 Task: Compose an email with the signature Gus Powell with the subject Request for a refund and the message Could you review the draft of the new contract for me? from softage.5@softage.net to softage.9@softage.net, select first 2 words, change the font color from current to green and background color to yellow Send the email. Finally, move the email from Sent Items to the label Journaling
Action: Mouse moved to (981, 80)
Screenshot: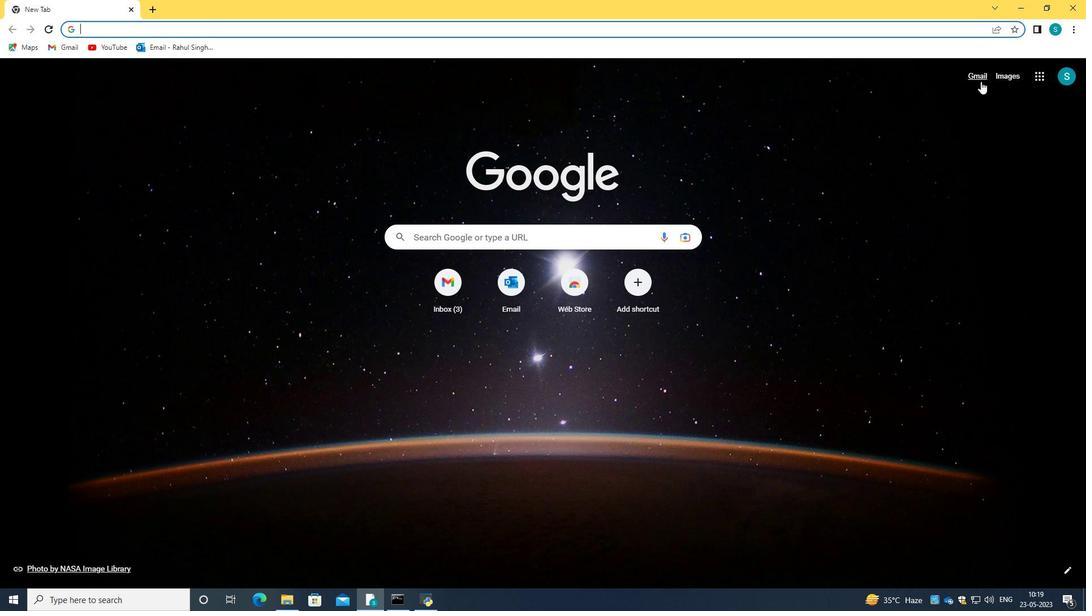 
Action: Mouse pressed left at (981, 80)
Screenshot: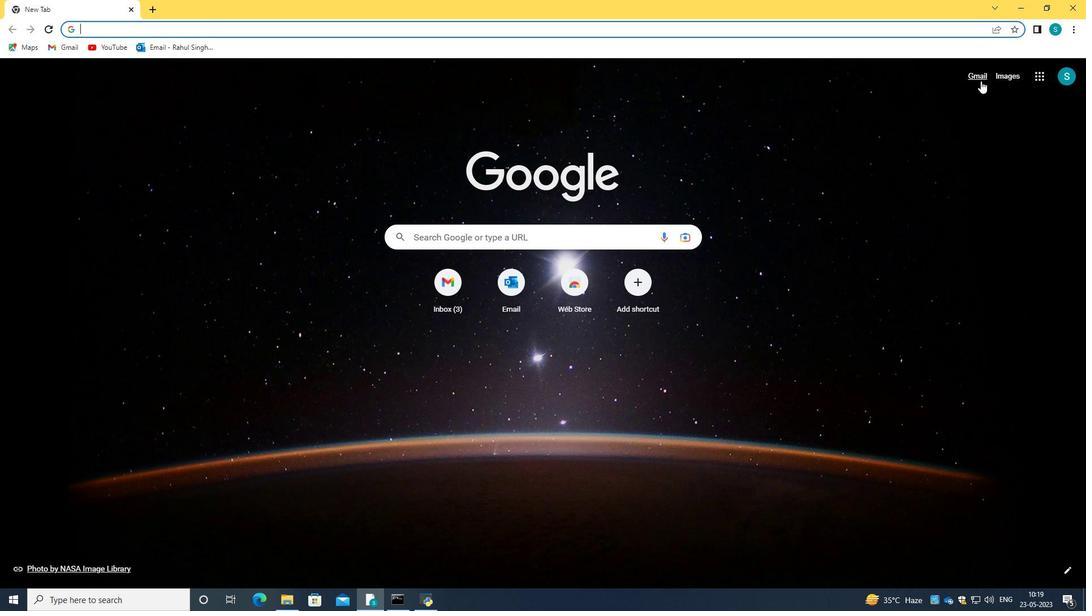 
Action: Mouse moved to (534, 179)
Screenshot: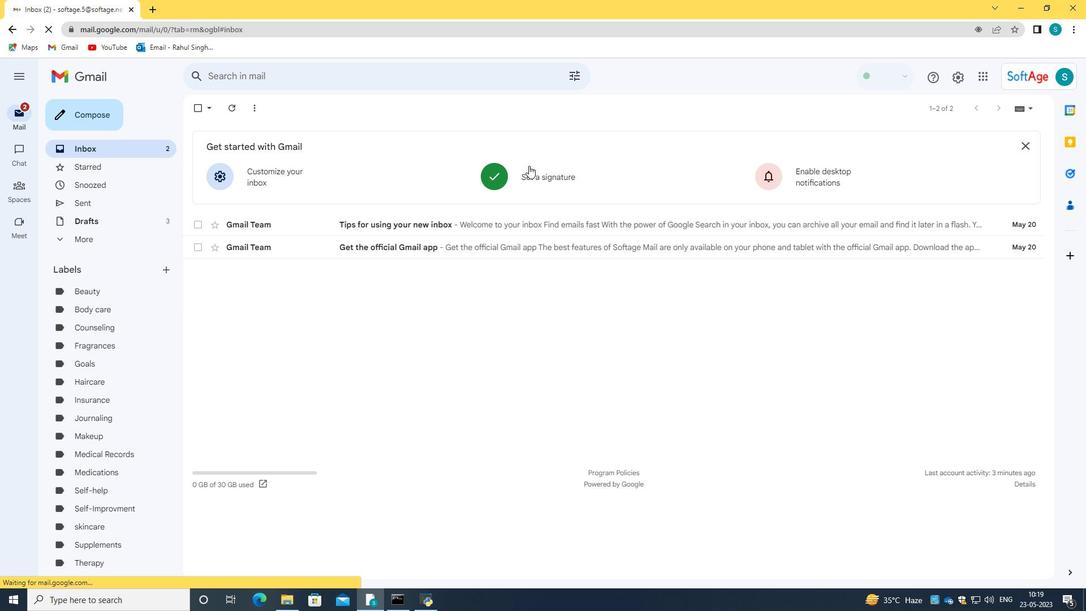 
Action: Mouse pressed left at (534, 179)
Screenshot: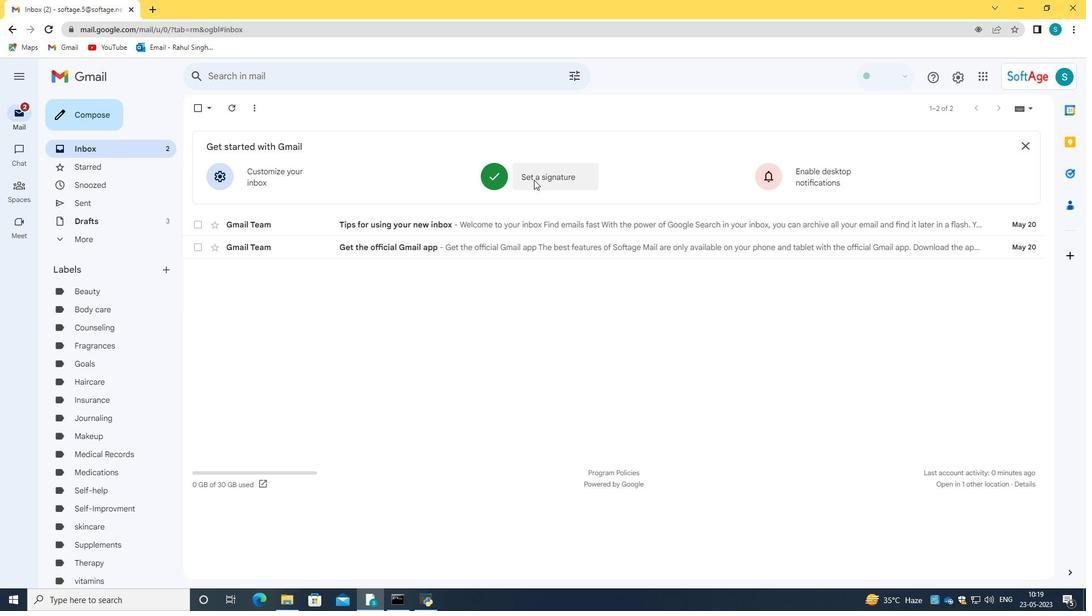 
Action: Mouse moved to (547, 280)
Screenshot: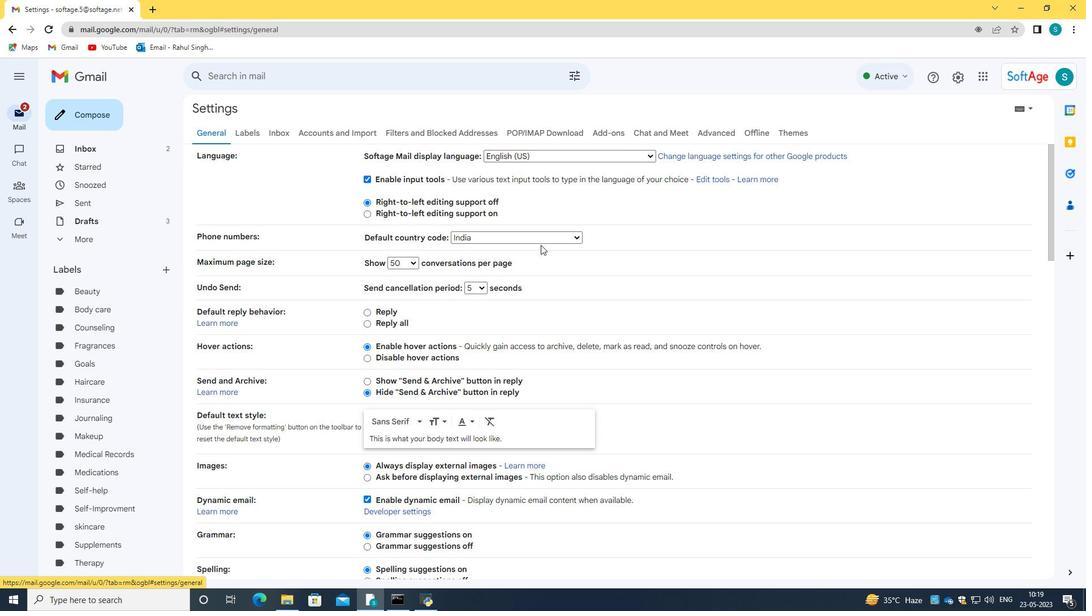 
Action: Mouse scrolled (547, 279) with delta (0, 0)
Screenshot: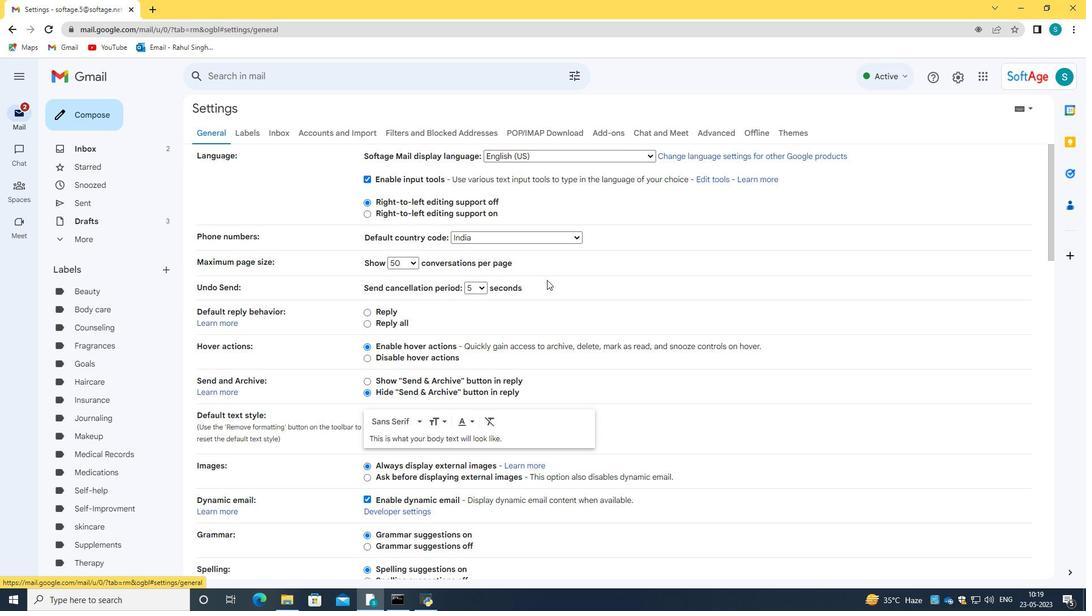 
Action: Mouse scrolled (547, 279) with delta (0, 0)
Screenshot: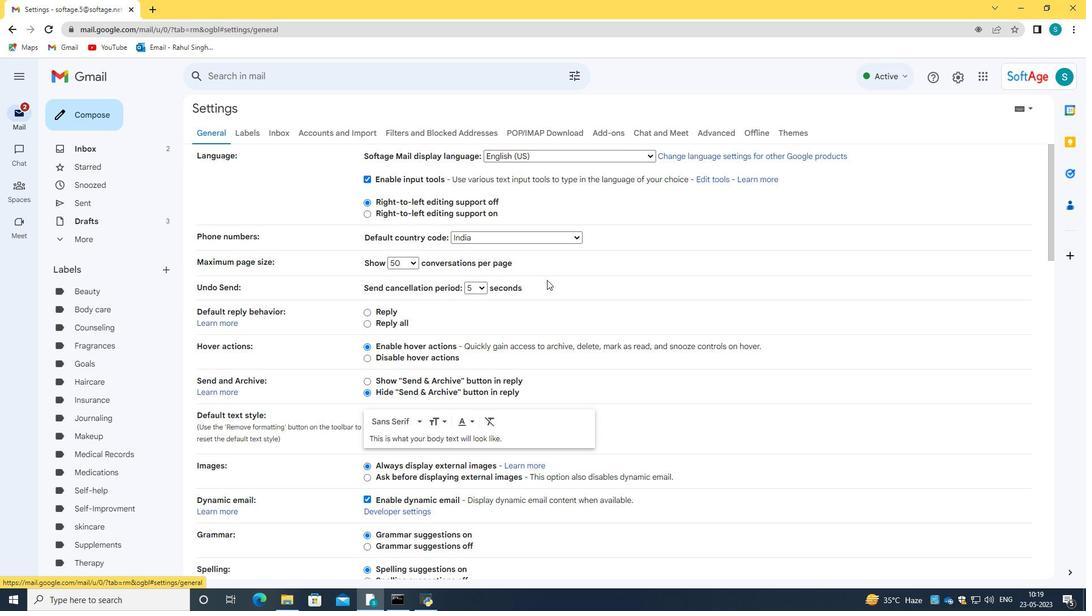 
Action: Mouse scrolled (547, 279) with delta (0, 0)
Screenshot: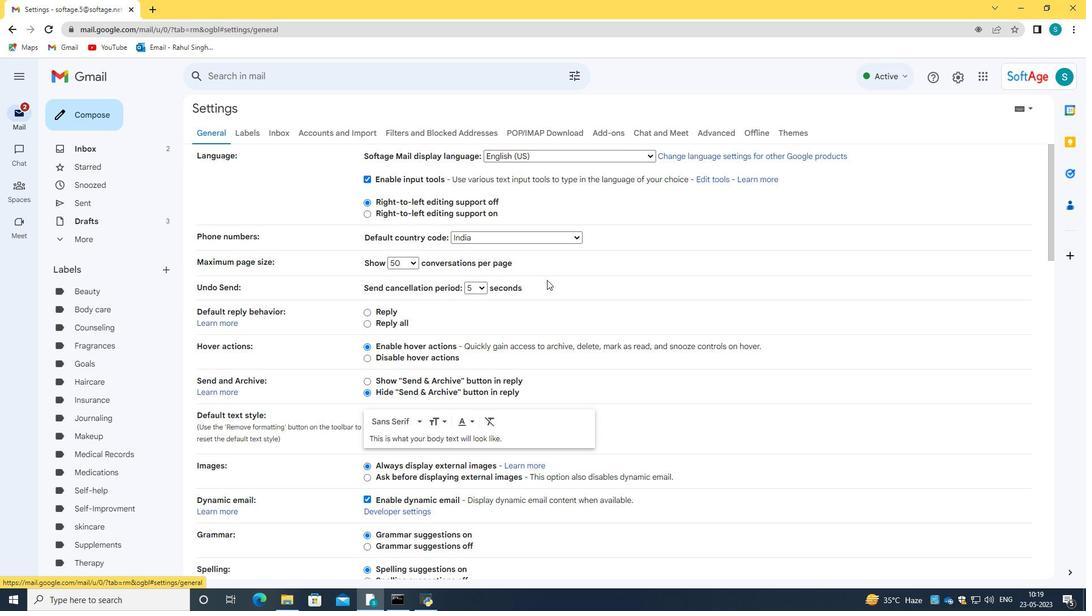 
Action: Mouse scrolled (547, 279) with delta (0, 0)
Screenshot: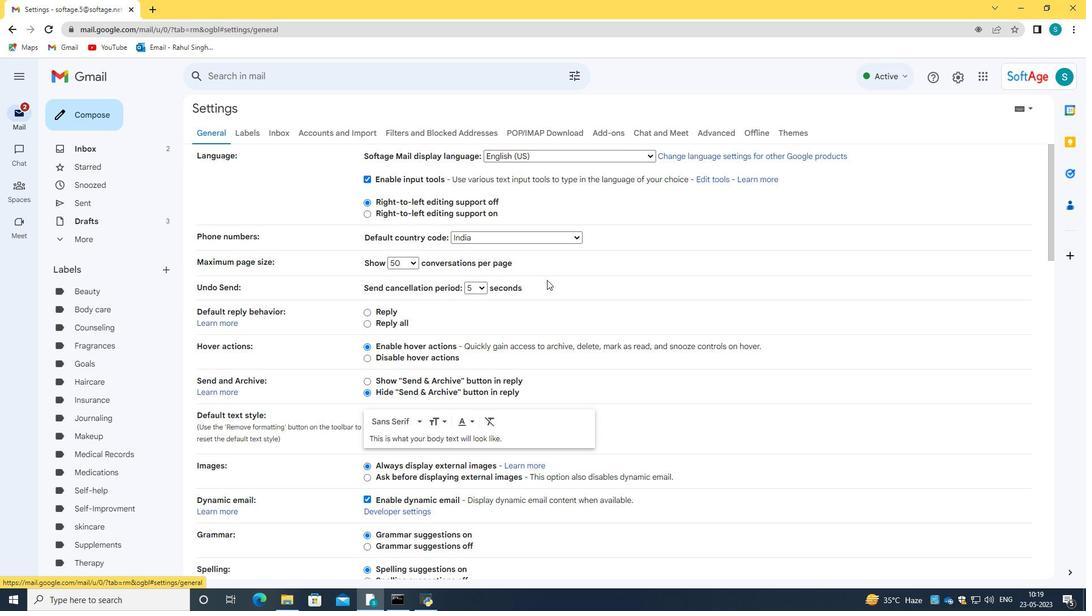 
Action: Mouse scrolled (547, 279) with delta (0, 0)
Screenshot: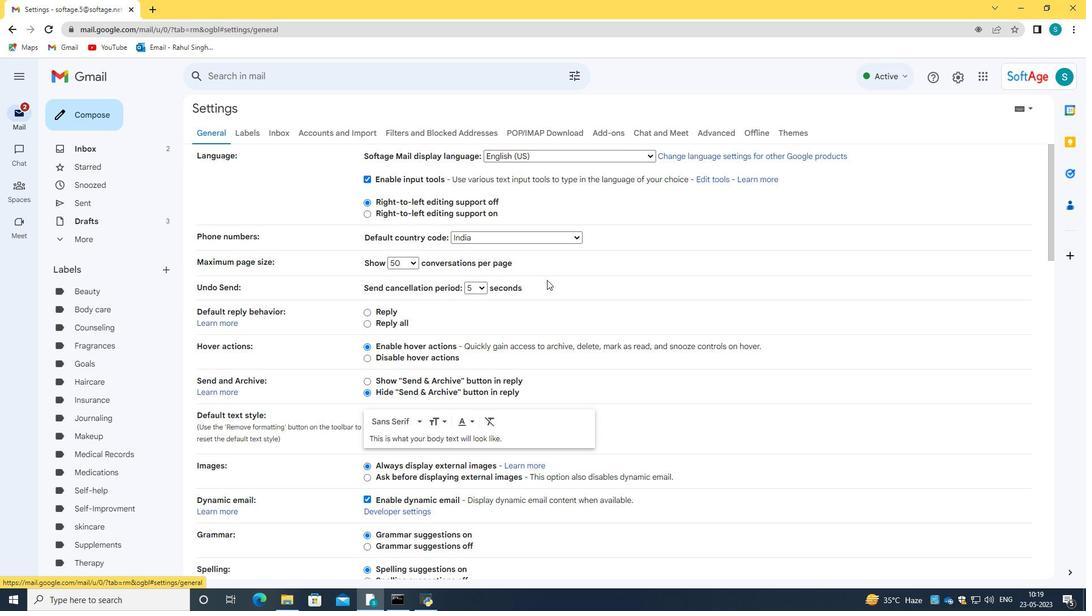 
Action: Mouse scrolled (547, 279) with delta (0, 0)
Screenshot: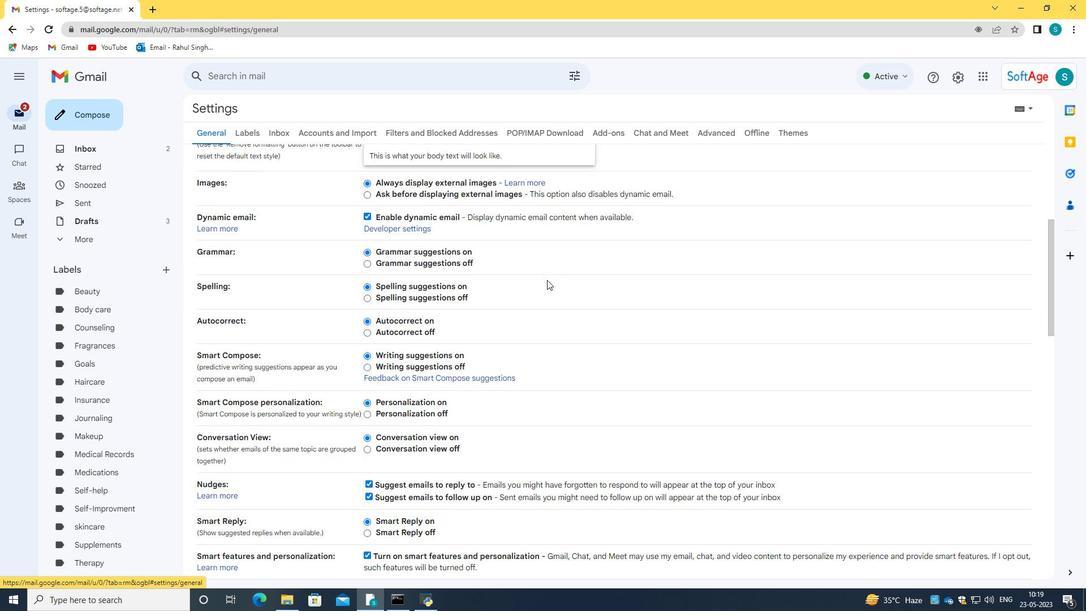 
Action: Mouse scrolled (547, 279) with delta (0, 0)
Screenshot: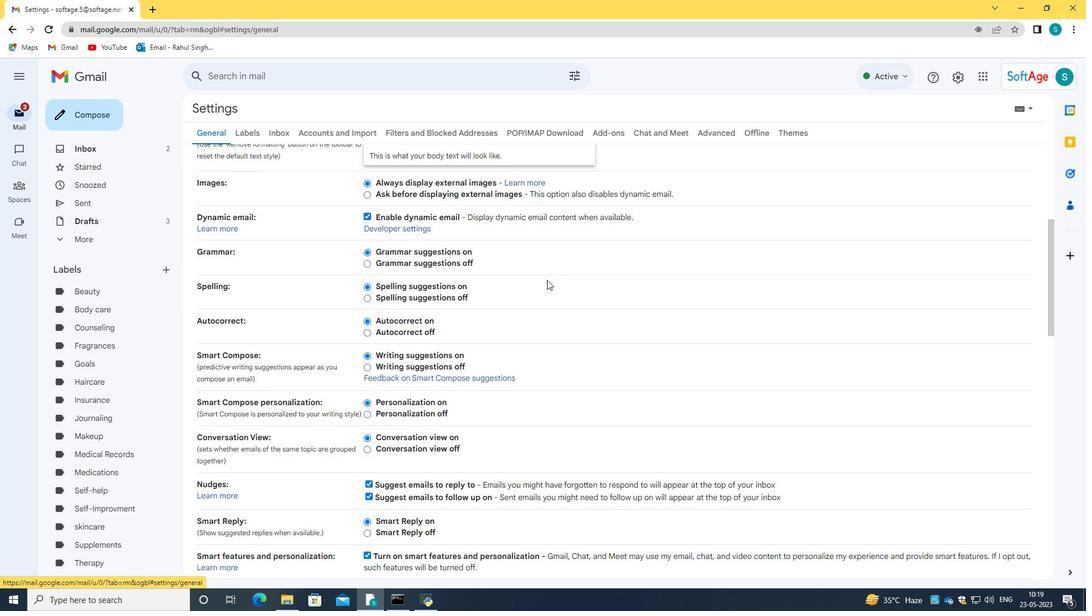 
Action: Mouse moved to (547, 280)
Screenshot: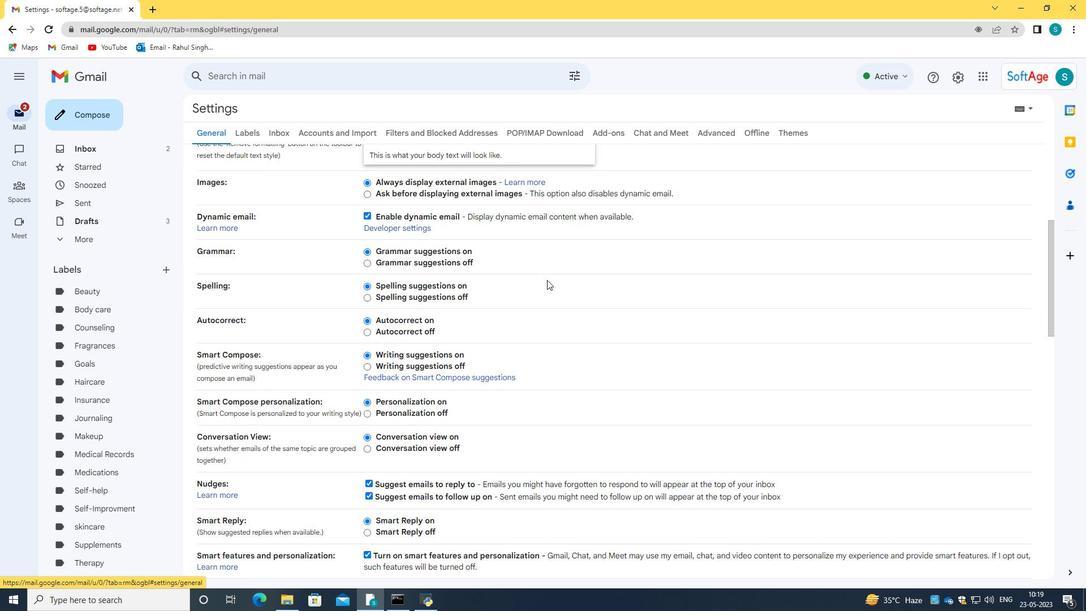 
Action: Mouse scrolled (547, 280) with delta (0, 0)
Screenshot: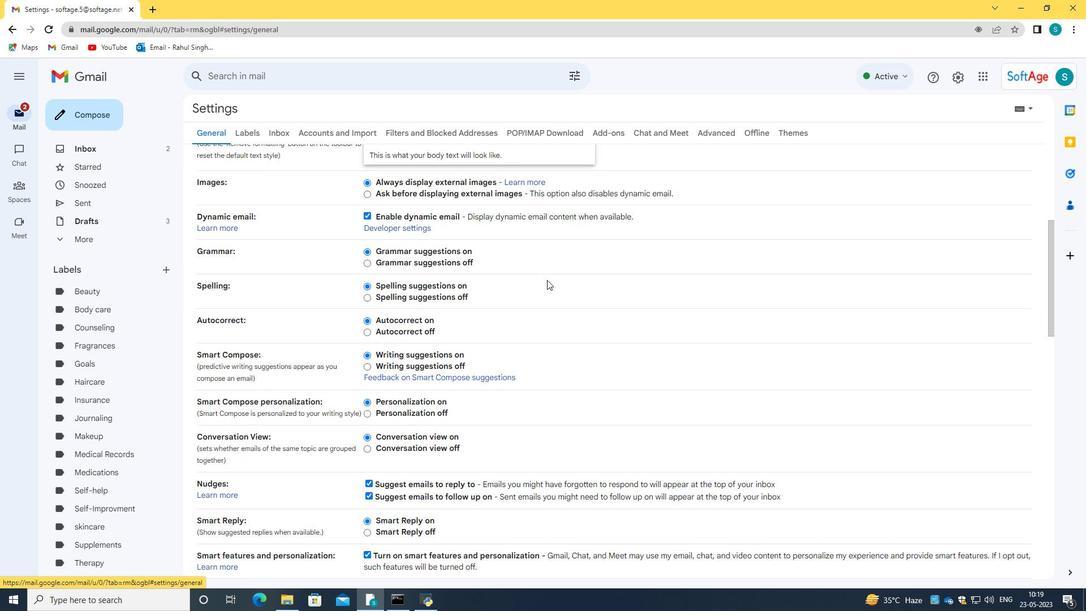 
Action: Mouse scrolled (547, 280) with delta (0, 0)
Screenshot: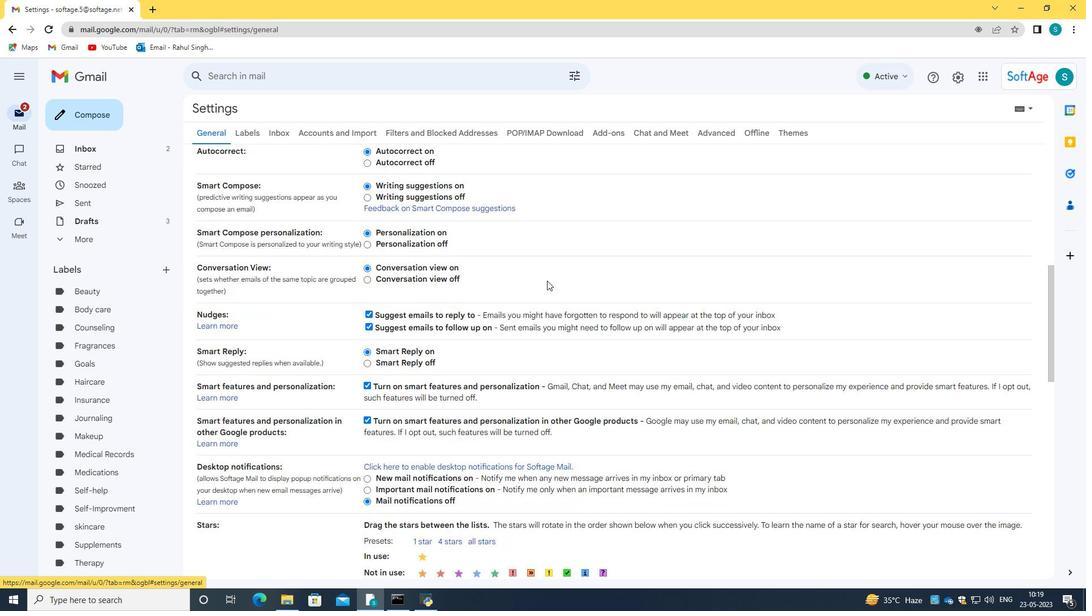 
Action: Mouse scrolled (547, 280) with delta (0, 0)
Screenshot: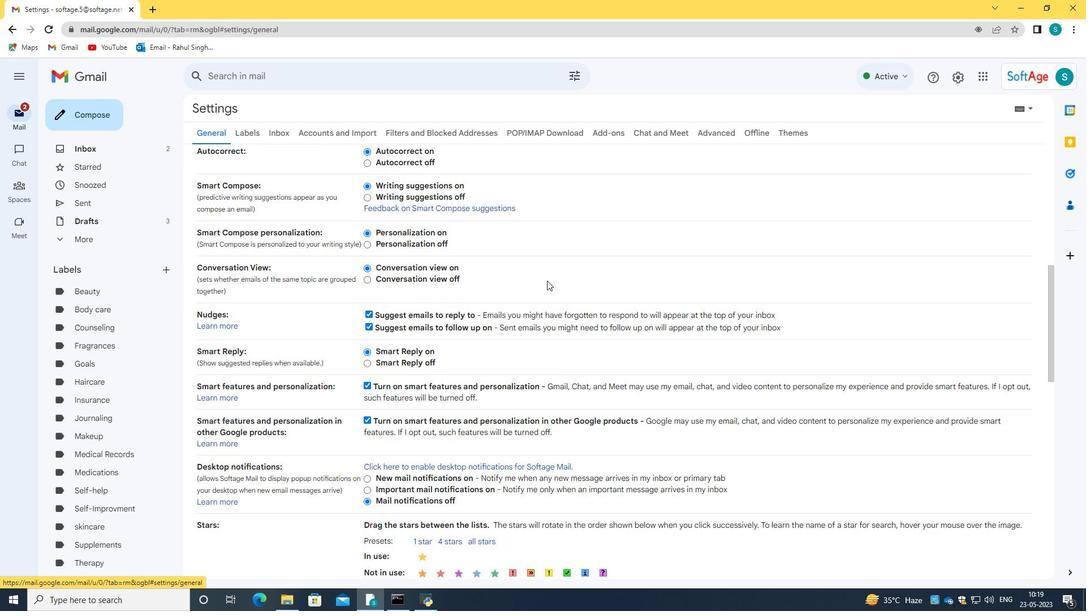 
Action: Mouse scrolled (547, 280) with delta (0, 0)
Screenshot: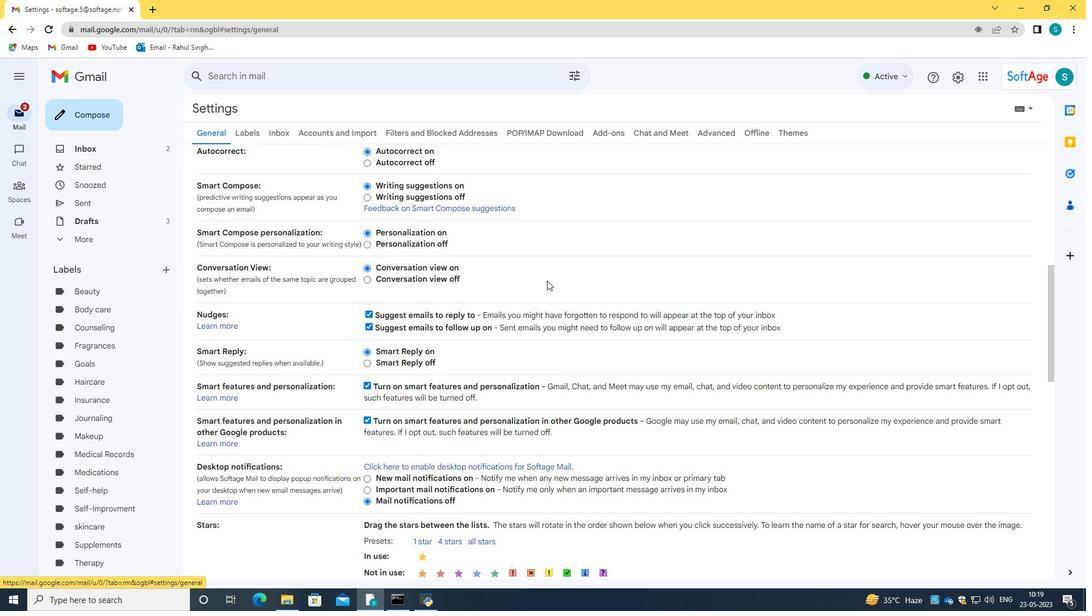 
Action: Mouse scrolled (547, 280) with delta (0, 0)
Screenshot: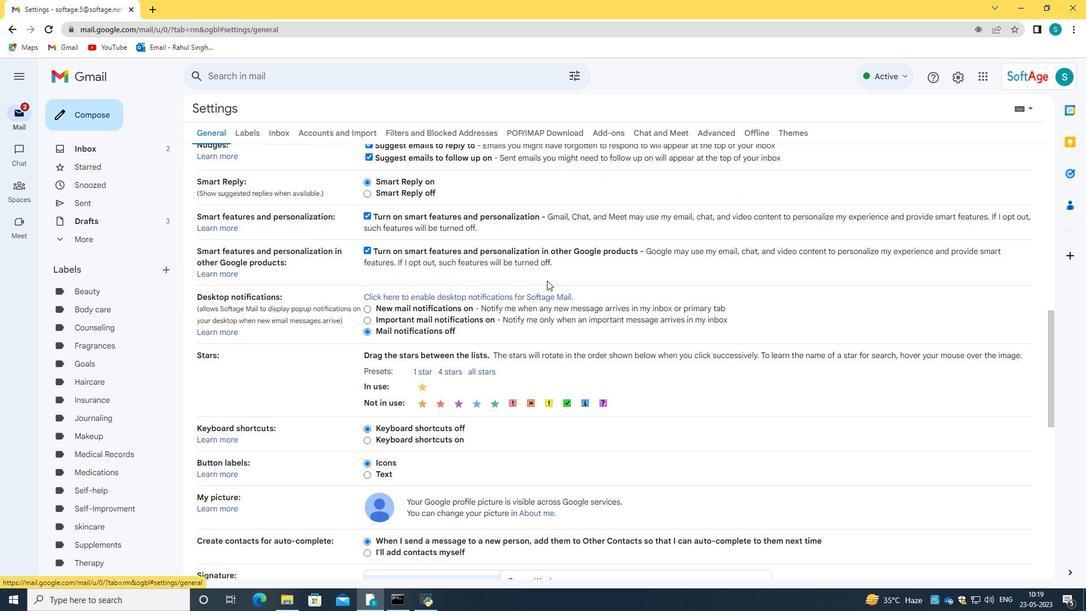 
Action: Mouse scrolled (547, 280) with delta (0, 0)
Screenshot: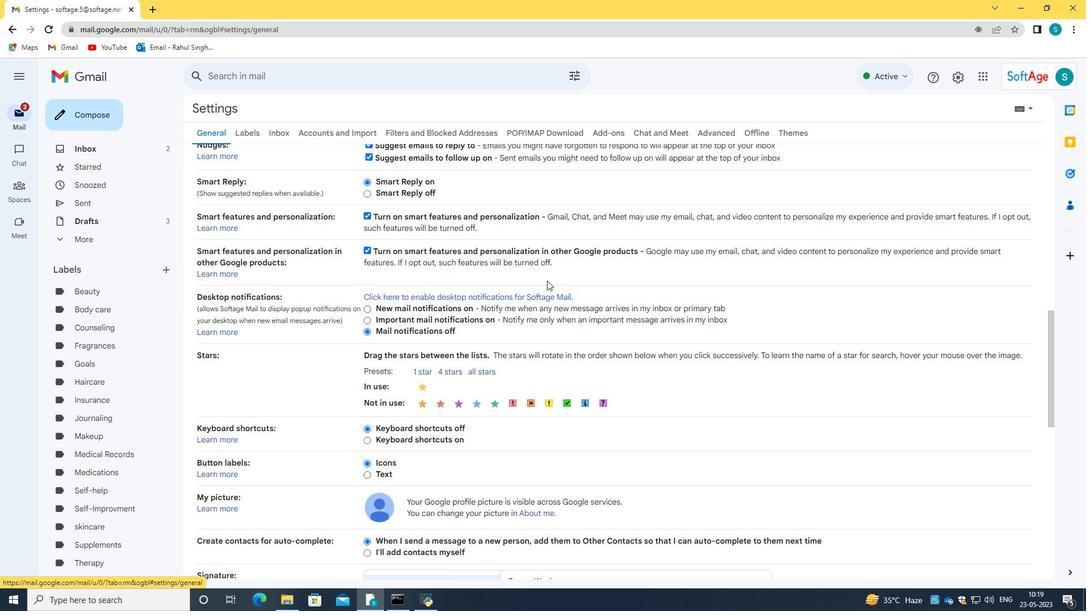 
Action: Mouse scrolled (547, 280) with delta (0, 0)
Screenshot: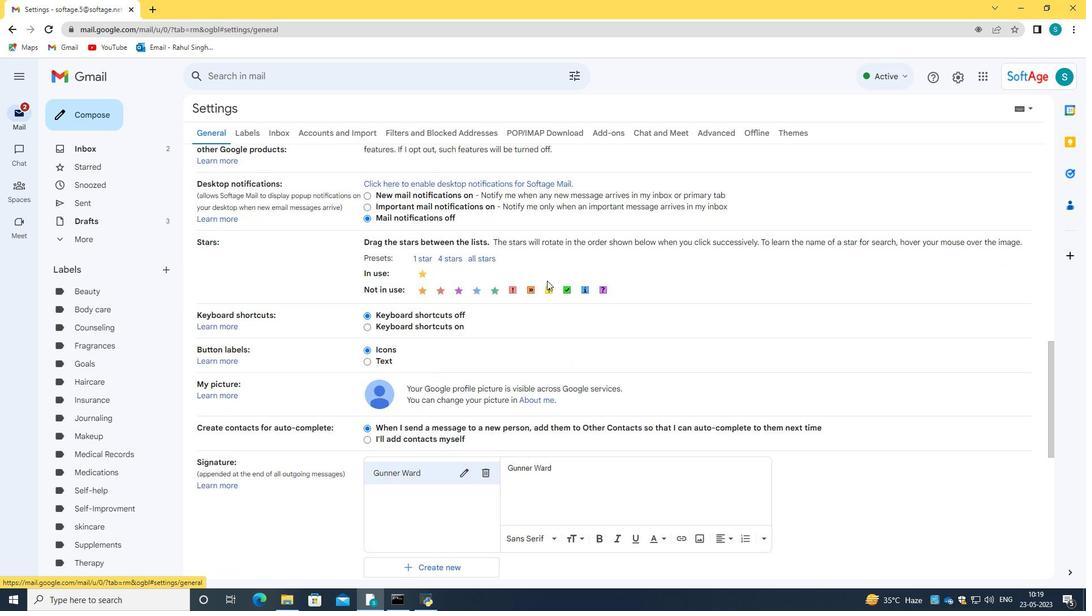 
Action: Mouse moved to (488, 407)
Screenshot: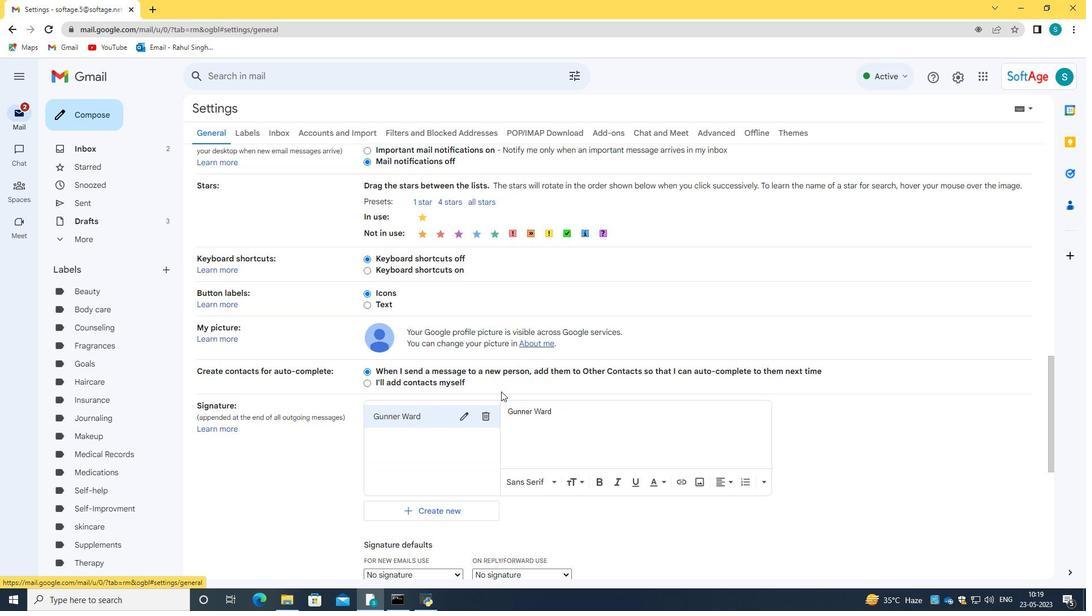 
Action: Mouse pressed left at (488, 407)
Screenshot: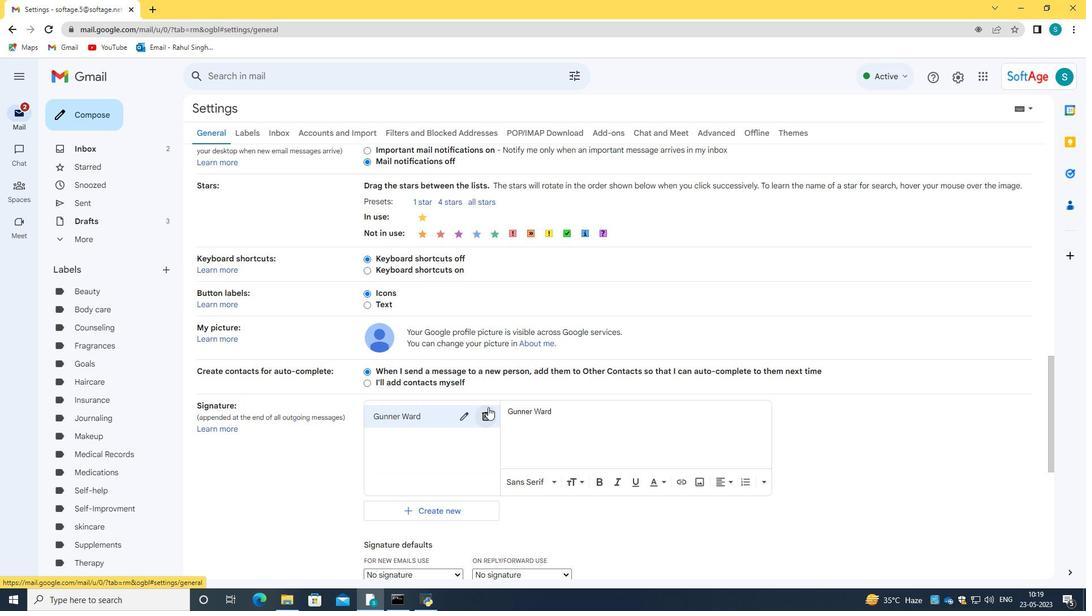 
Action: Mouse moved to (647, 345)
Screenshot: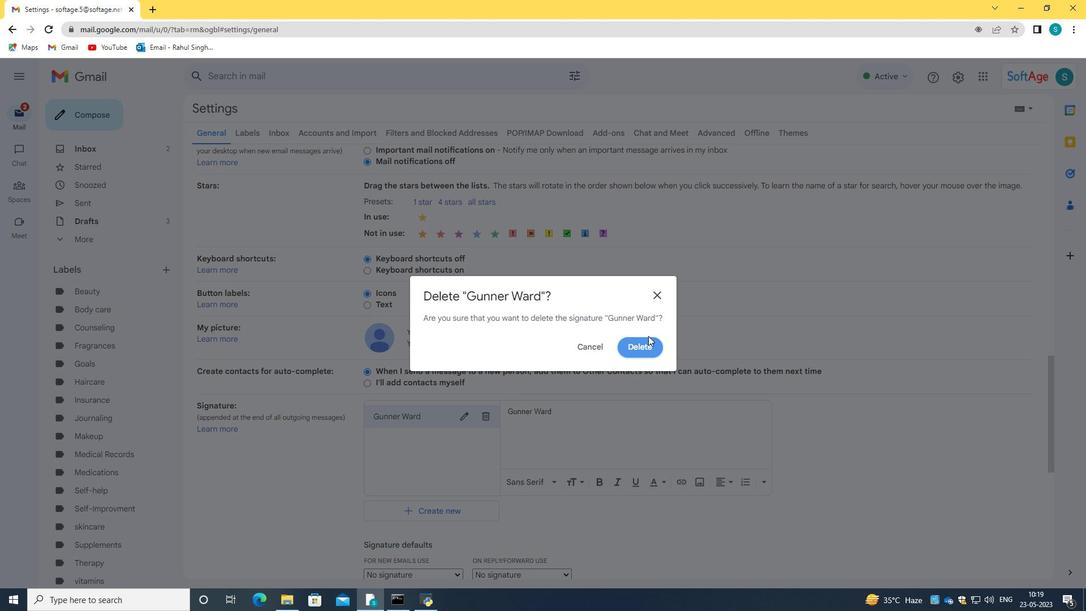 
Action: Mouse pressed left at (647, 345)
Screenshot: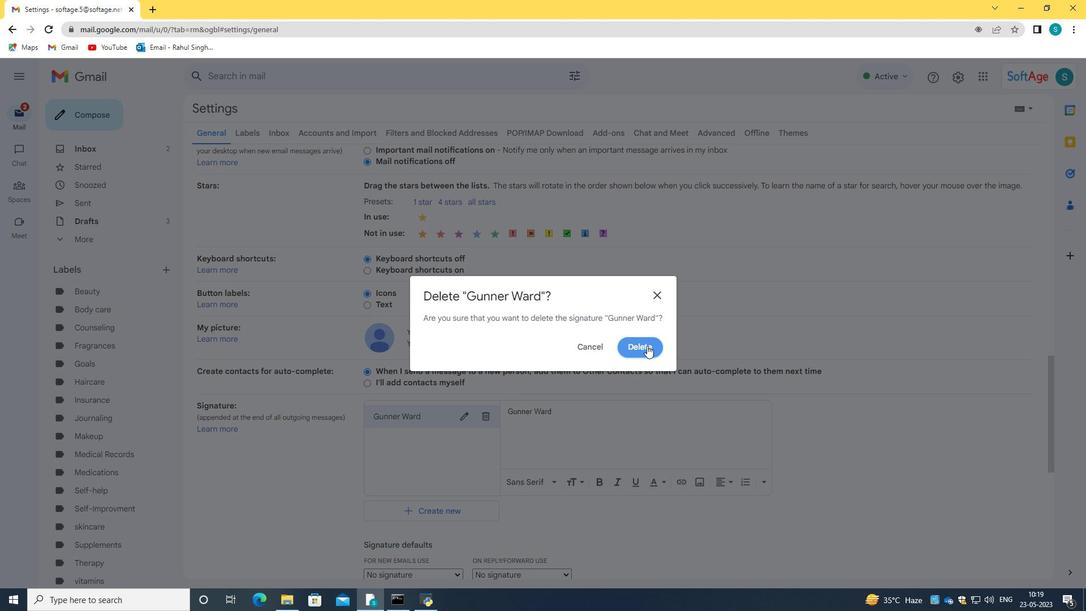
Action: Mouse moved to (403, 431)
Screenshot: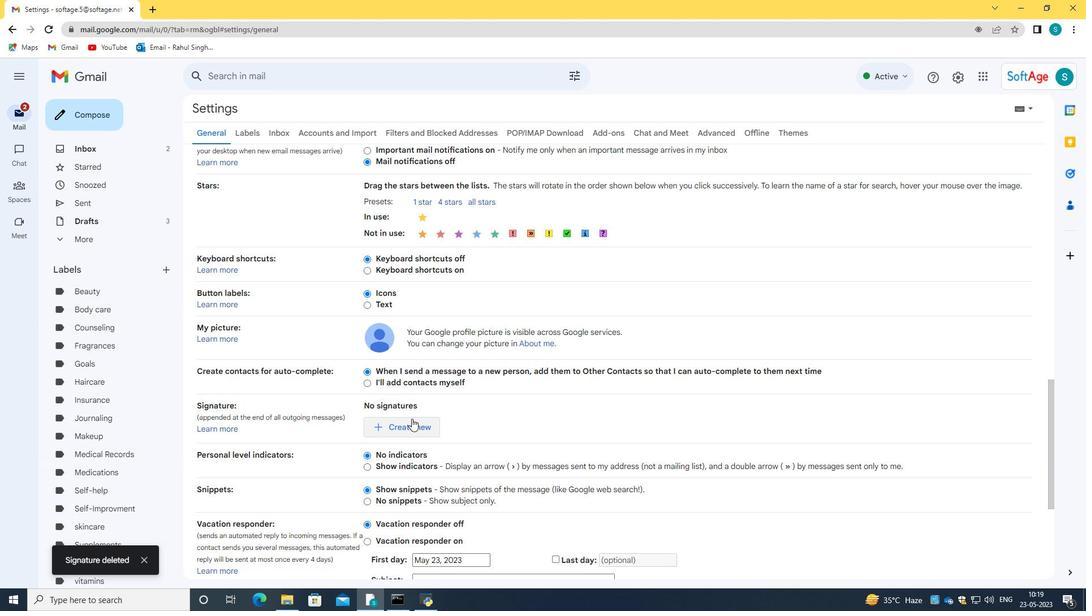 
Action: Mouse pressed left at (403, 431)
Screenshot: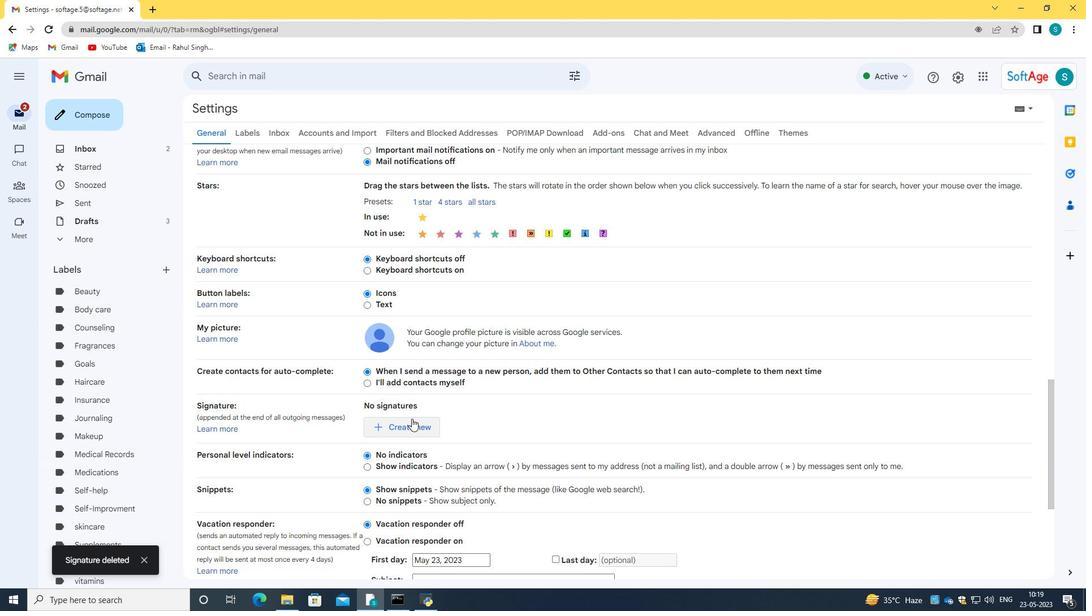 
Action: Mouse moved to (493, 316)
Screenshot: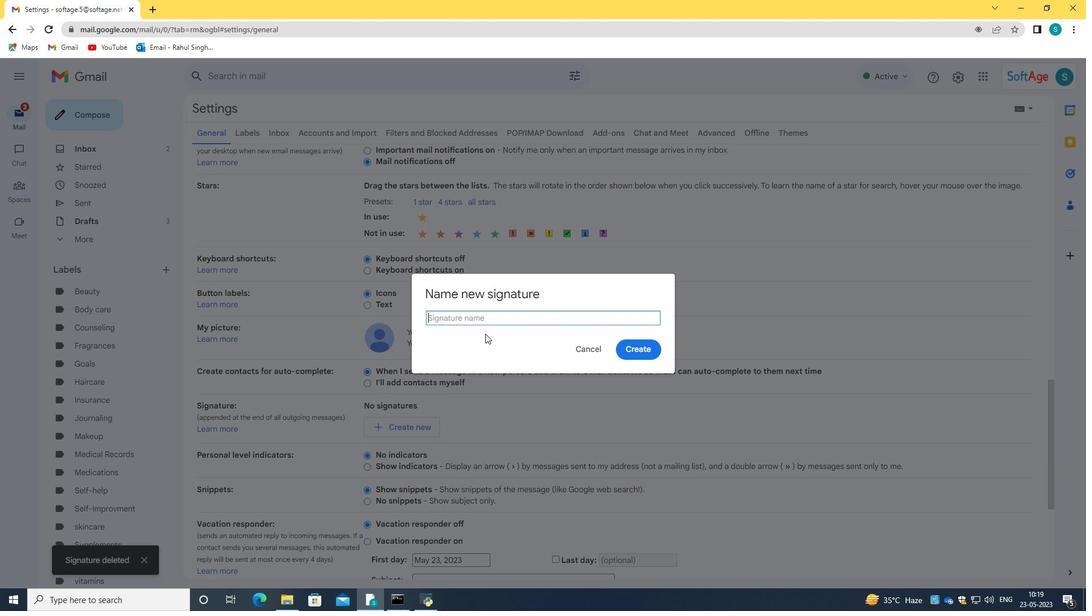 
Action: Key pressed <Key.caps_lock>G<Key.caps_lock>us<Key.space><Key.caps_lock>P<Key.caps_lock>owell<Key.caps_lock><Key.tab>
Screenshot: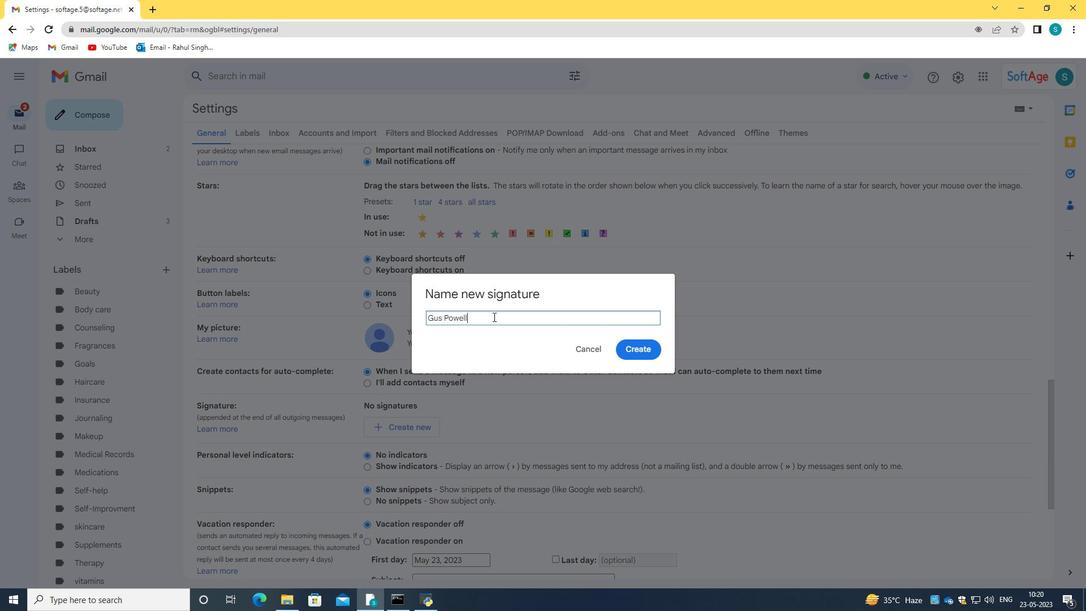 
Action: Mouse moved to (634, 351)
Screenshot: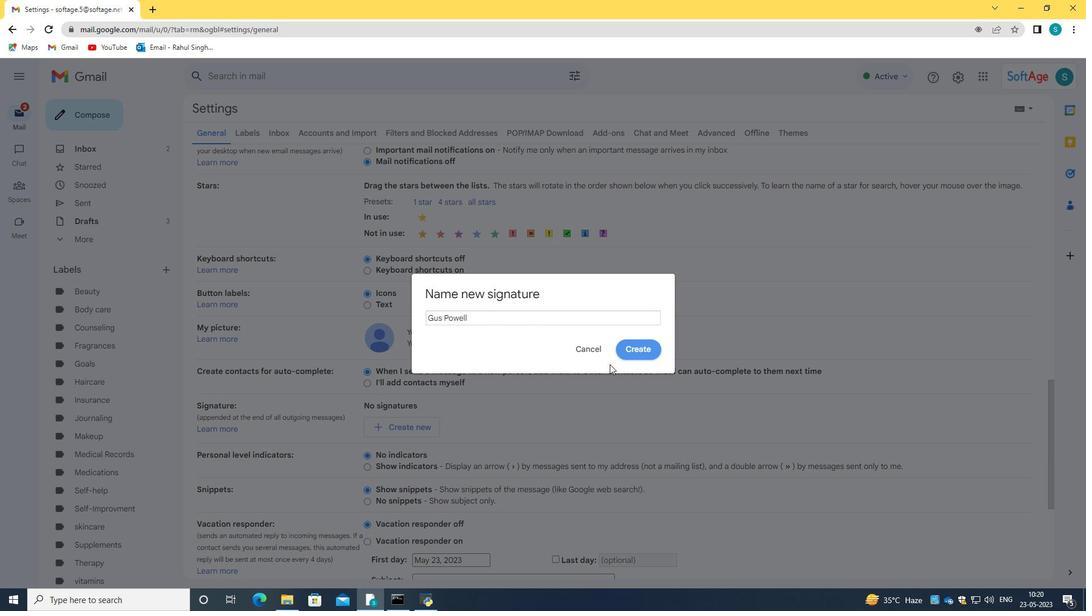 
Action: Mouse pressed left at (634, 351)
Screenshot: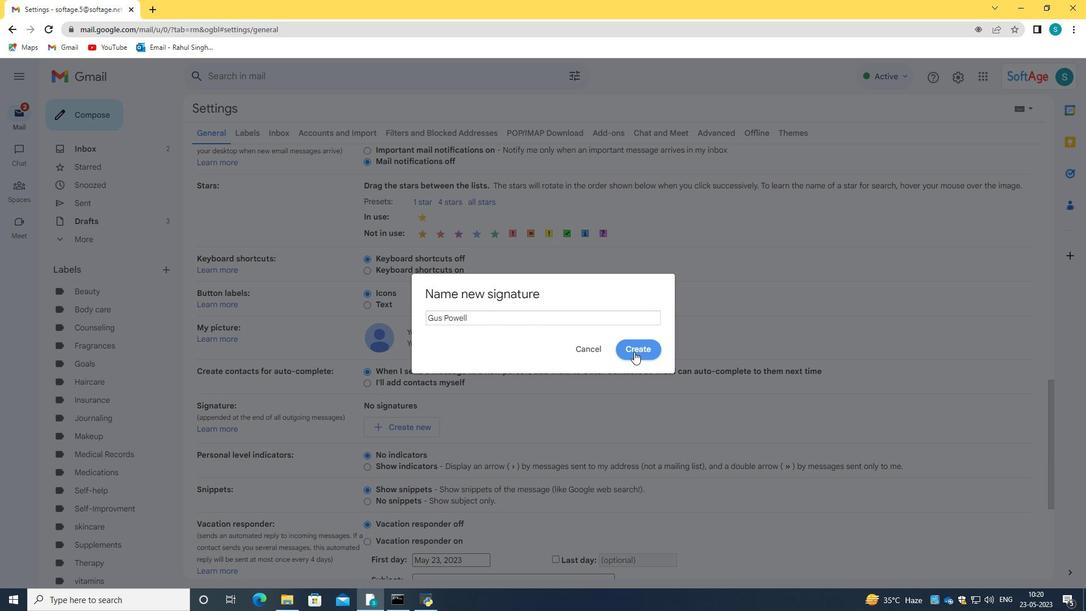 
Action: Mouse moved to (589, 431)
Screenshot: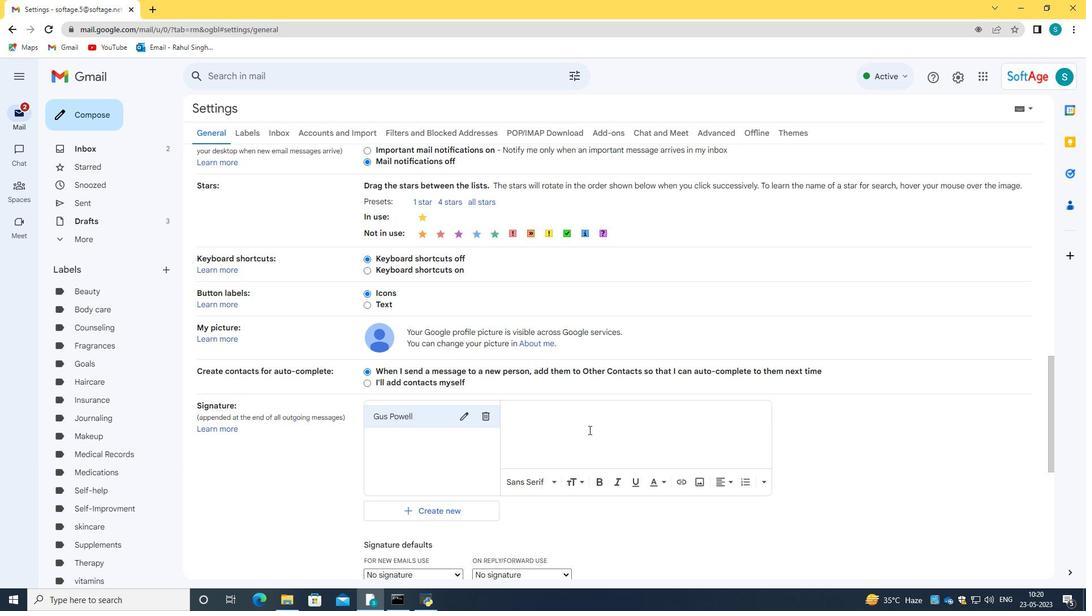 
Action: Mouse pressed left at (589, 431)
Screenshot: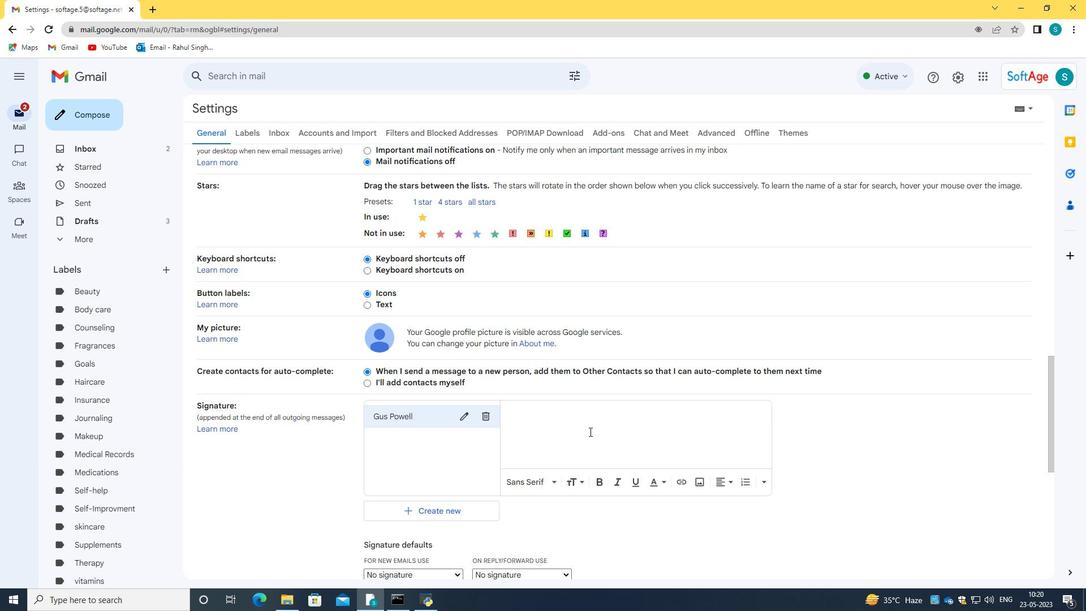 
Action: Key pressed <Key.caps_lock>g<Key.caps_lock><Key.caps_lock><Key.backspace>g<Key.backspace><Key.caps_lock>G<Key.caps_lock>us<Key.space><Key.caps_lock>P<Key.caps_lock>owell
Screenshot: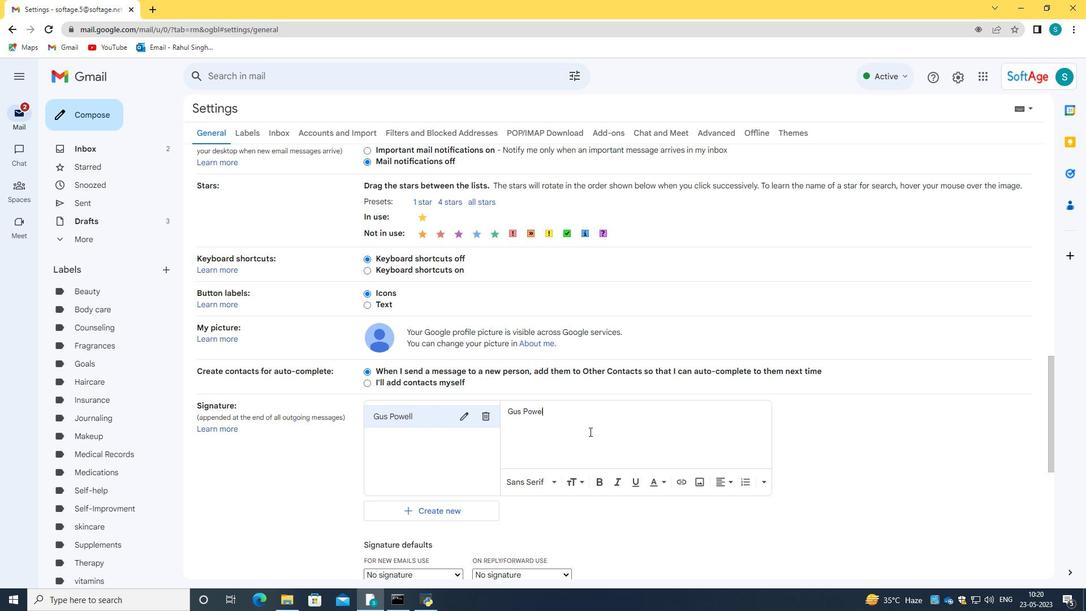 
Action: Mouse moved to (569, 419)
Screenshot: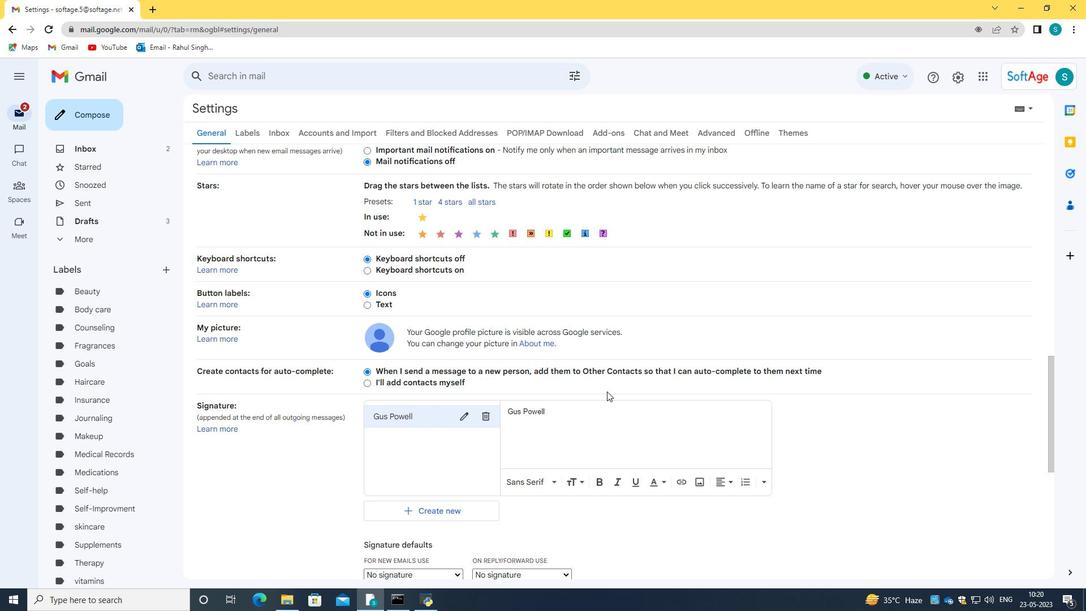 
Action: Mouse scrolled (569, 418) with delta (0, 0)
Screenshot: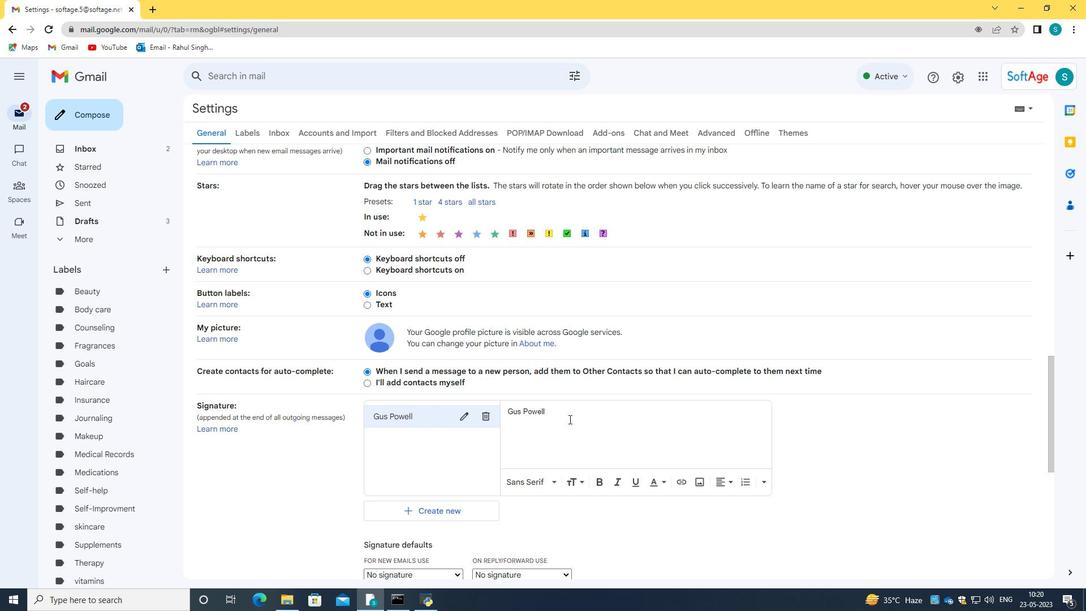 
Action: Mouse scrolled (569, 418) with delta (0, 0)
Screenshot: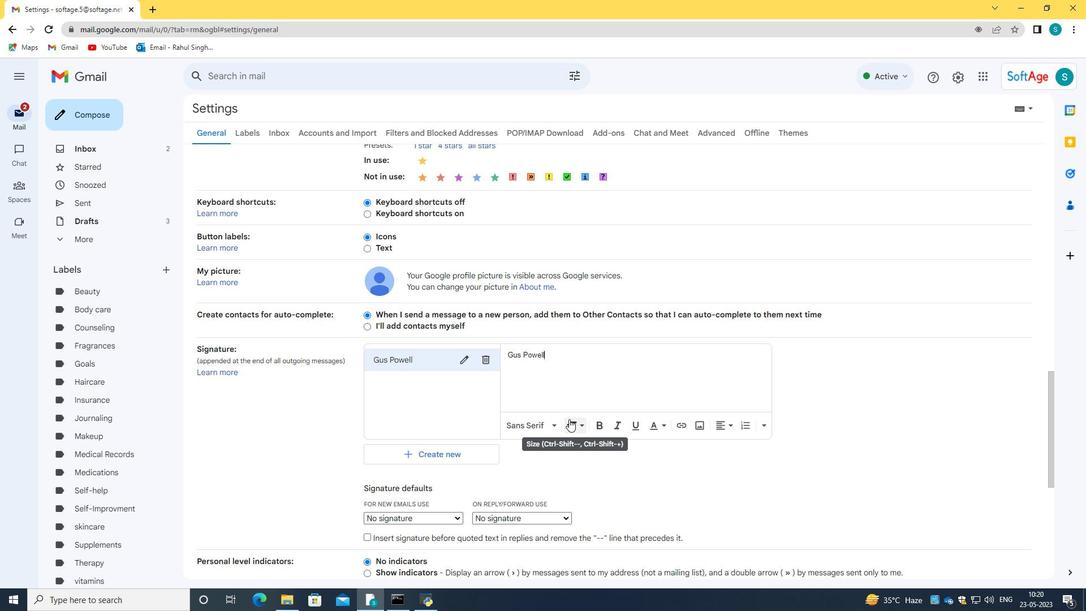 
Action: Mouse moved to (560, 432)
Screenshot: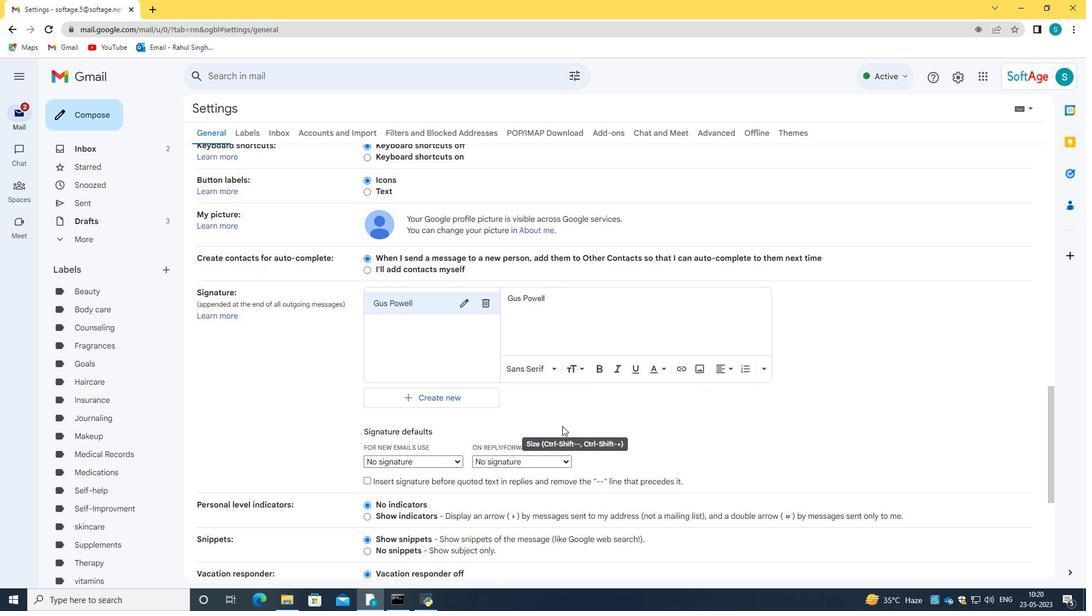 
Action: Mouse scrolled (560, 431) with delta (0, 0)
Screenshot: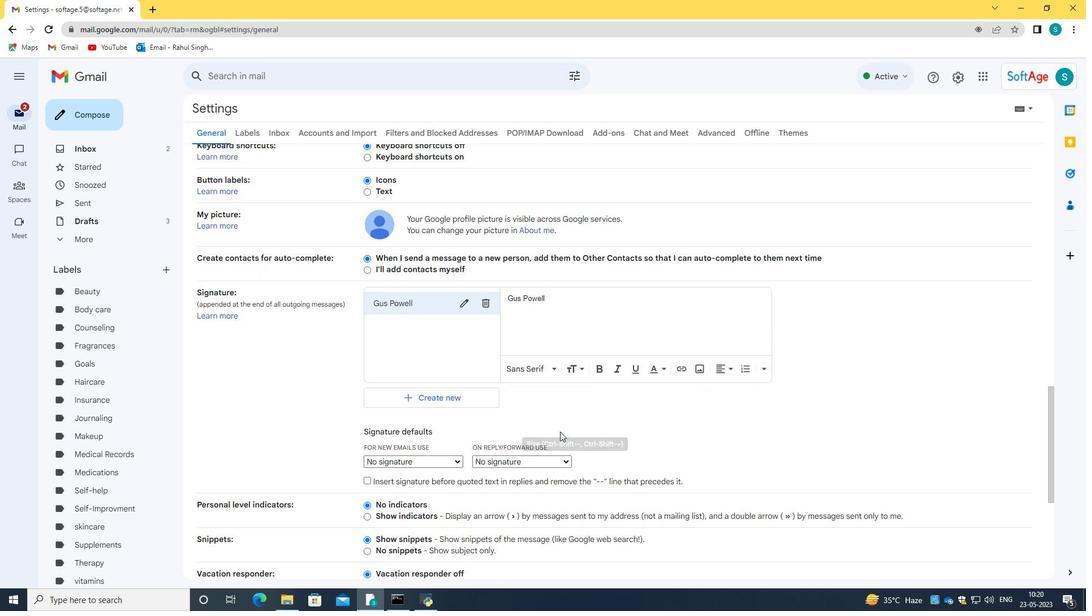 
Action: Mouse scrolled (560, 431) with delta (0, 0)
Screenshot: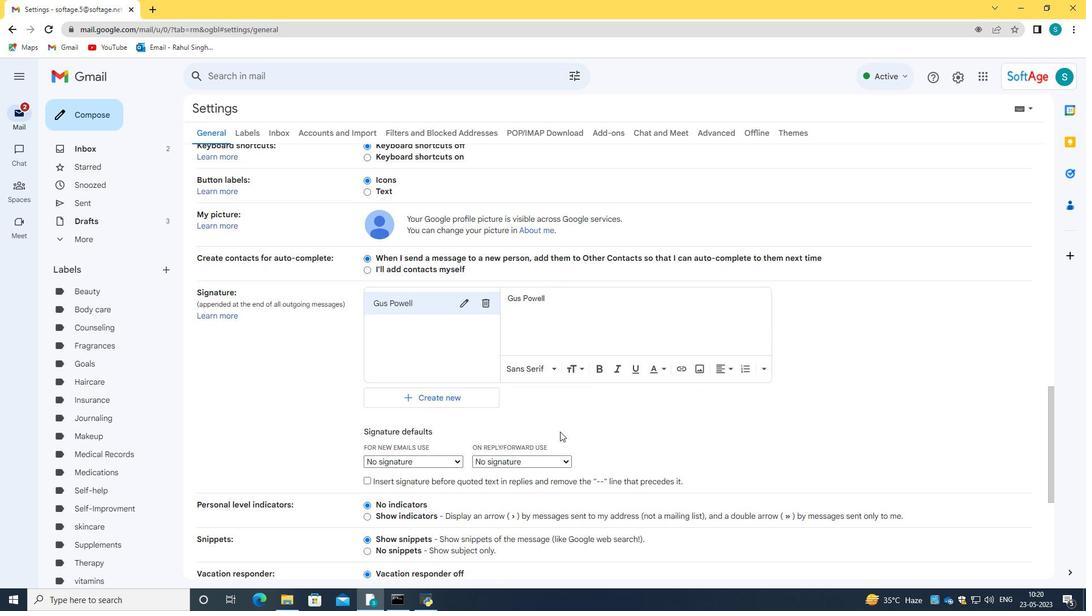 
Action: Mouse scrolled (560, 431) with delta (0, 0)
Screenshot: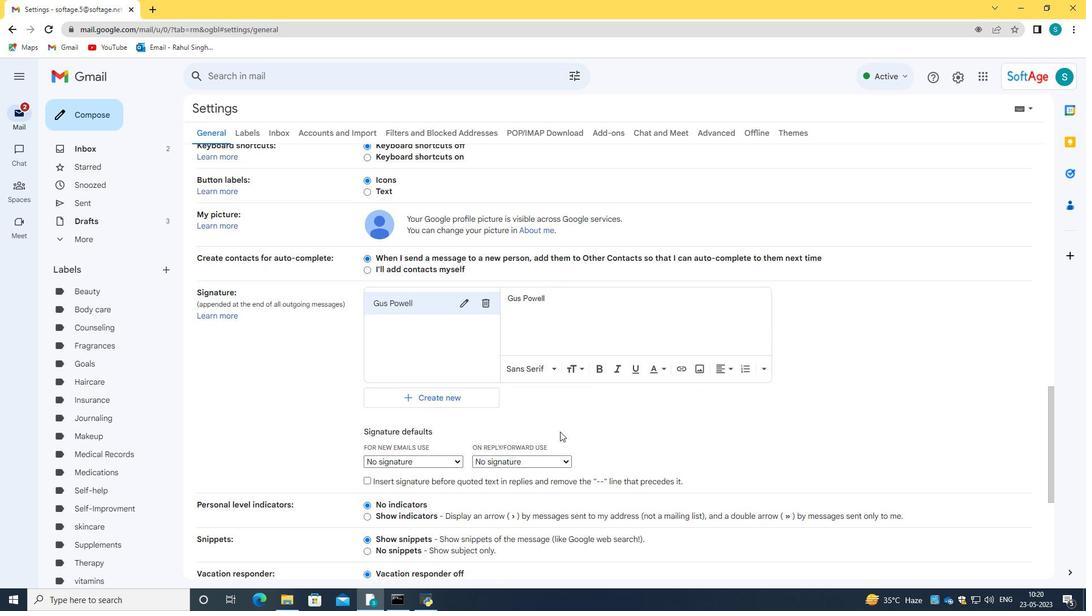 
Action: Mouse scrolled (560, 431) with delta (0, 0)
Screenshot: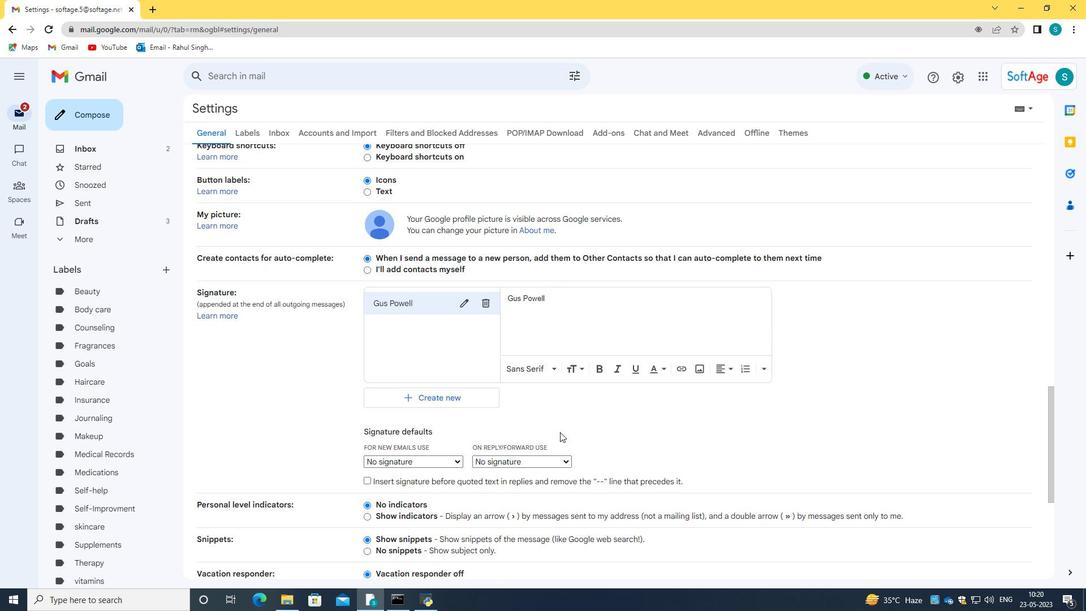 
Action: Mouse scrolled (560, 431) with delta (0, 0)
Screenshot: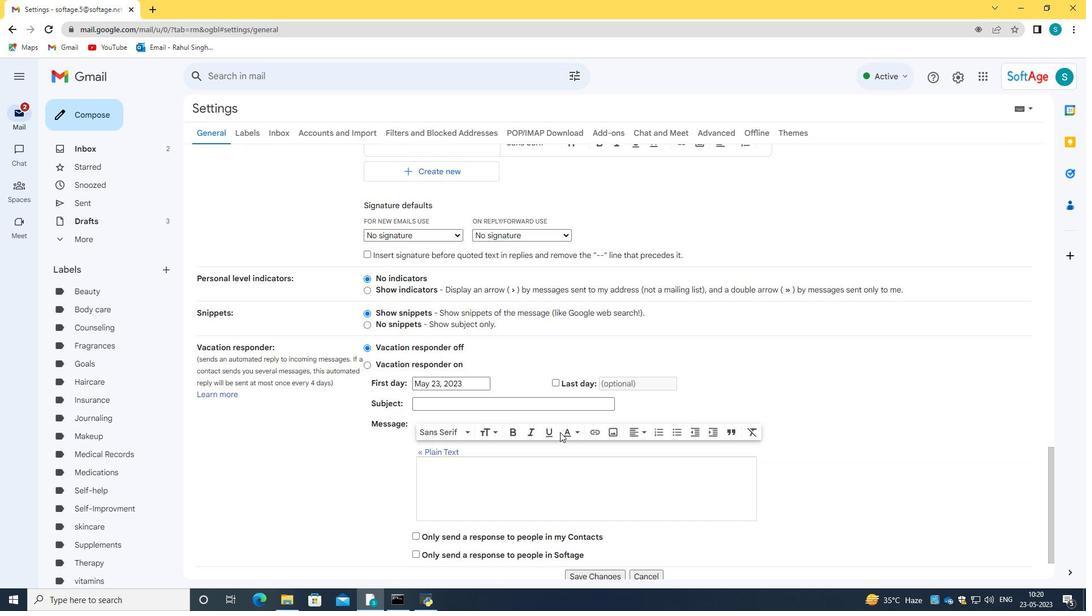 
Action: Mouse scrolled (560, 431) with delta (0, 0)
Screenshot: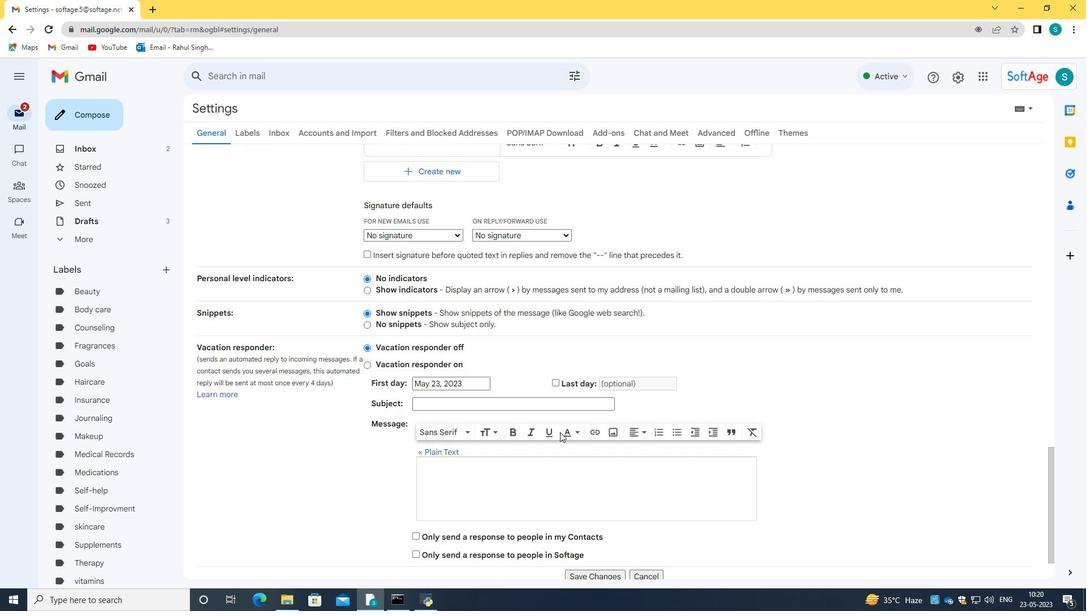 
Action: Mouse moved to (591, 523)
Screenshot: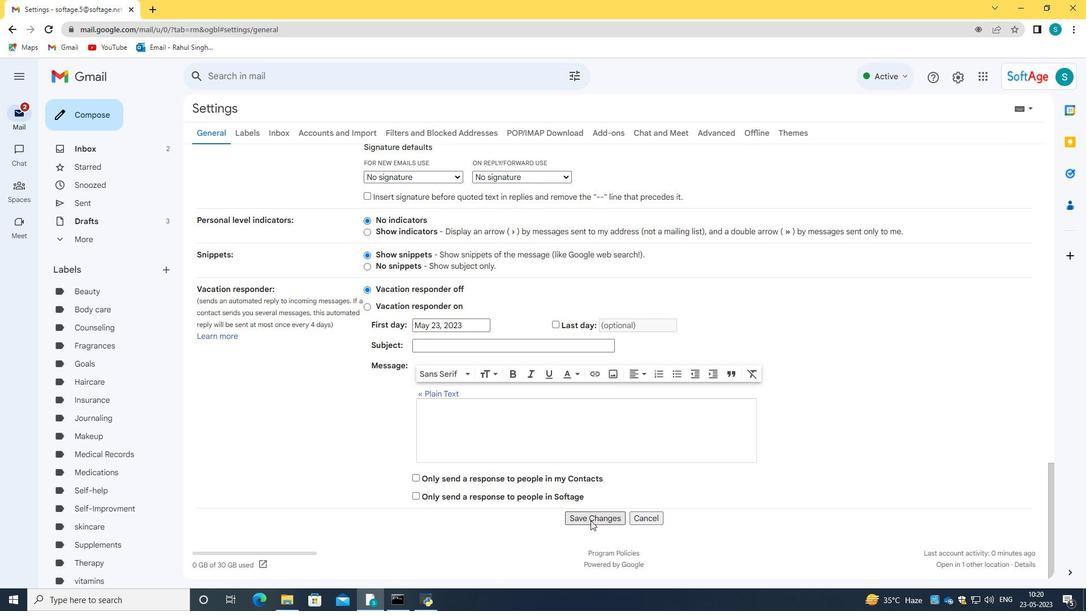 
Action: Mouse pressed left at (591, 523)
Screenshot: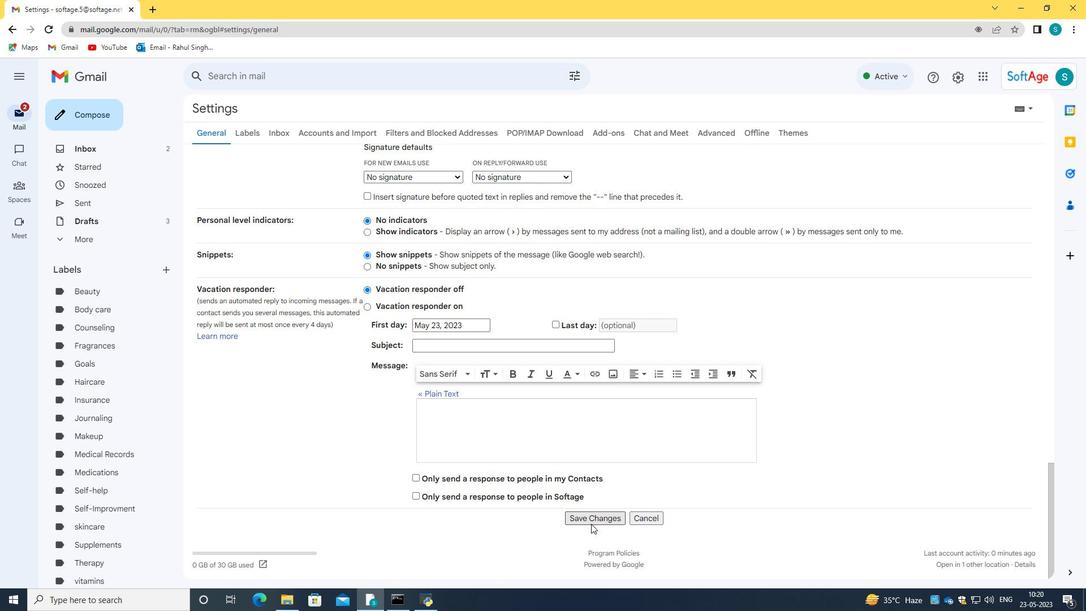 
Action: Mouse moved to (80, 108)
Screenshot: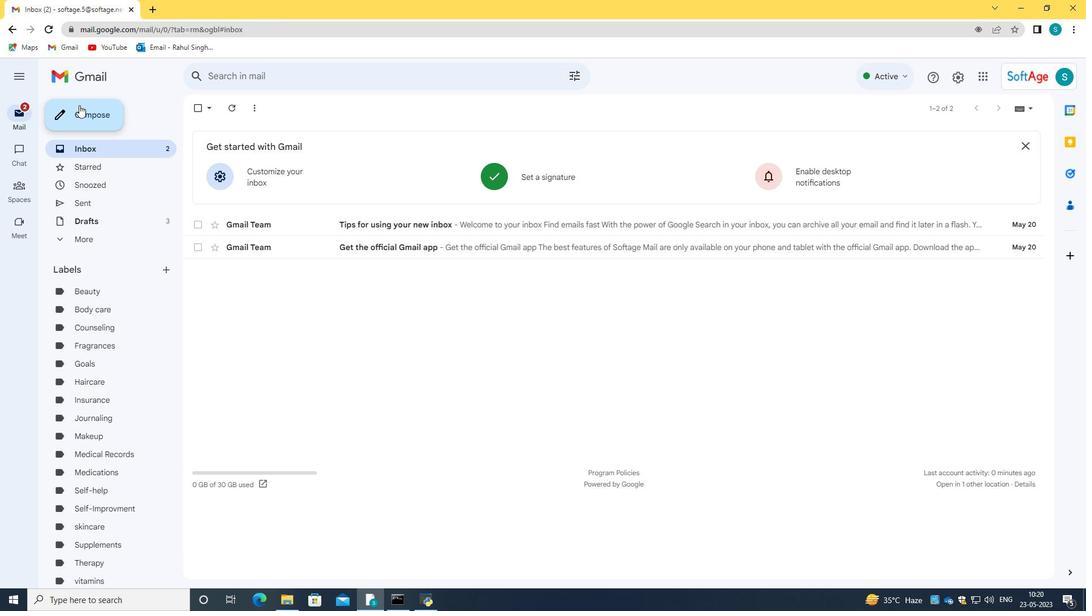 
Action: Mouse pressed left at (80, 108)
Screenshot: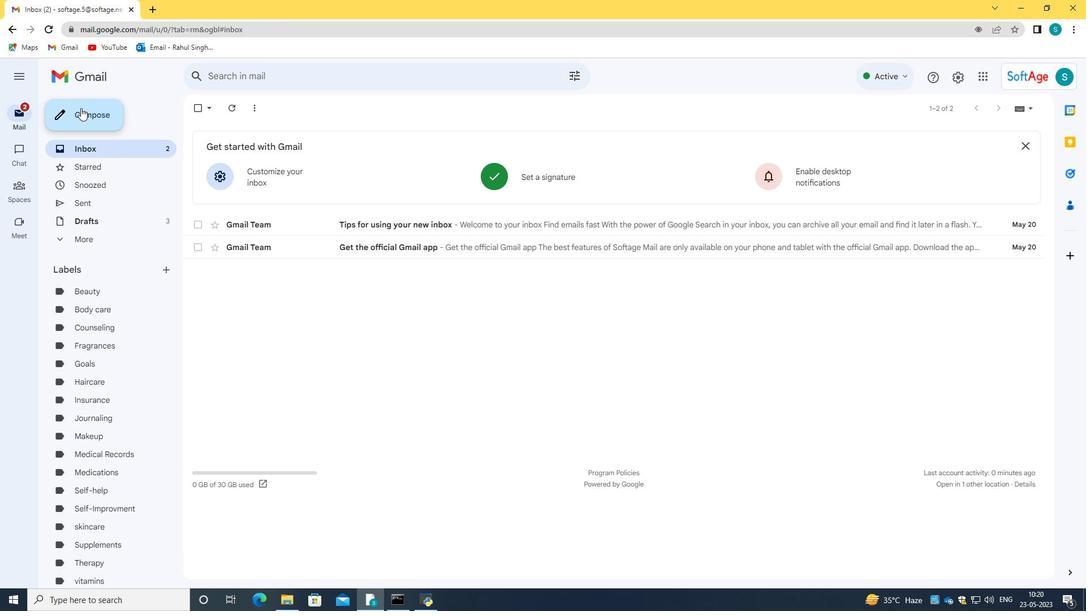 
Action: Mouse moved to (1024, 254)
Screenshot: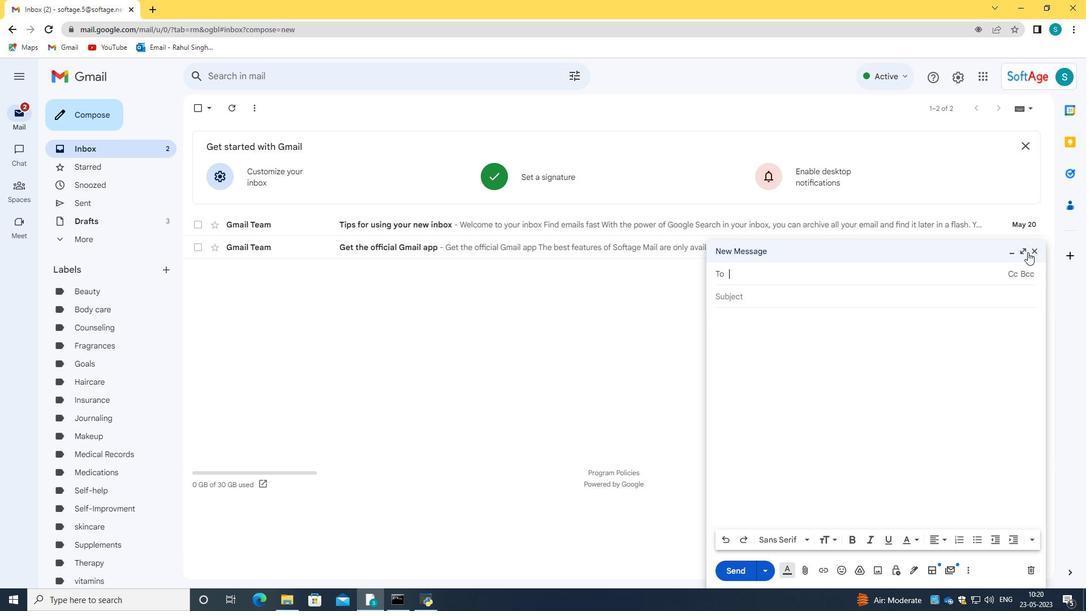 
Action: Mouse pressed left at (1024, 254)
Screenshot: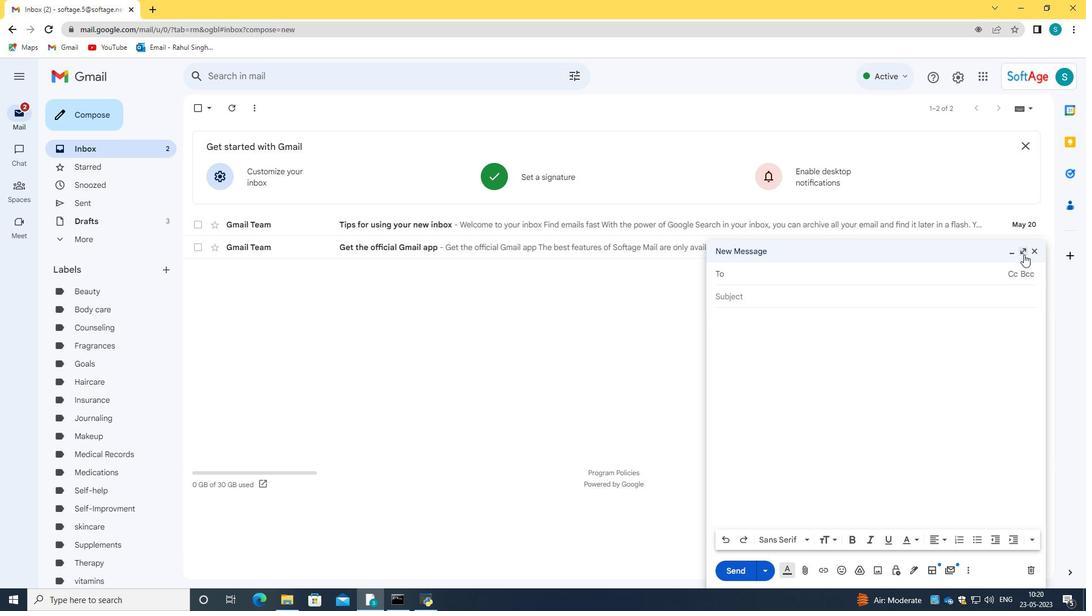 
Action: Mouse moved to (291, 559)
Screenshot: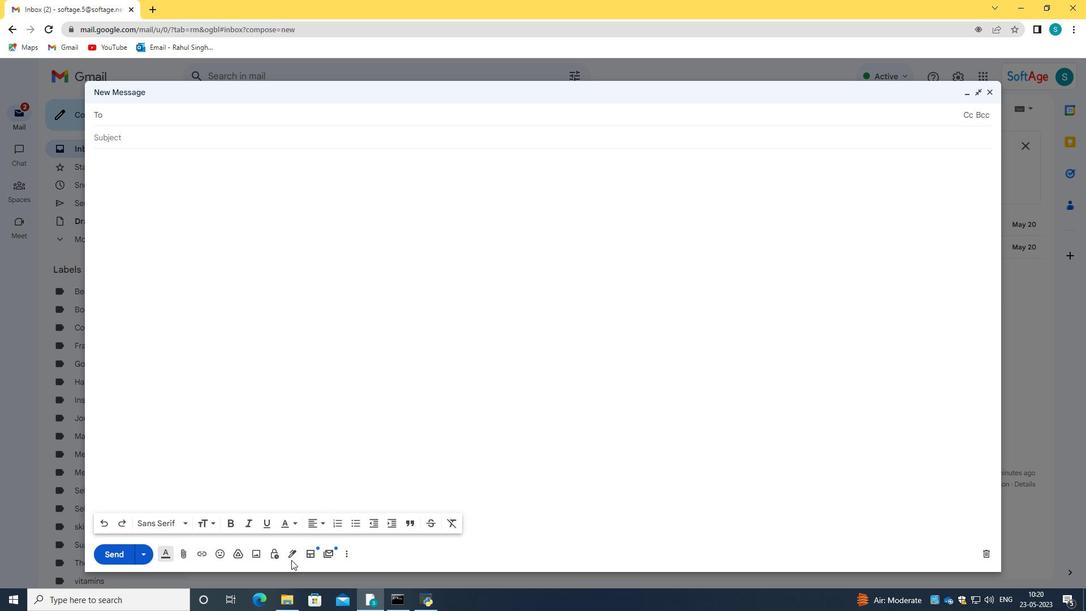 
Action: Mouse pressed left at (291, 559)
Screenshot: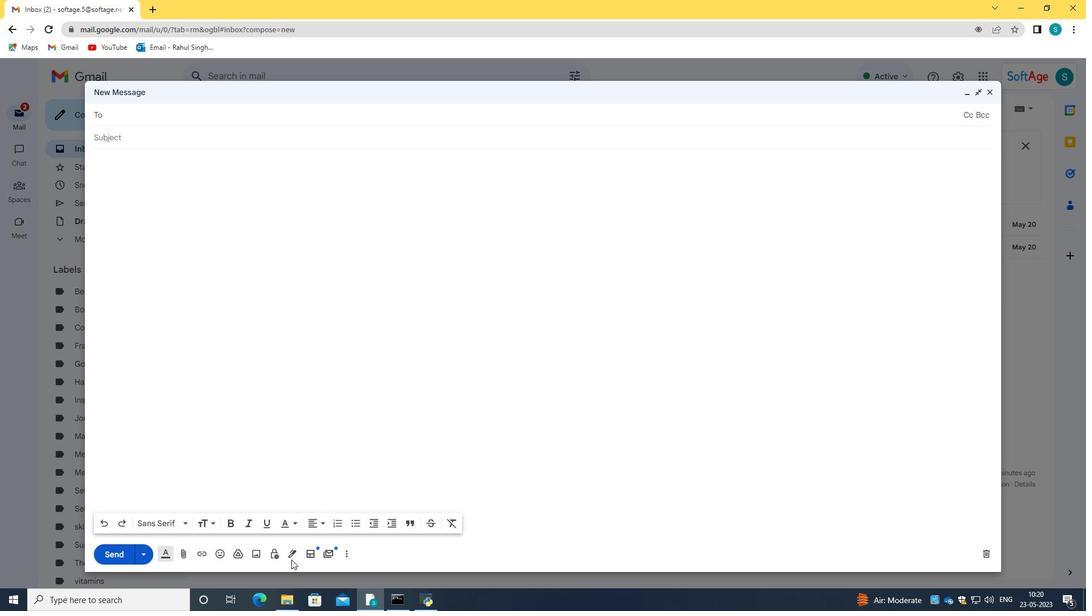 
Action: Mouse moved to (291, 556)
Screenshot: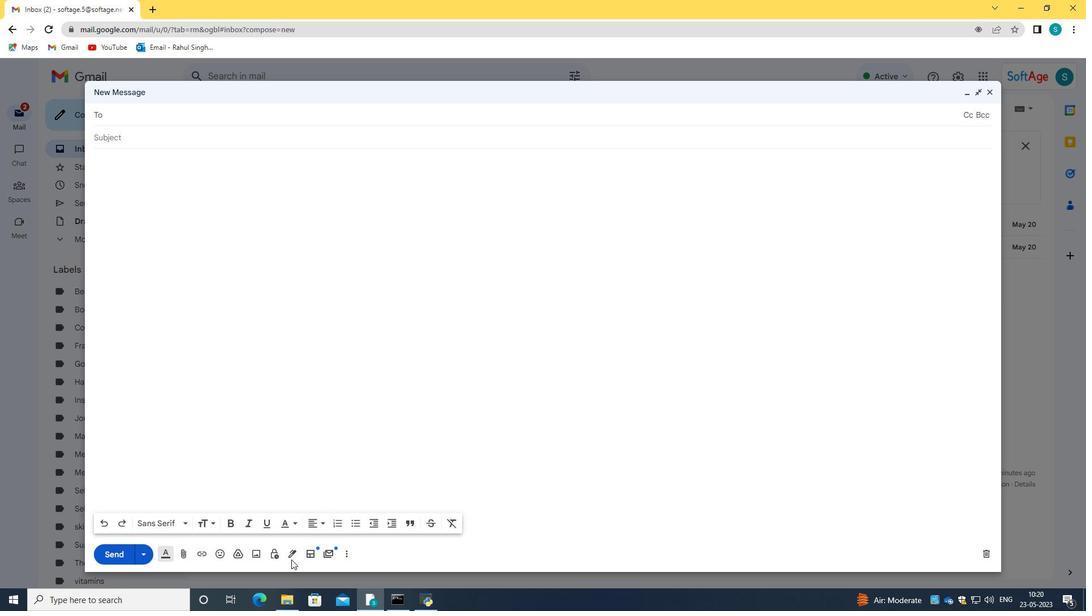 
Action: Mouse pressed left at (291, 556)
Screenshot: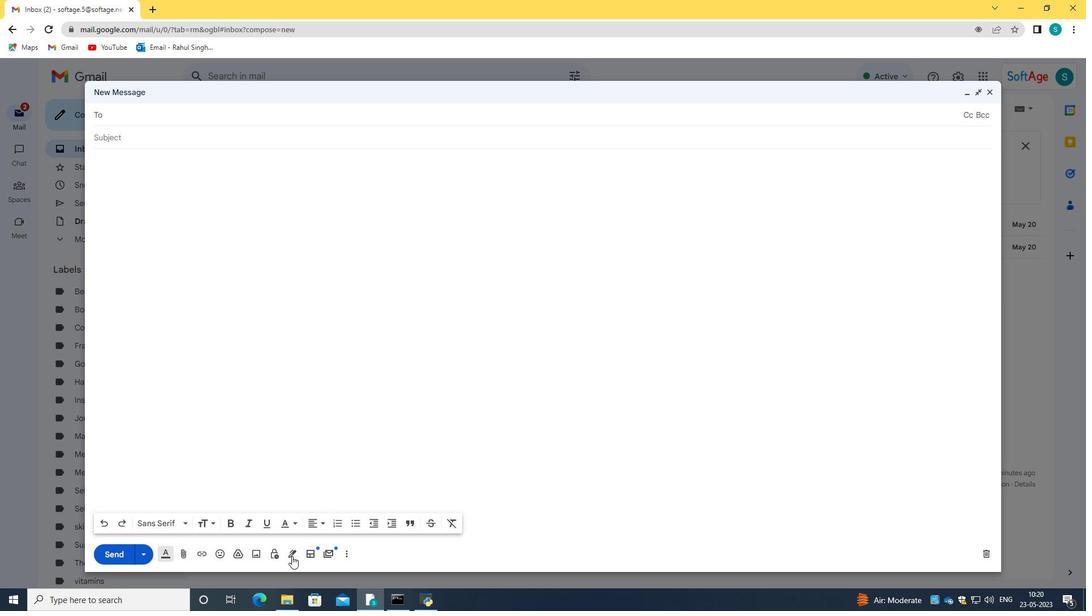 
Action: Mouse moved to (334, 536)
Screenshot: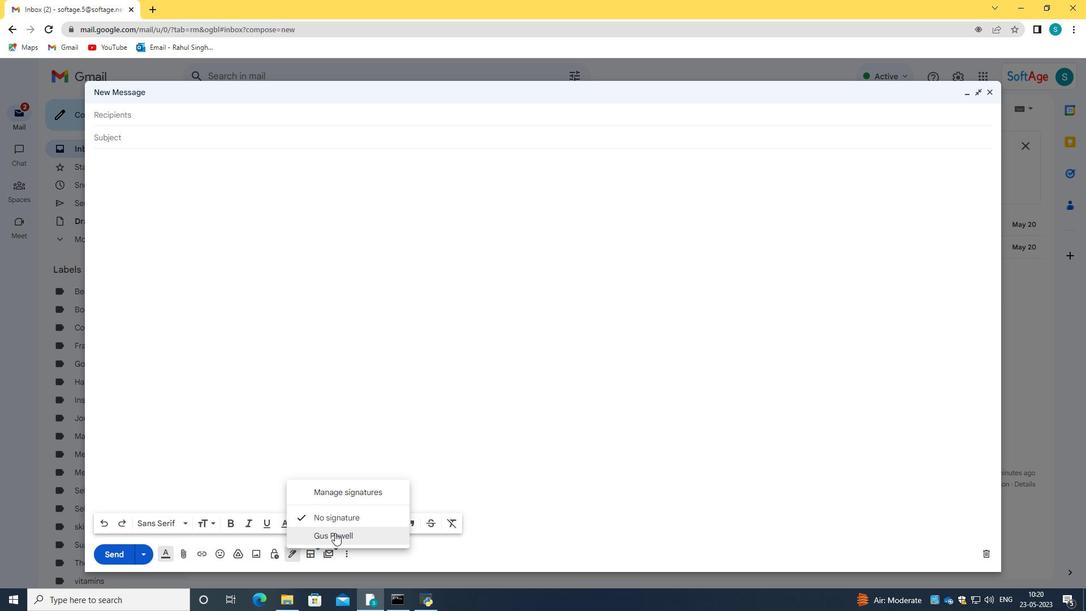 
Action: Mouse pressed left at (334, 536)
Screenshot: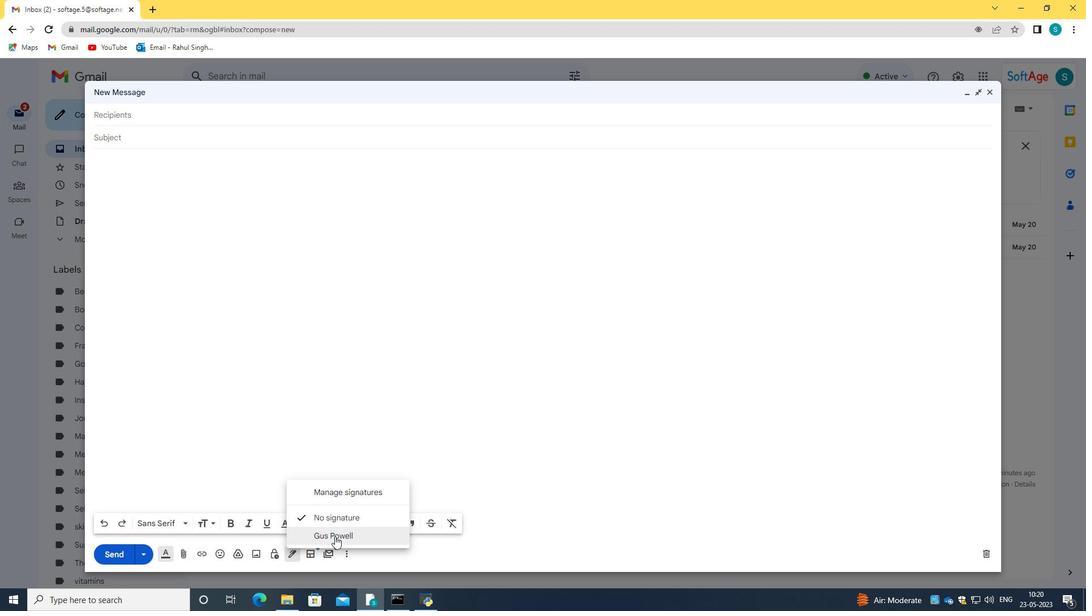
Action: Mouse moved to (212, 141)
Screenshot: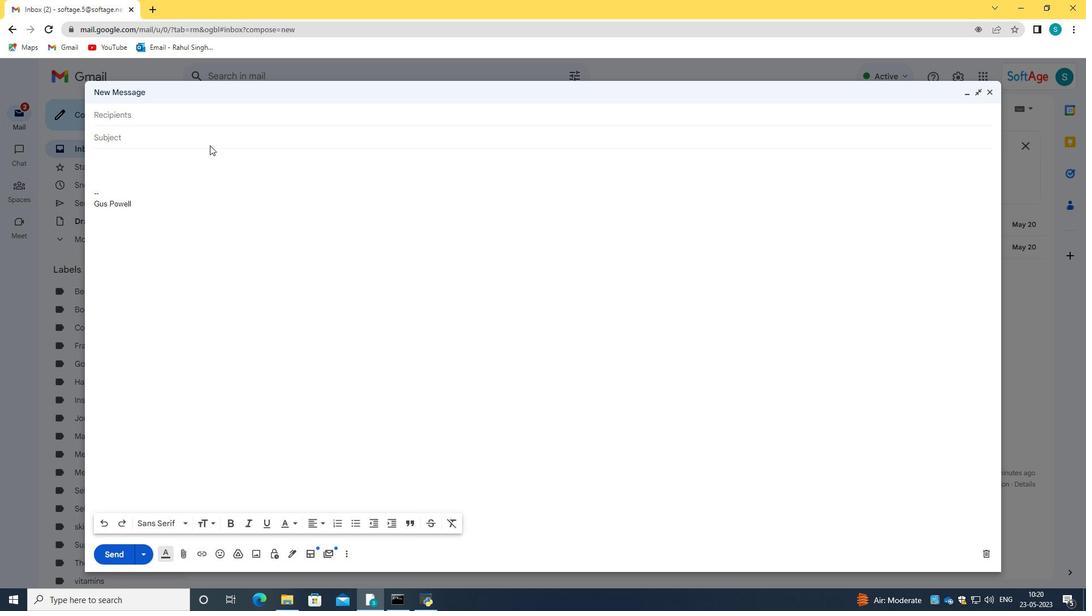 
Action: Mouse pressed left at (212, 141)
Screenshot: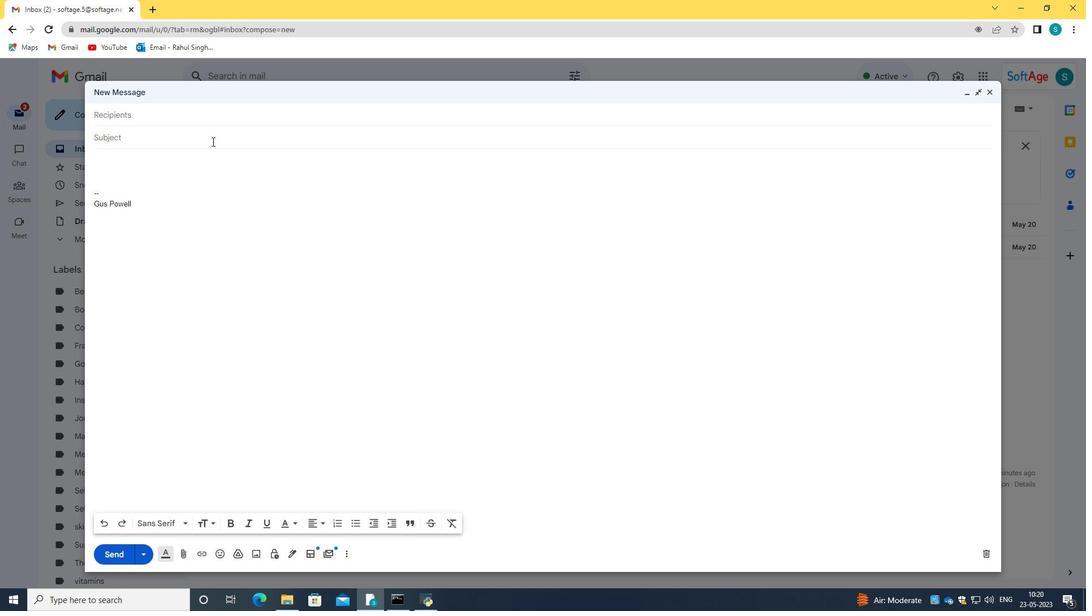 
Action: Mouse moved to (213, 141)
Screenshot: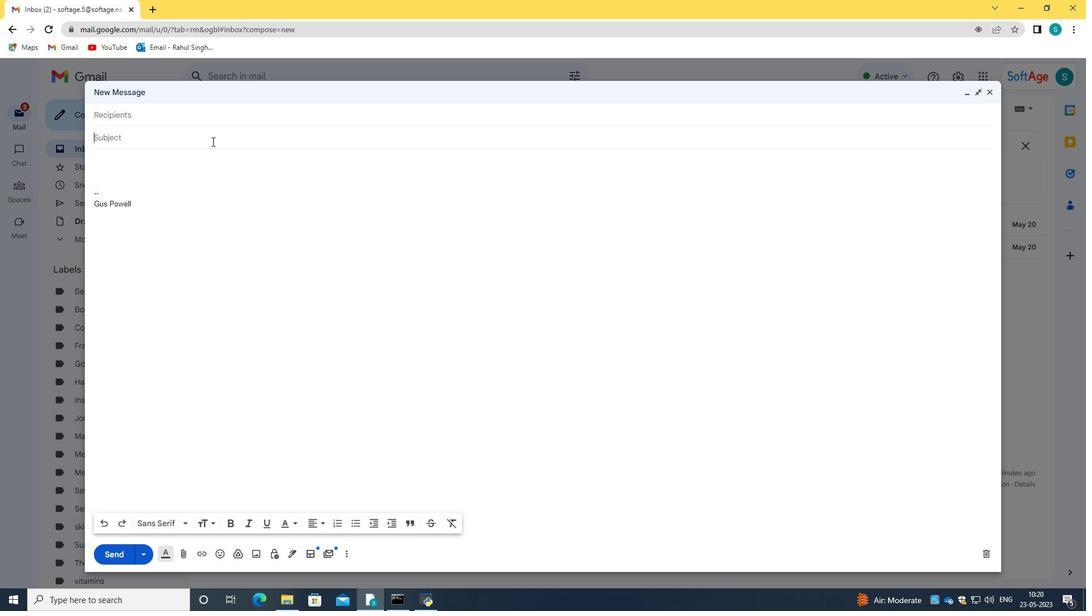 
Action: Key pressed r<Key.backspace><Key.caps_lock>R<Key.caps_lock>equest<Key.space>for<Key.space>a<Key.space>refund<Key.space>
Screenshot: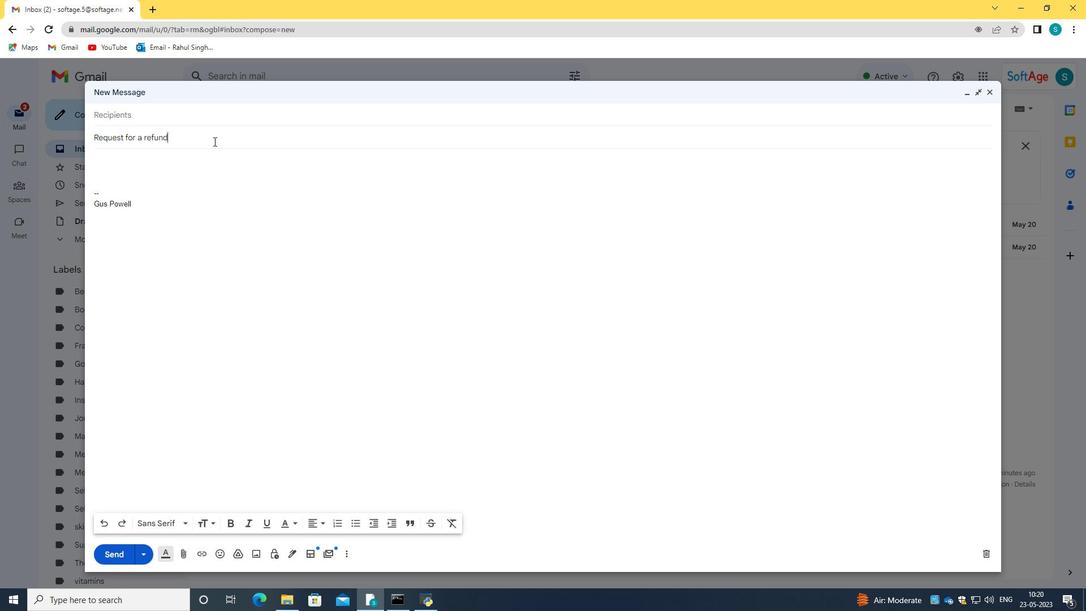 
Action: Mouse moved to (161, 157)
Screenshot: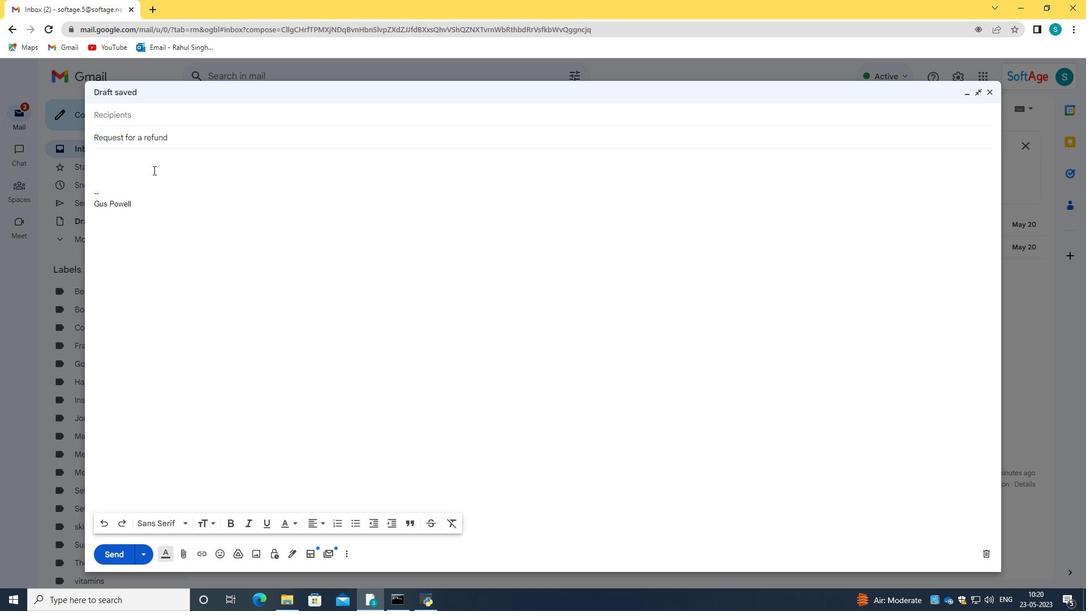 
Action: Mouse pressed left at (161, 157)
Screenshot: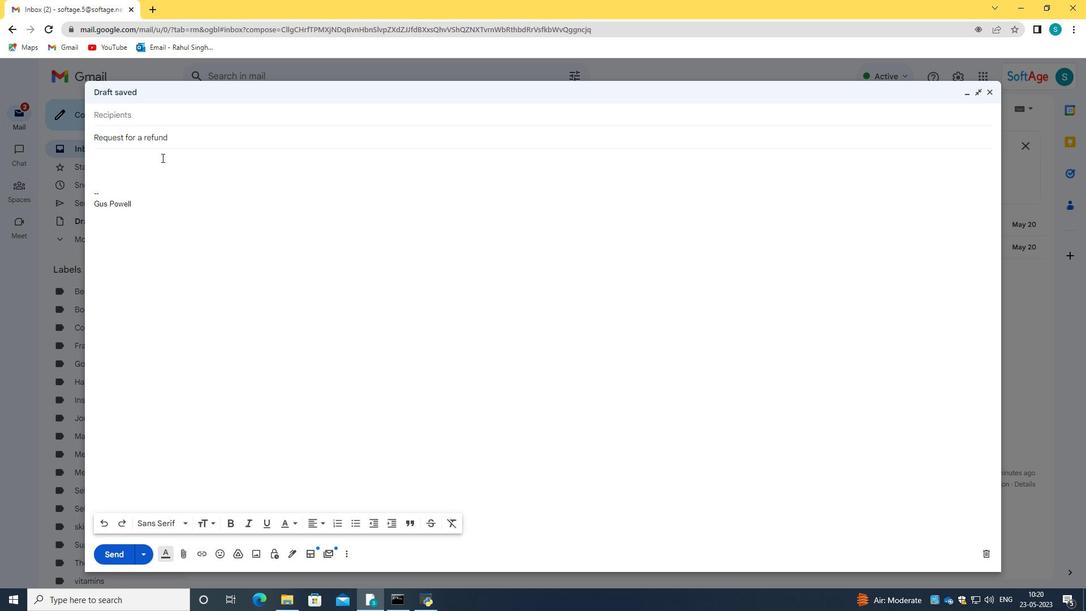 
Action: Key pressed <Key.caps_lock><Key.caps_lock>c<Key.caps_lock>OULD<Key.space><Key.backspace><Key.backspace><Key.backspace><Key.backspace><Key.backspace><Key.backspace><Key.backspace><Key.backspace><Key.backspace><Key.backspace>C<Key.caps_lock>ould<Key.space>you<Key.space>review<Key.space>the<Key.space>draft<Key.space>of<Key.space>the<Key.space>draft<Key.space>of<Key.space>the<Key.space>new<Key.space>contract<Key.space>for<Key.space>me<Key.shift_r>?
Screenshot: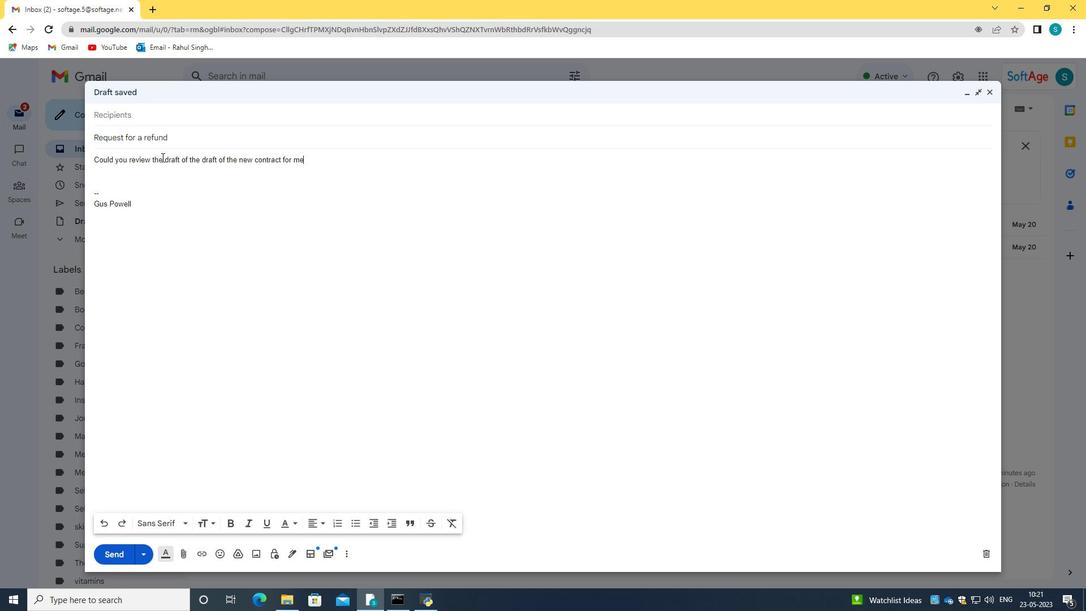 
Action: Mouse moved to (141, 115)
Screenshot: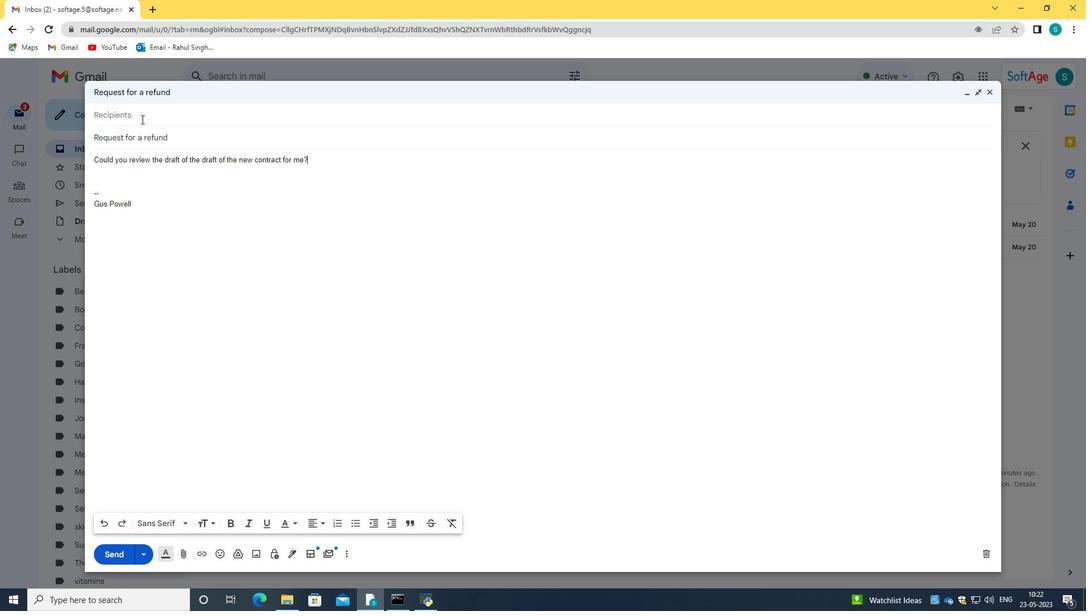 
Action: Mouse pressed left at (141, 115)
Screenshot: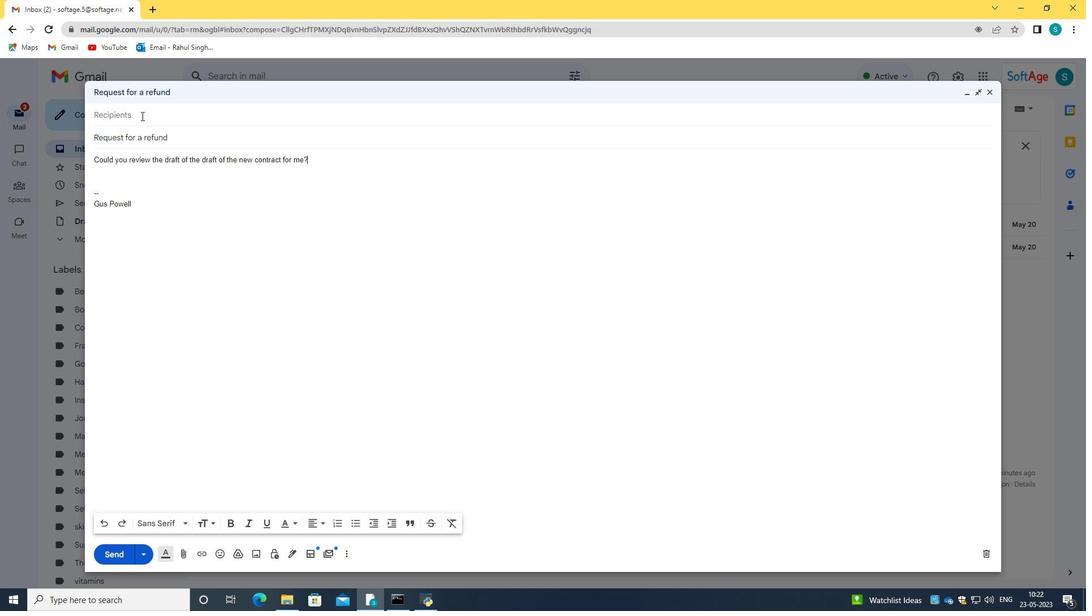 
Action: Key pressed softage.9<Key.shift>@softage.net
Screenshot: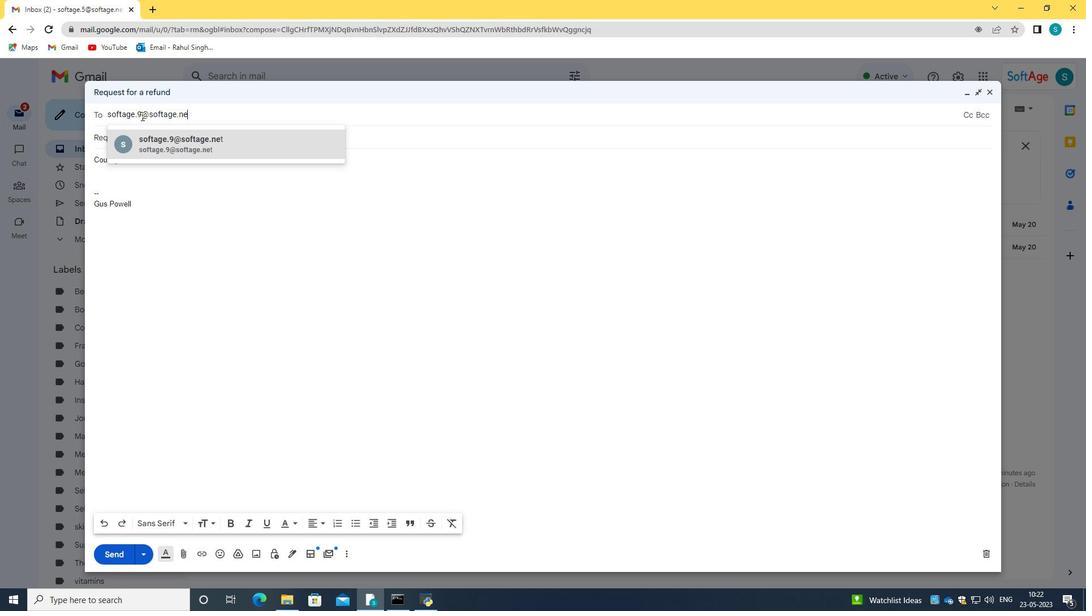 
Action: Mouse moved to (205, 145)
Screenshot: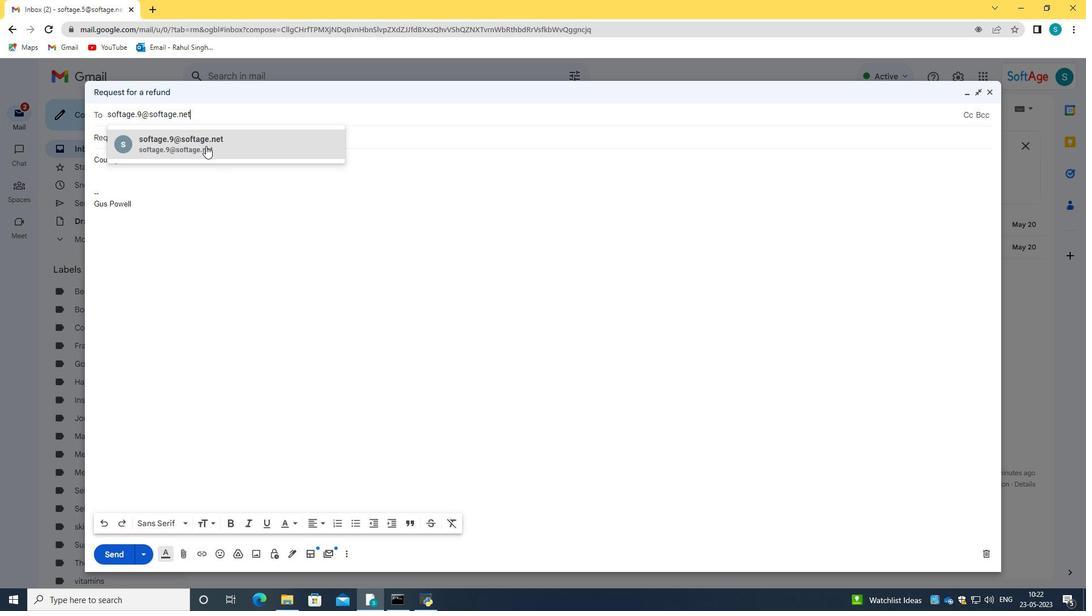 
Action: Mouse pressed left at (205, 145)
Screenshot: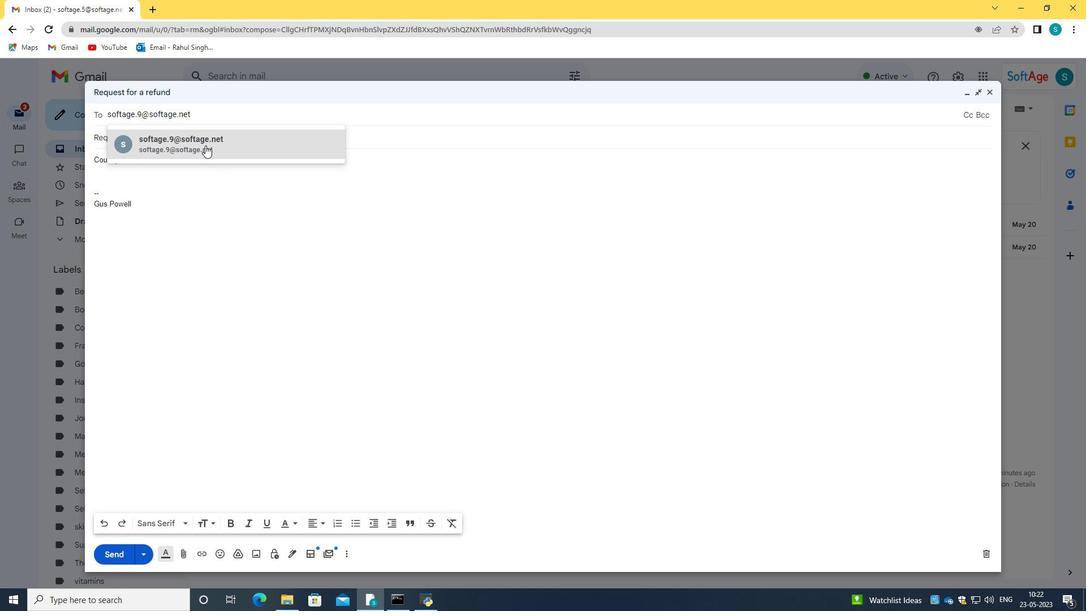 
Action: Mouse moved to (94, 171)
Screenshot: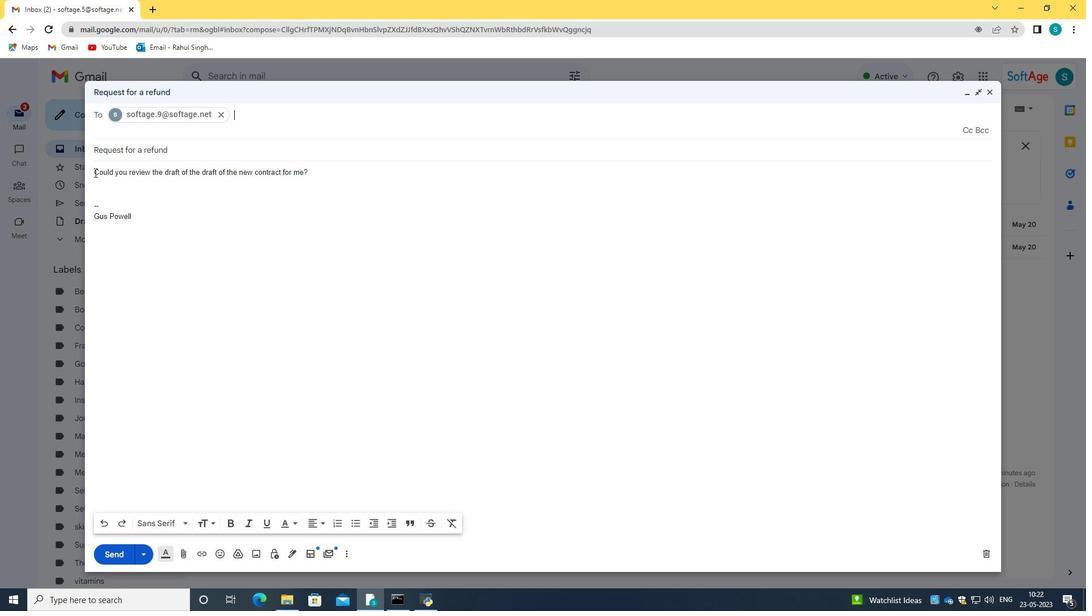 
Action: Mouse pressed left at (94, 171)
Screenshot: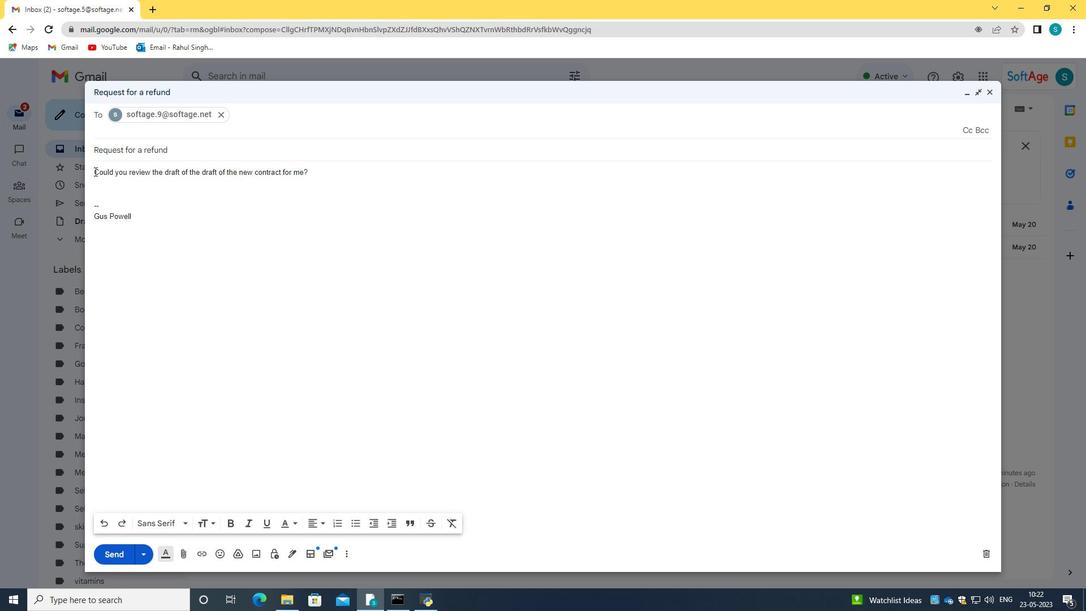 
Action: Mouse moved to (126, 160)
Screenshot: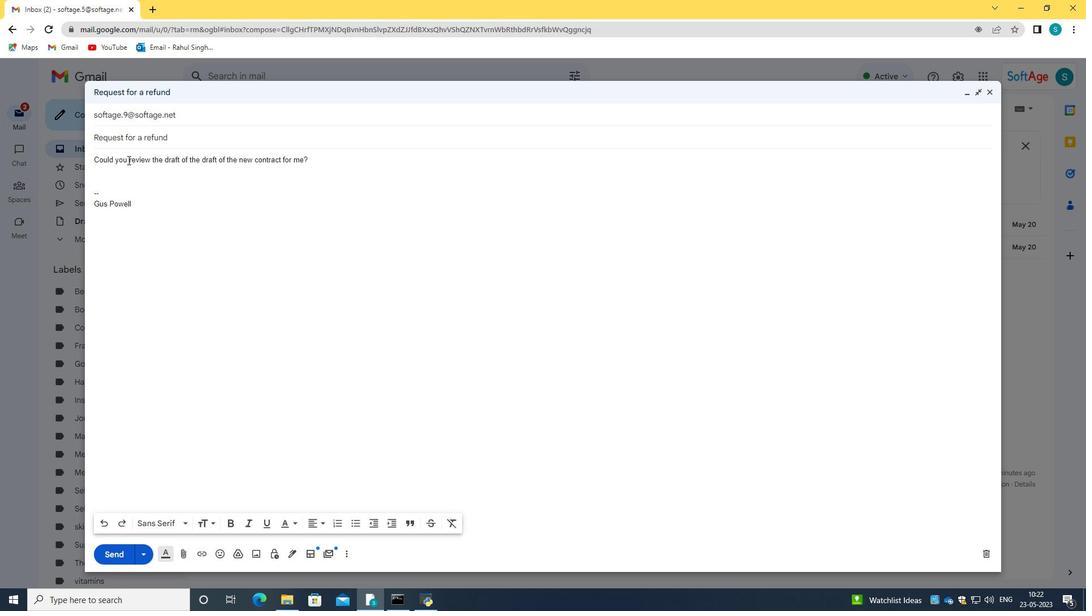 
Action: Mouse pressed left at (126, 160)
Screenshot: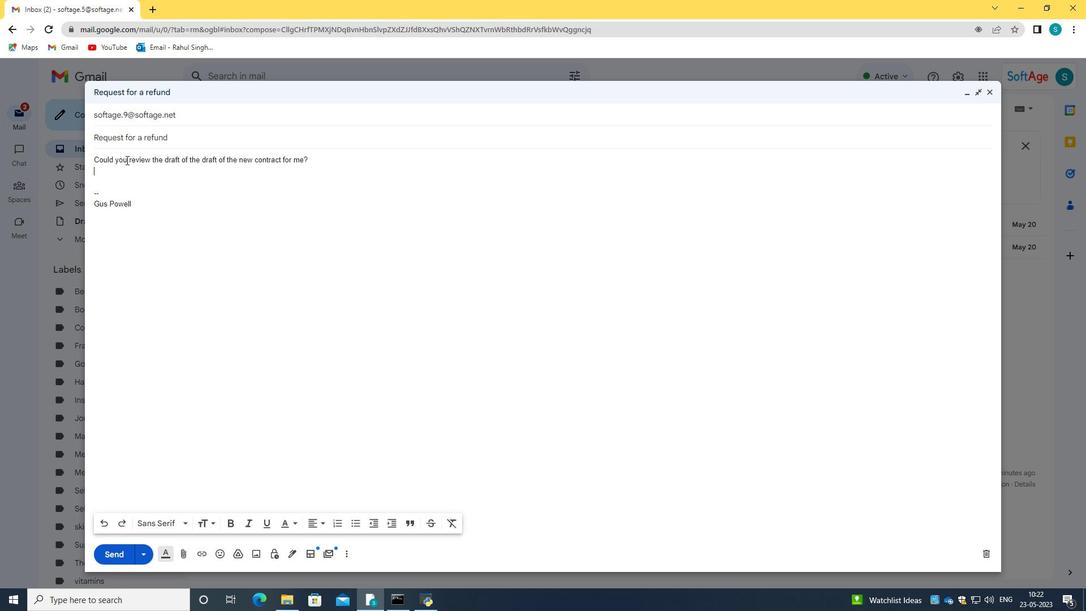 
Action: Mouse moved to (293, 521)
Screenshot: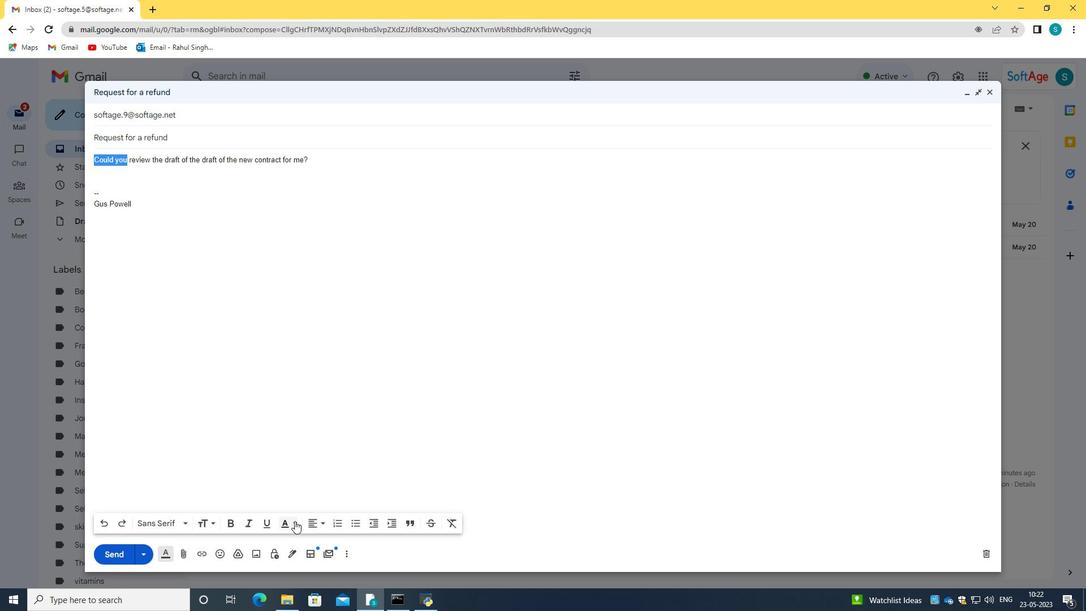
Action: Mouse pressed left at (293, 521)
Screenshot: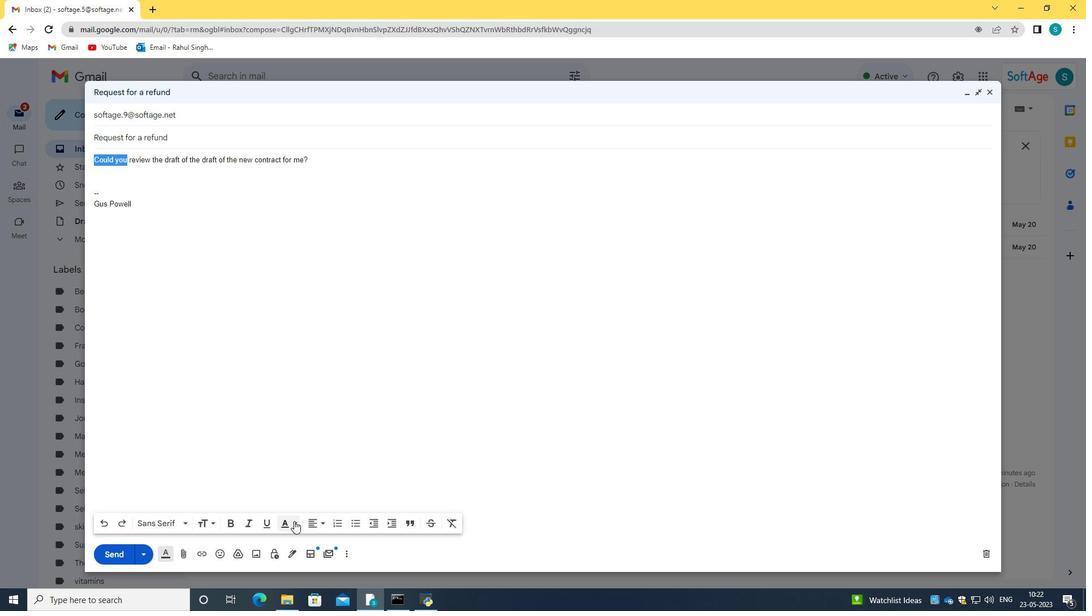 
Action: Mouse moved to (247, 440)
Screenshot: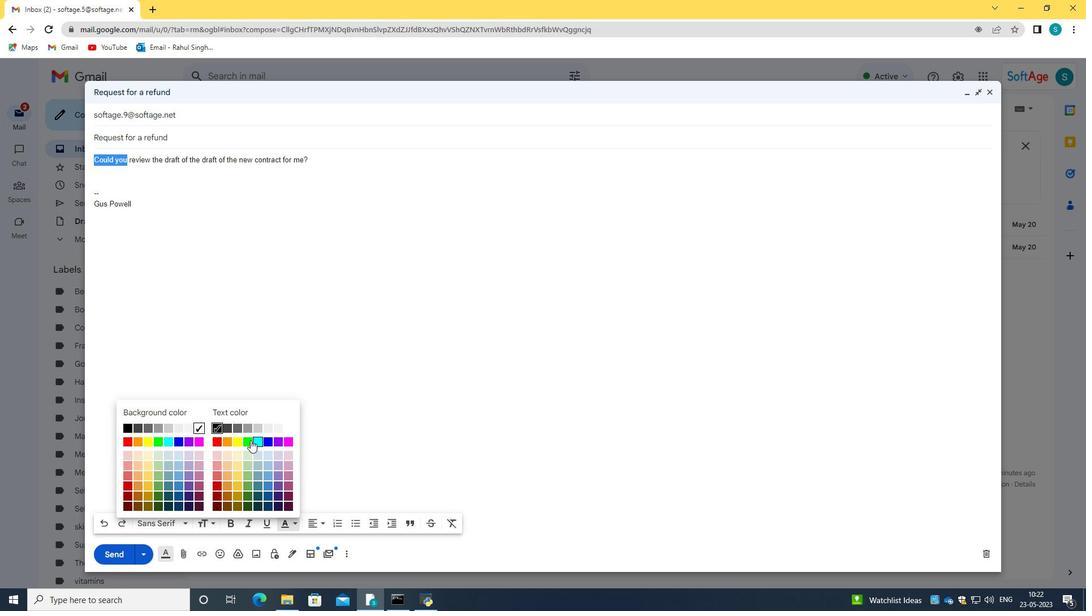 
Action: Mouse pressed left at (247, 440)
Screenshot: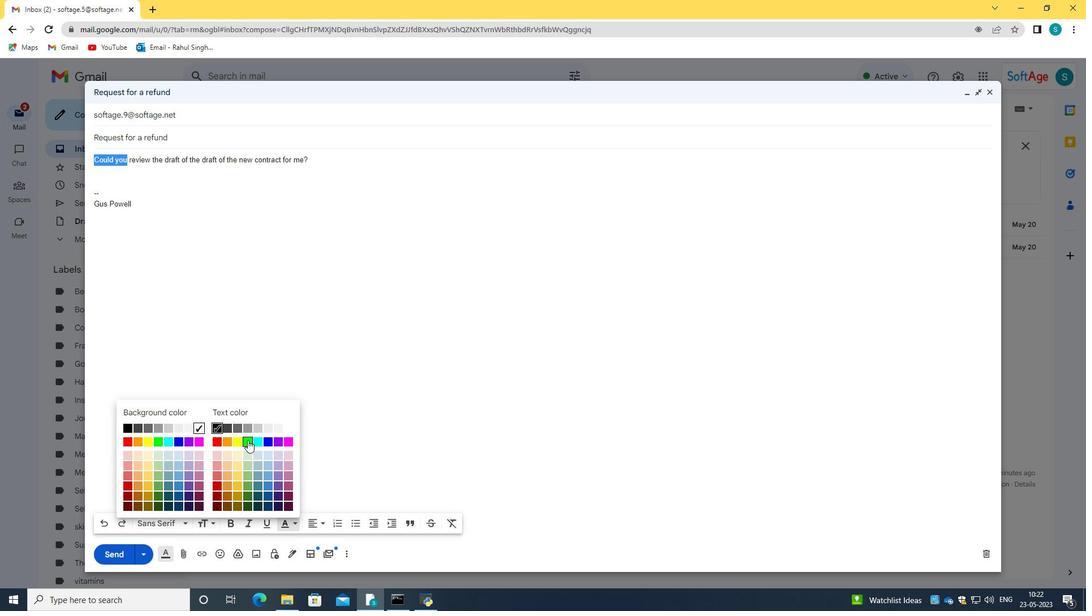 
Action: Mouse moved to (293, 519)
Screenshot: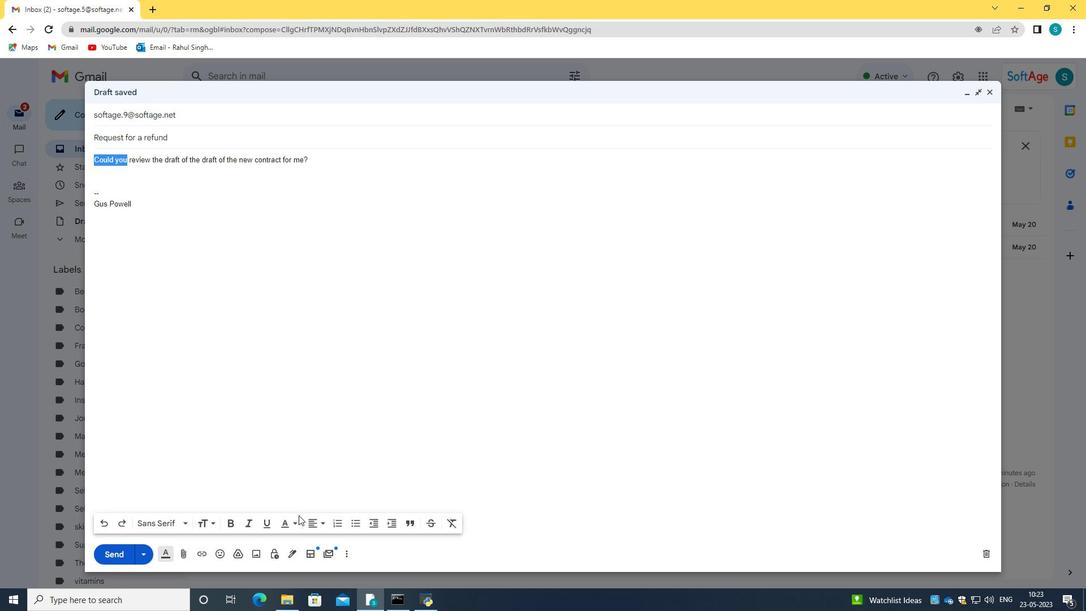 
Action: Mouse pressed left at (293, 519)
Screenshot: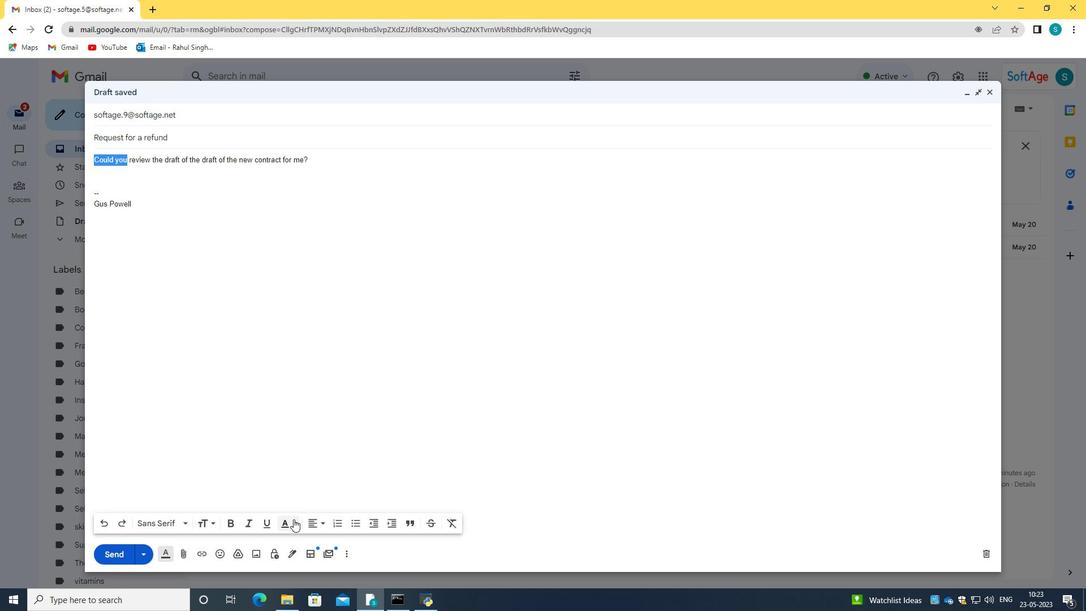 
Action: Mouse moved to (148, 441)
Screenshot: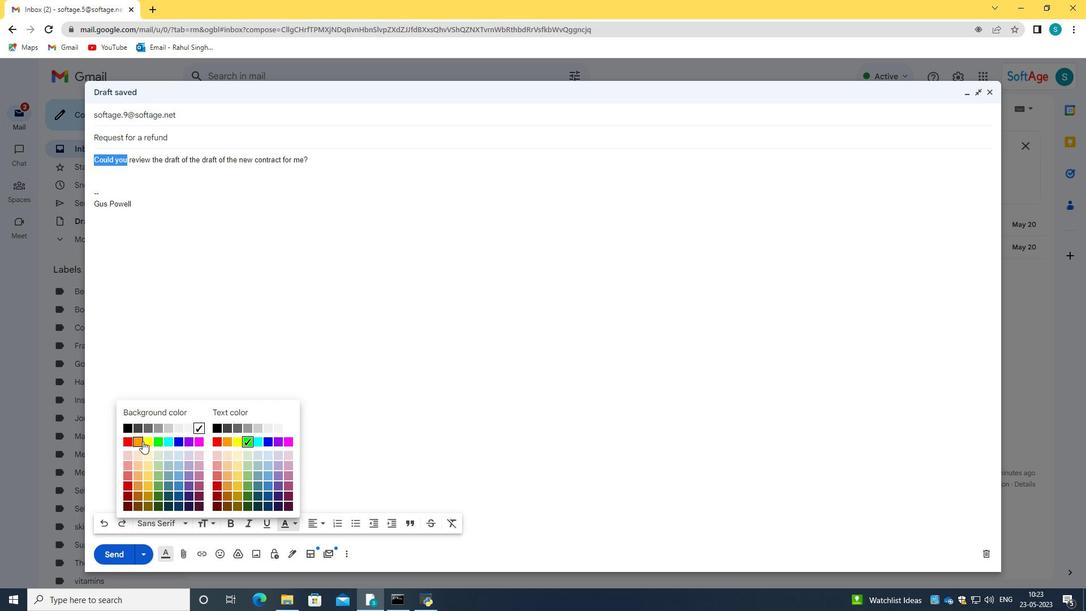 
Action: Mouse pressed left at (148, 441)
Screenshot: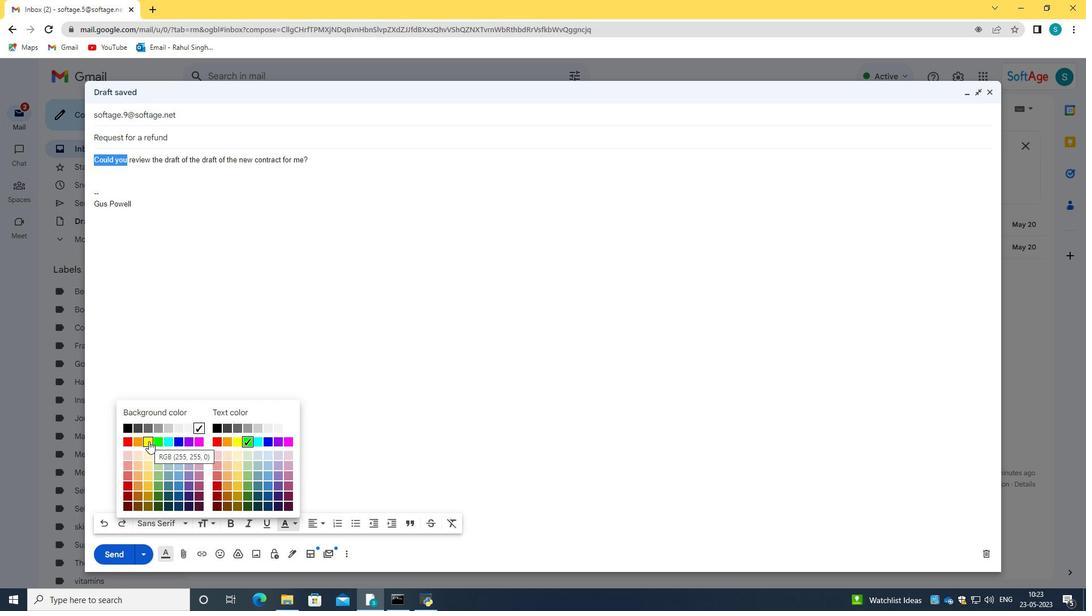 
Action: Mouse moved to (175, 337)
Screenshot: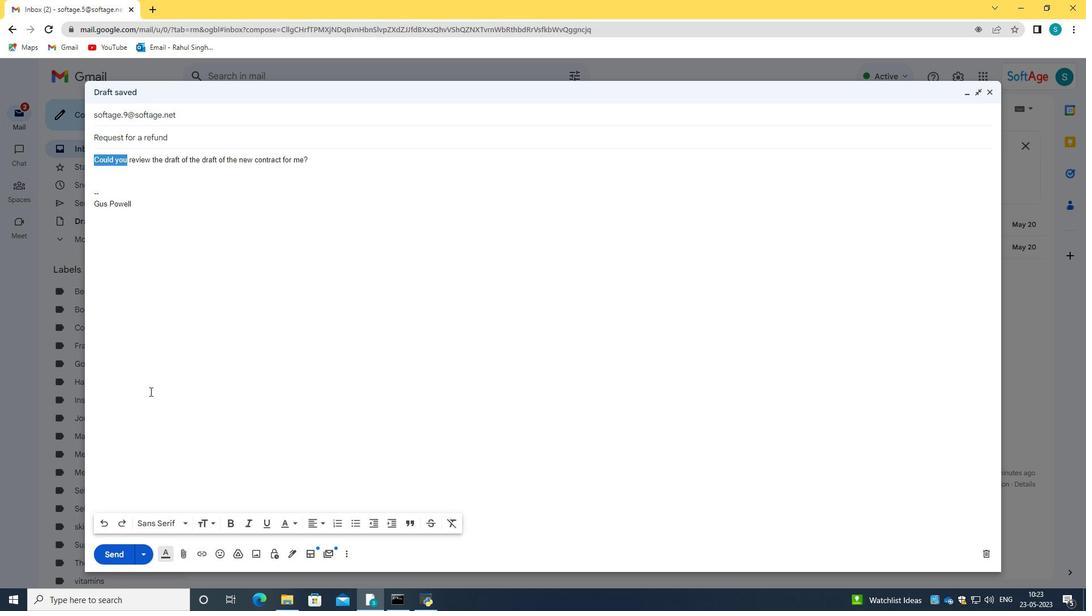 
Action: Mouse pressed left at (175, 337)
Screenshot: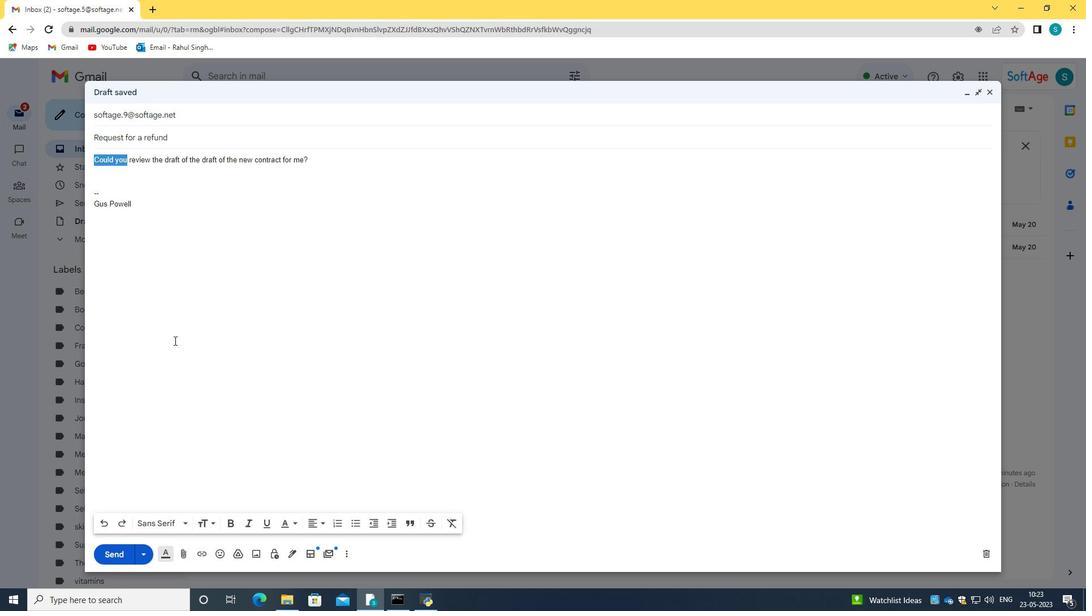 
Action: Mouse moved to (120, 549)
Screenshot: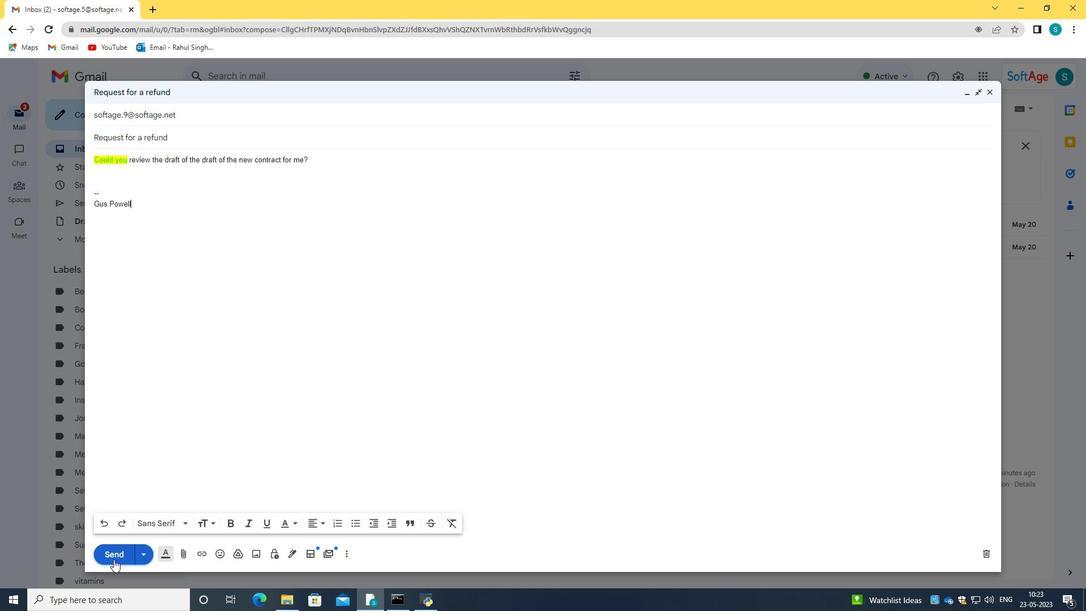 
Action: Mouse pressed left at (120, 549)
Screenshot: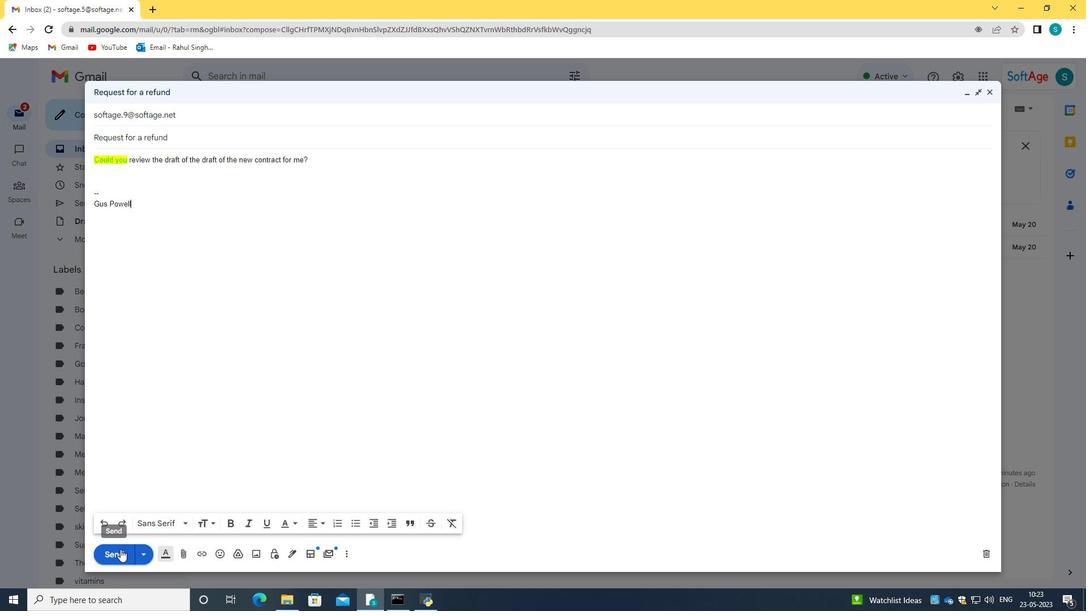 
Action: Mouse moved to (99, 201)
Screenshot: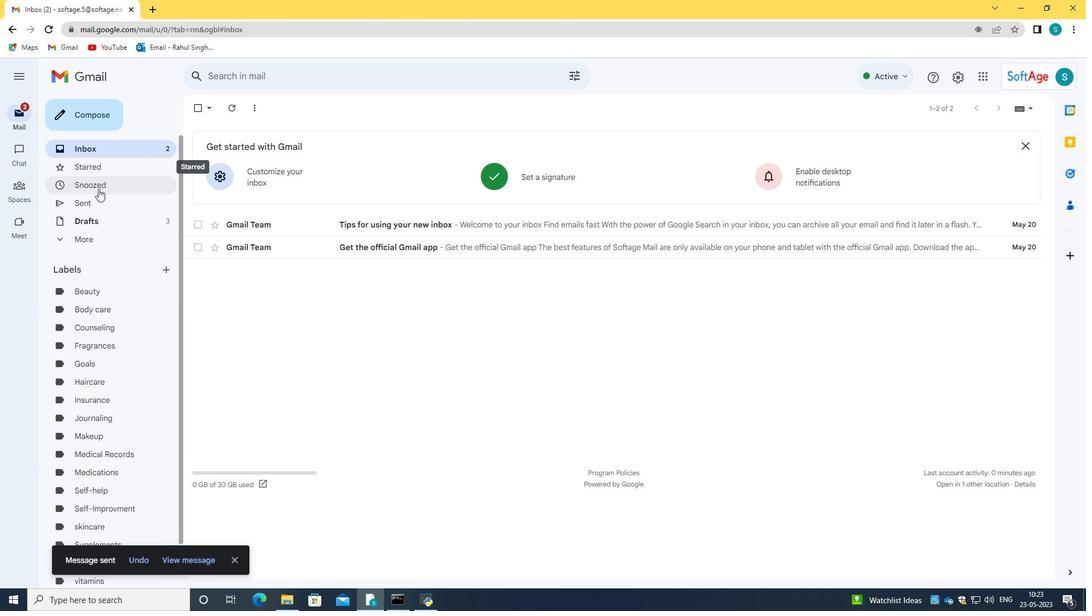 
Action: Mouse pressed left at (99, 201)
Screenshot: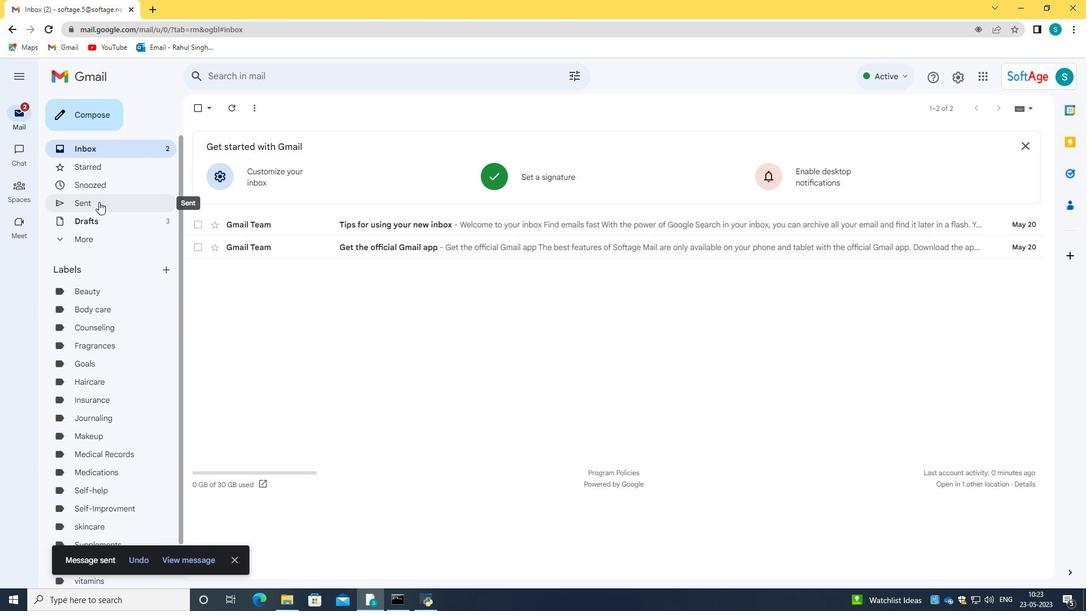 
Action: Mouse moved to (139, 377)
Screenshot: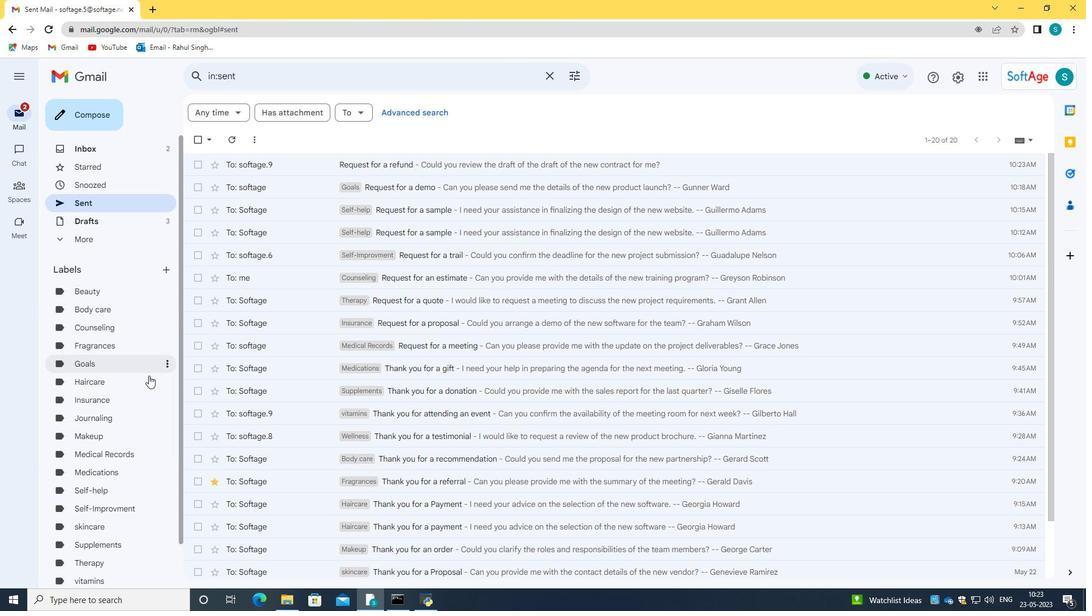 
Action: Mouse scrolled (139, 376) with delta (0, 0)
Screenshot: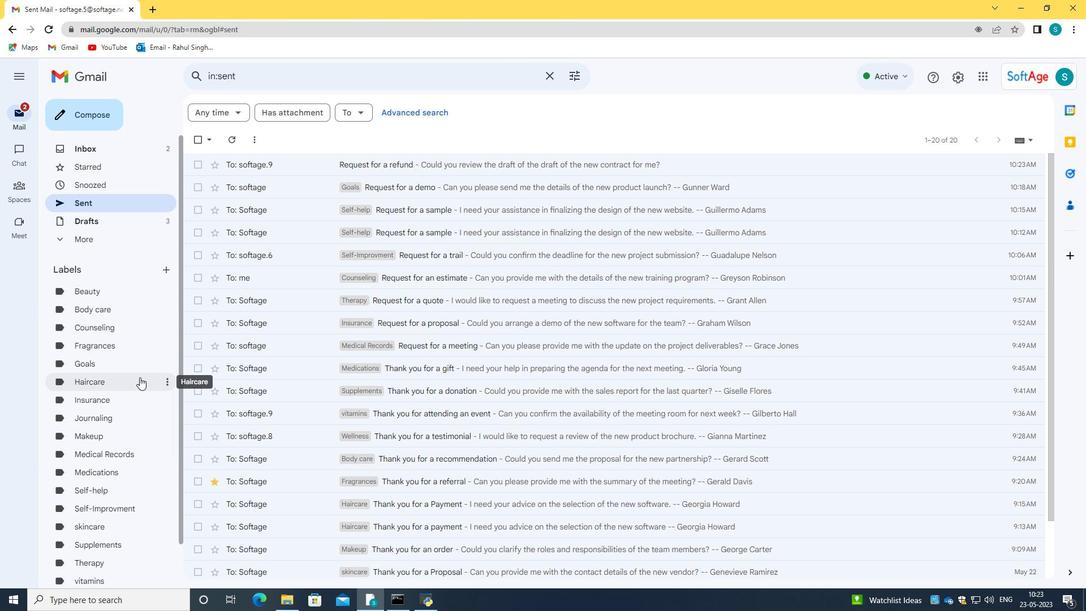 
Action: Mouse scrolled (139, 376) with delta (0, 0)
Screenshot: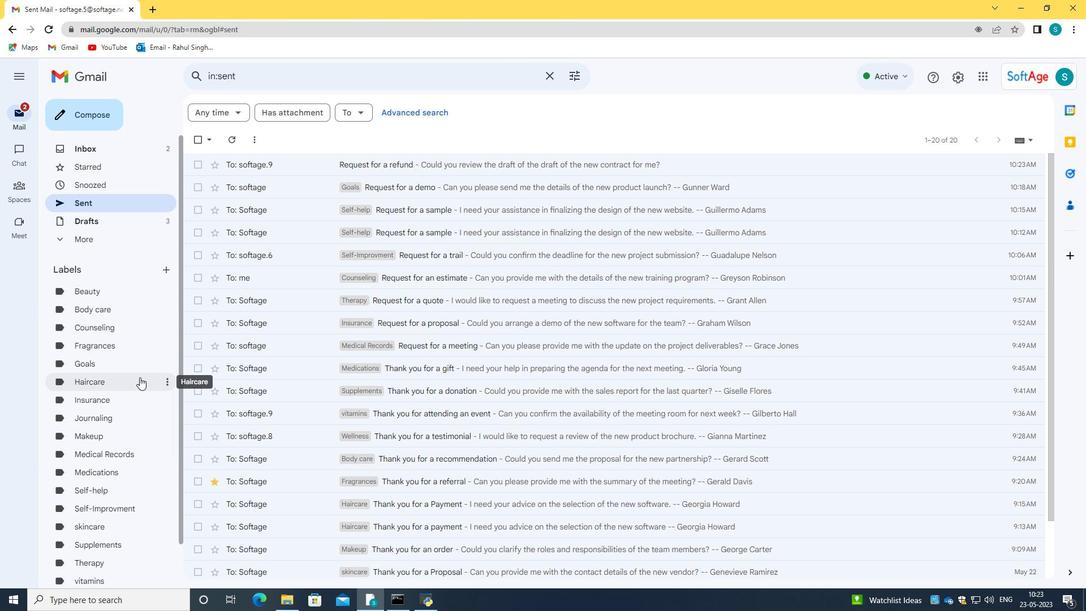 
Action: Mouse moved to (139, 377)
Screenshot: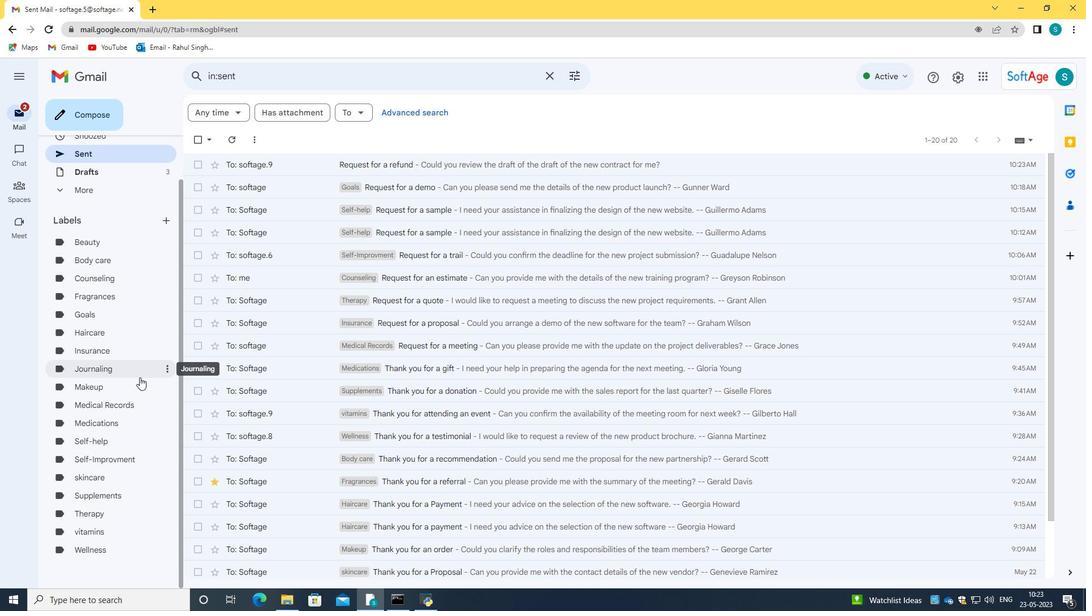 
Action: Mouse scrolled (139, 378) with delta (0, 0)
Screenshot: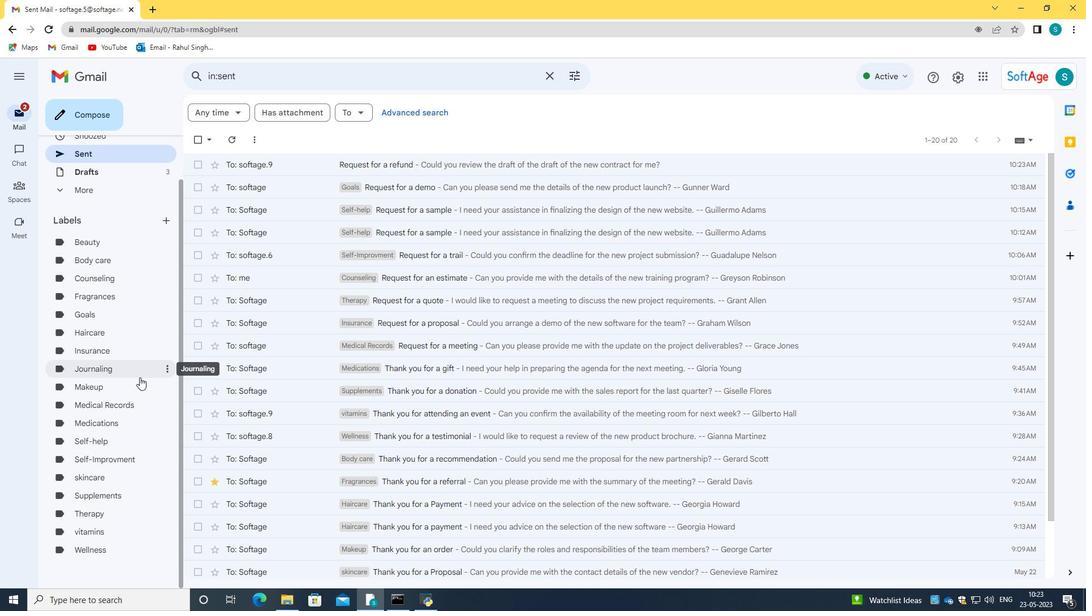 
Action: Mouse scrolled (139, 378) with delta (0, 0)
Screenshot: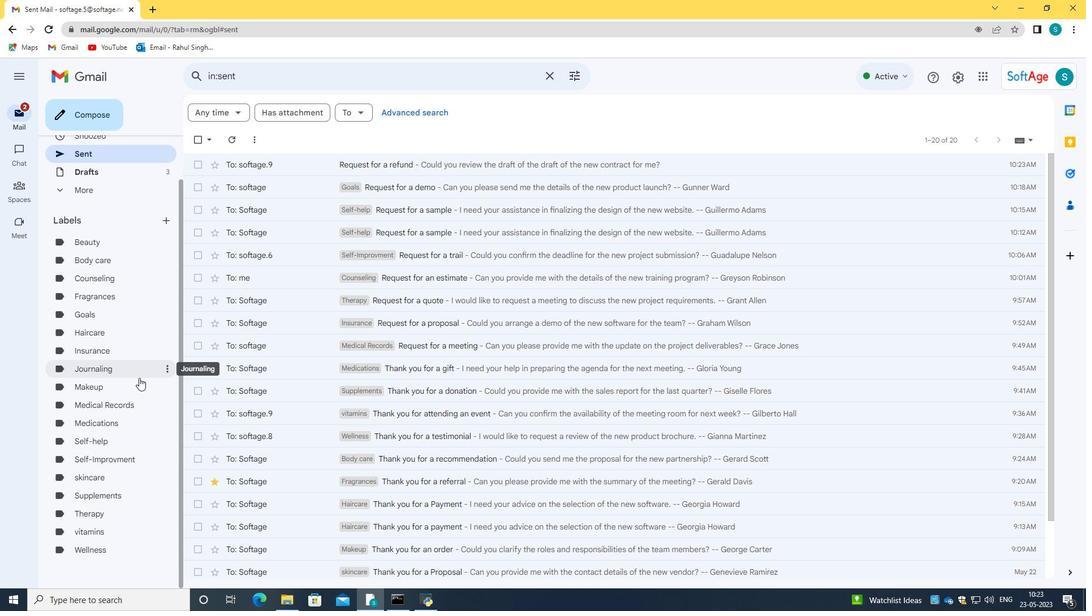 
Action: Mouse moved to (302, 158)
Screenshot: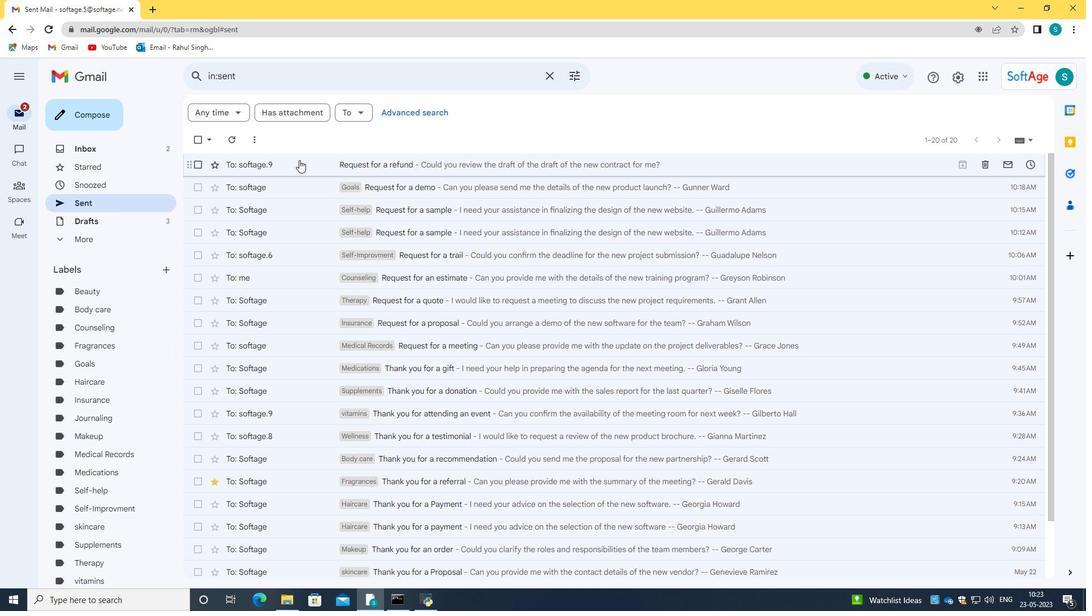 
Action: Mouse pressed left at (302, 158)
Screenshot: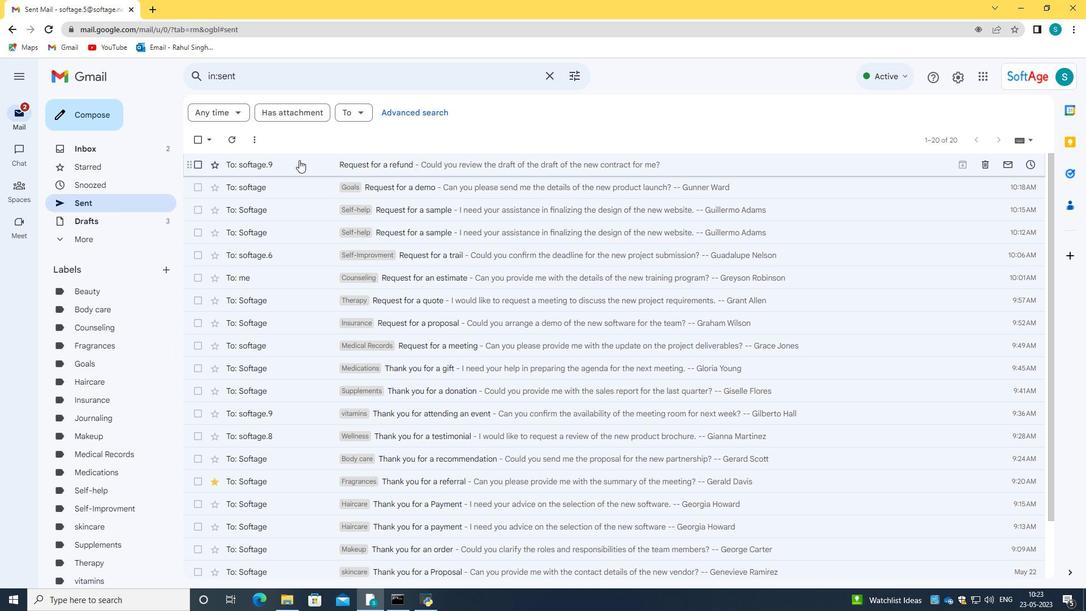 
Action: Mouse moved to (205, 104)
Screenshot: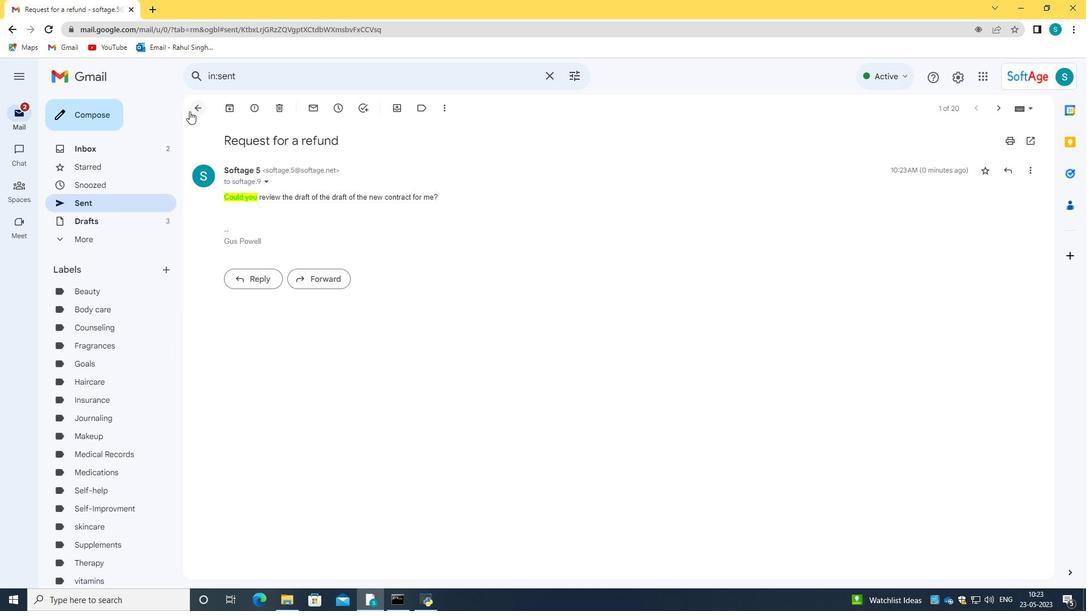 
Action: Mouse pressed left at (205, 104)
Screenshot: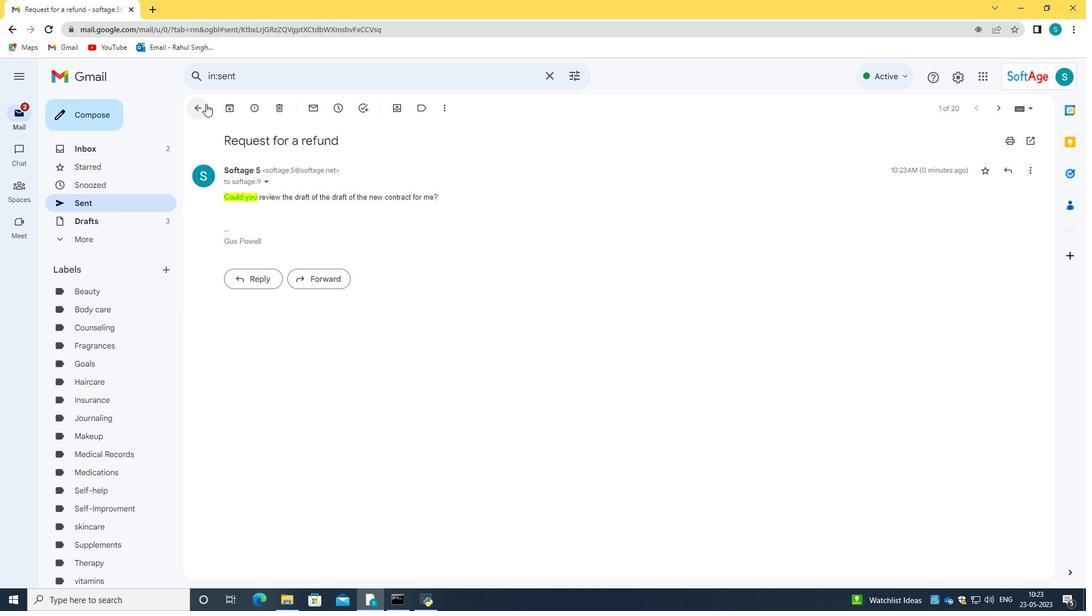 
Action: Mouse moved to (196, 169)
Screenshot: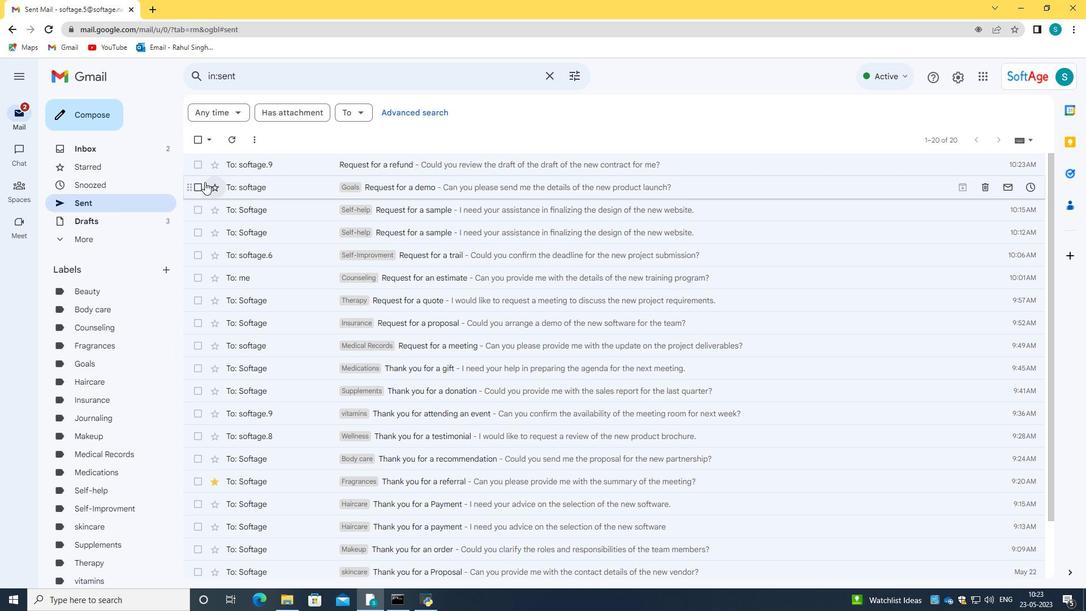 
Action: Mouse pressed left at (196, 169)
Screenshot: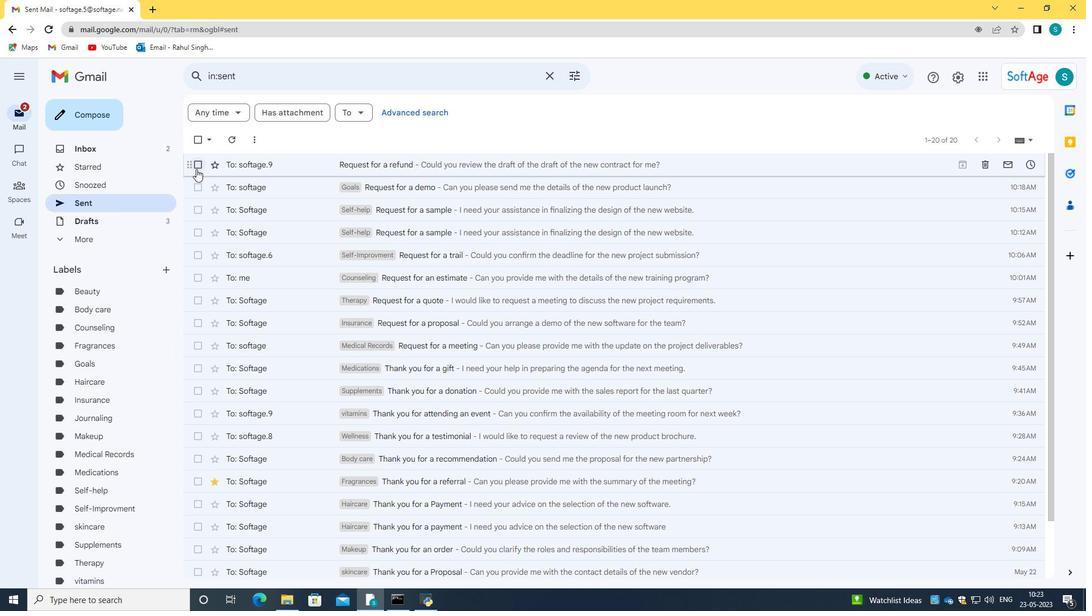
Action: Mouse moved to (452, 146)
Screenshot: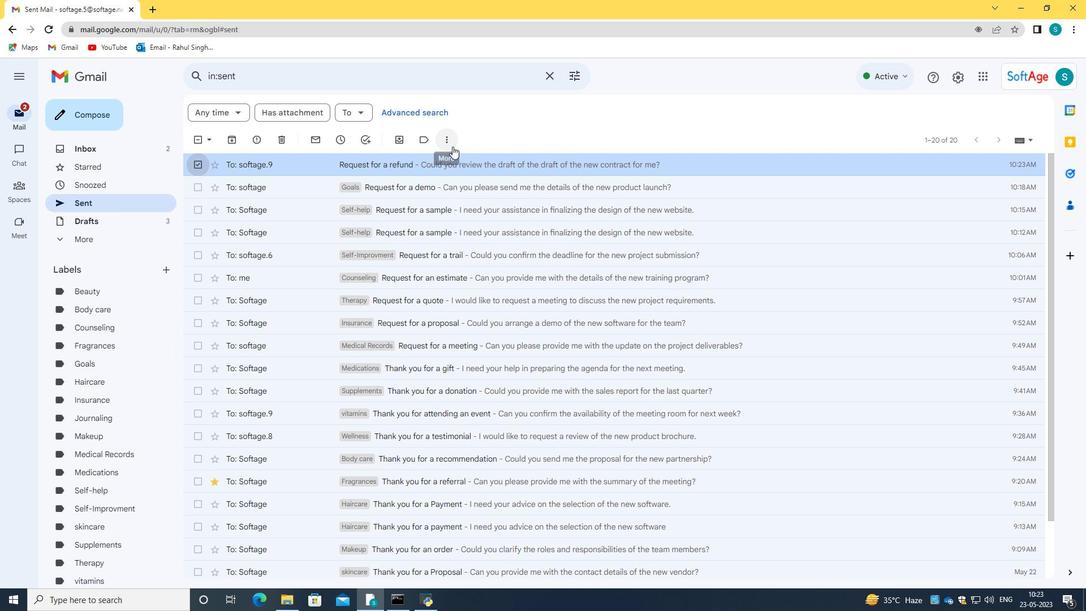 
Action: Mouse pressed left at (452, 146)
Screenshot: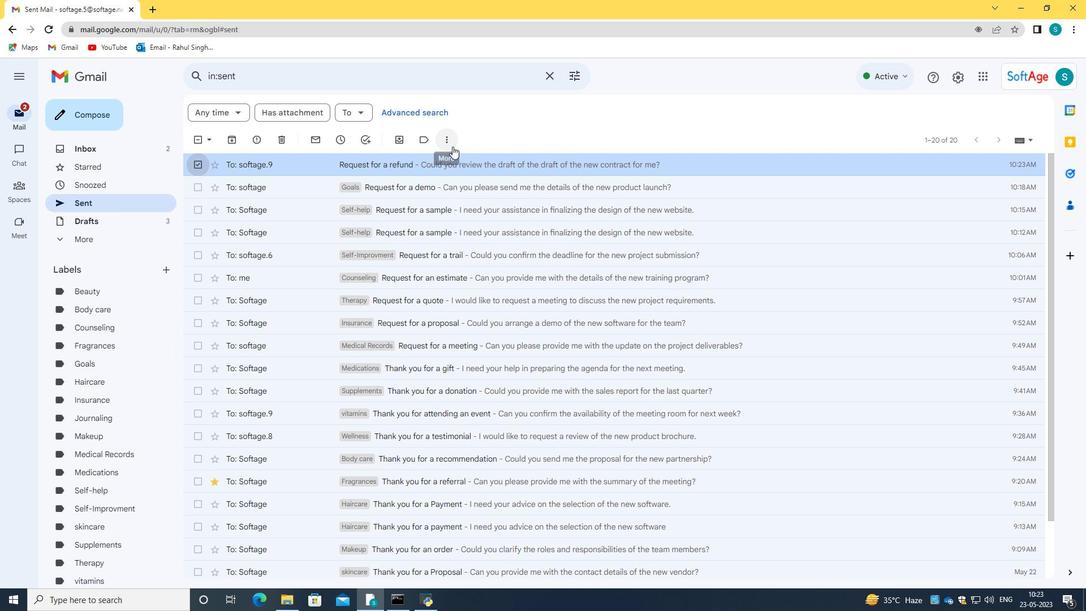 
Action: Mouse moved to (512, 124)
Screenshot: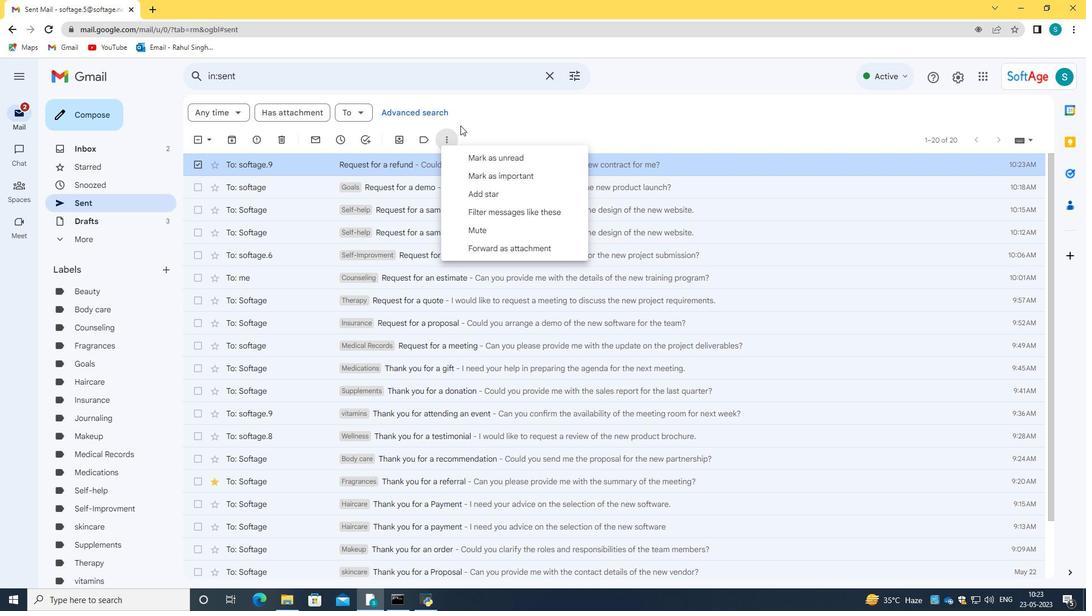 
Action: Mouse pressed left at (512, 124)
Screenshot: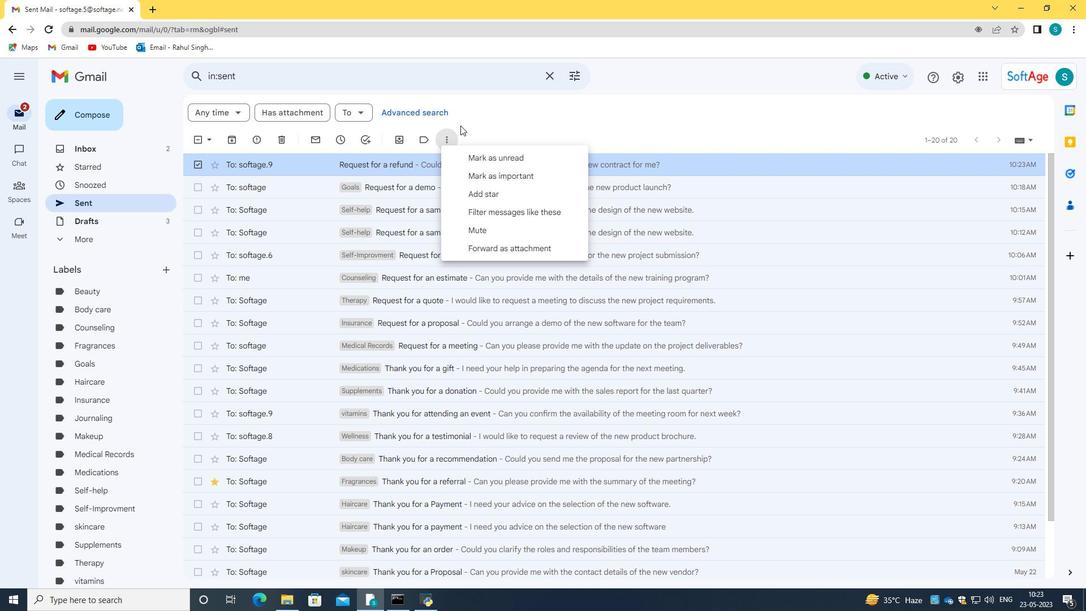 
Action: Mouse moved to (295, 168)
Screenshot: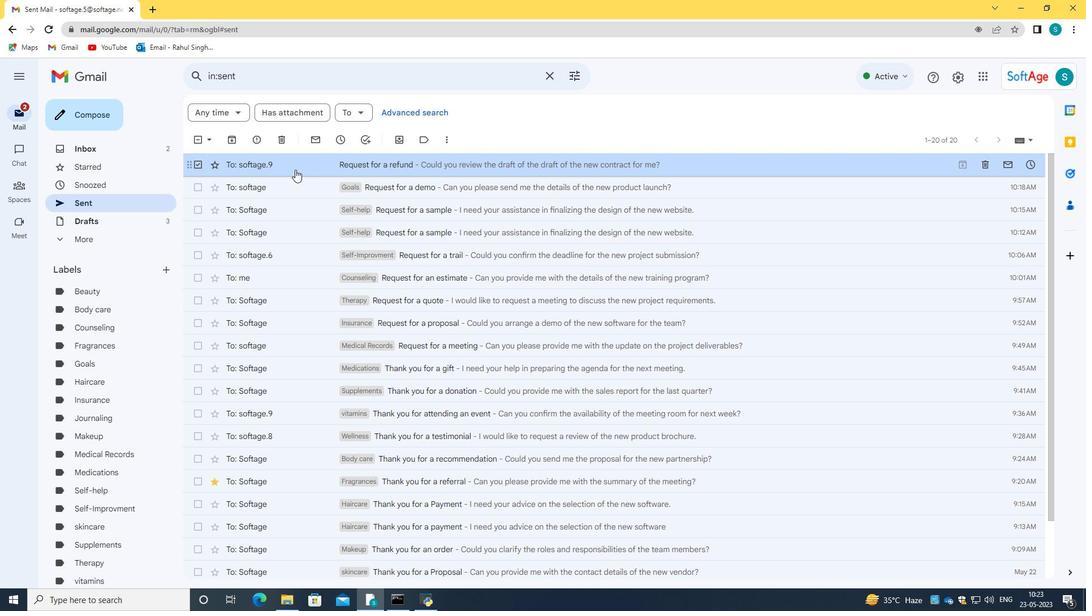 
Action: Mouse pressed right at (295, 168)
Screenshot: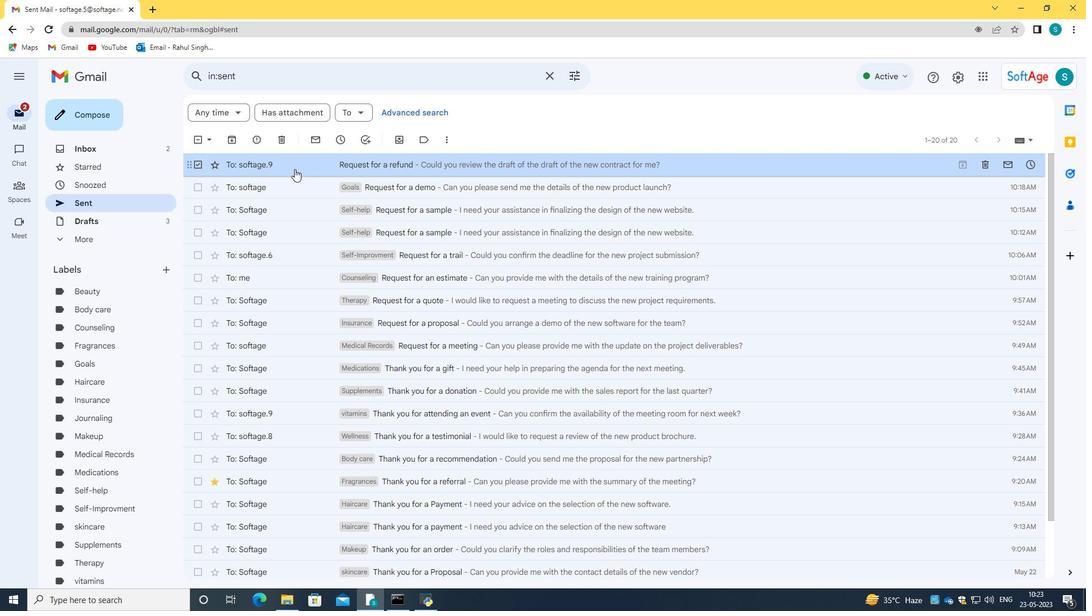 
Action: Mouse moved to (505, 194)
Screenshot: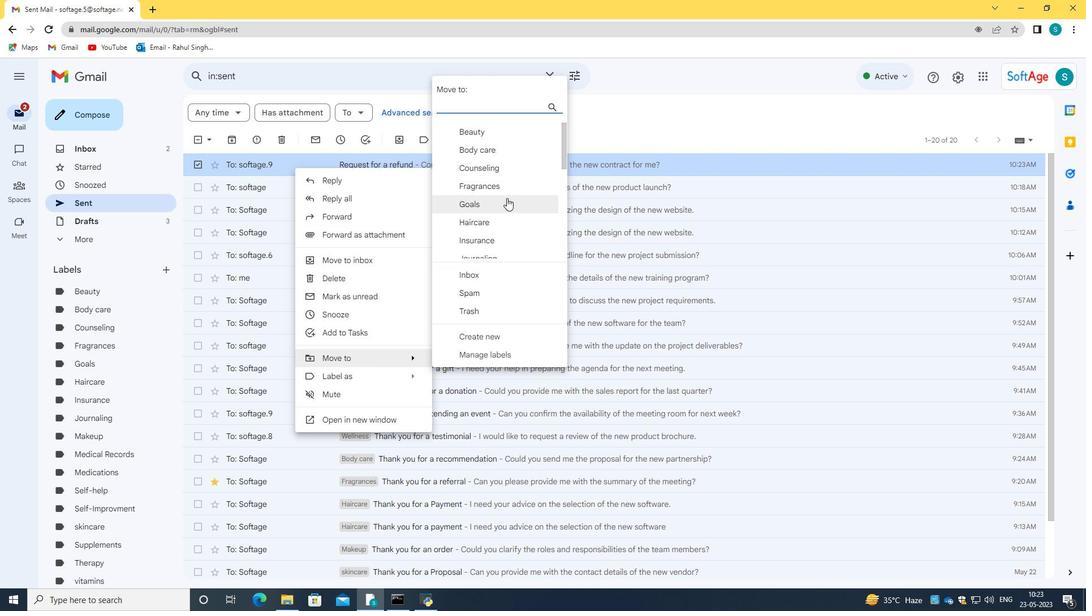 
Action: Mouse scrolled (505, 194) with delta (0, 0)
Screenshot: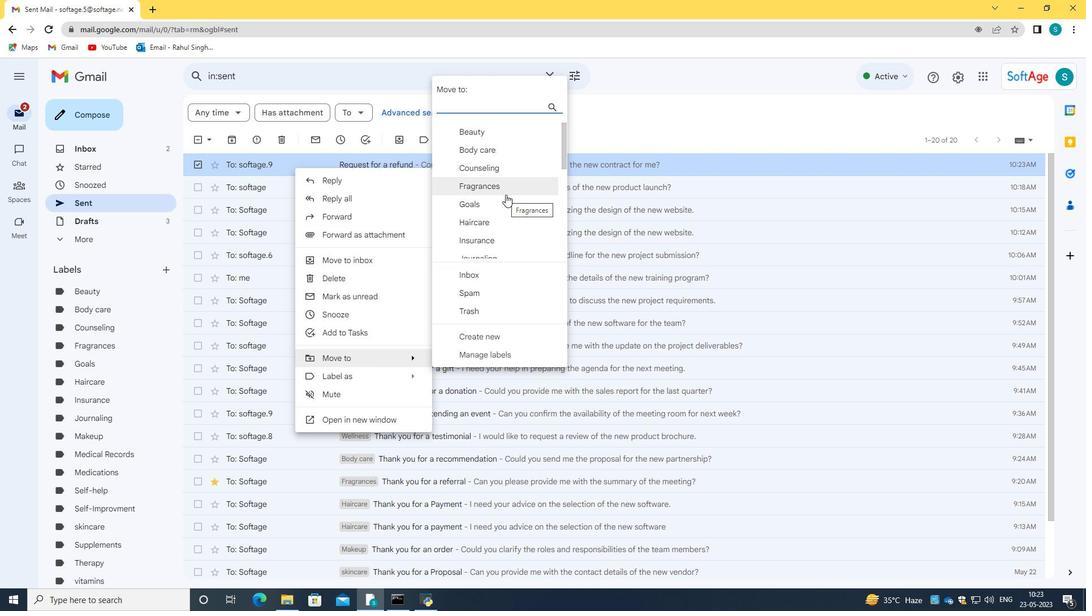
Action: Mouse scrolled (505, 194) with delta (0, 0)
Screenshot: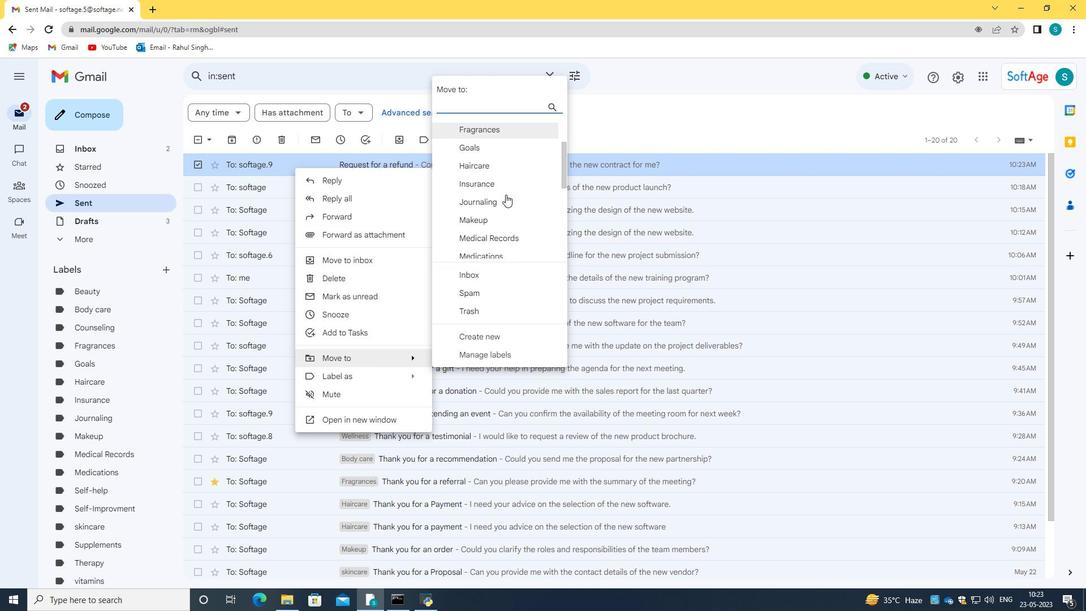 
Action: Mouse moved to (499, 147)
Screenshot: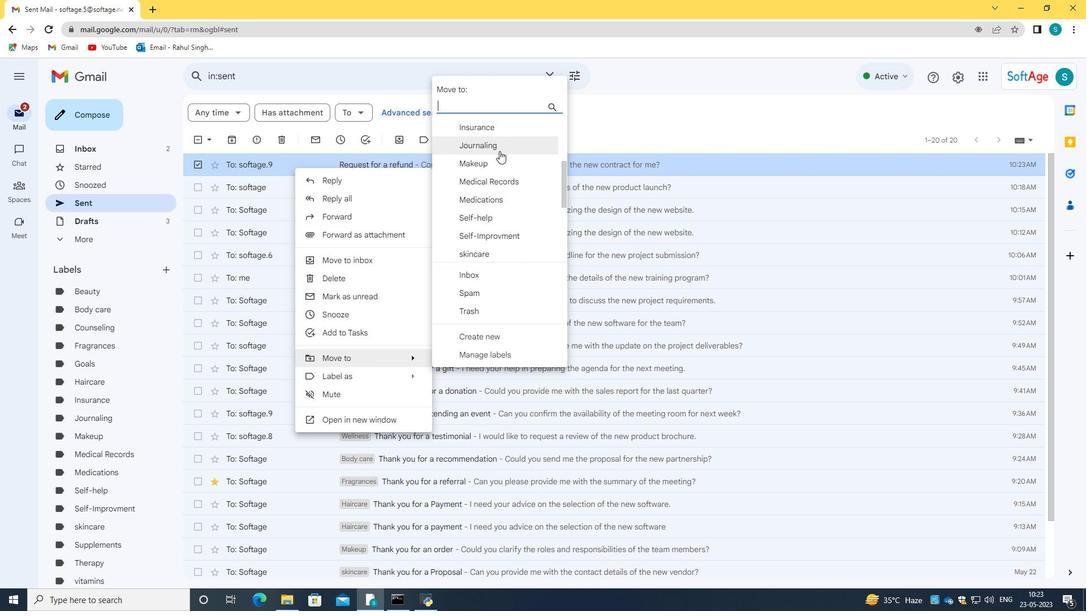 
Action: Mouse pressed left at (499, 147)
Screenshot: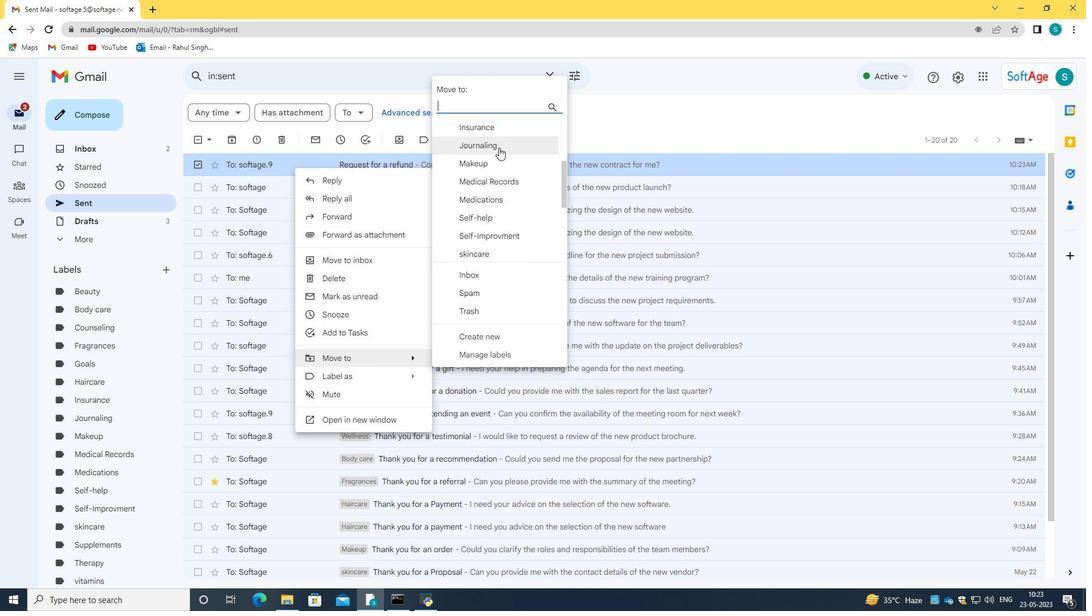 
Action: Mouse moved to (121, 417)
Screenshot: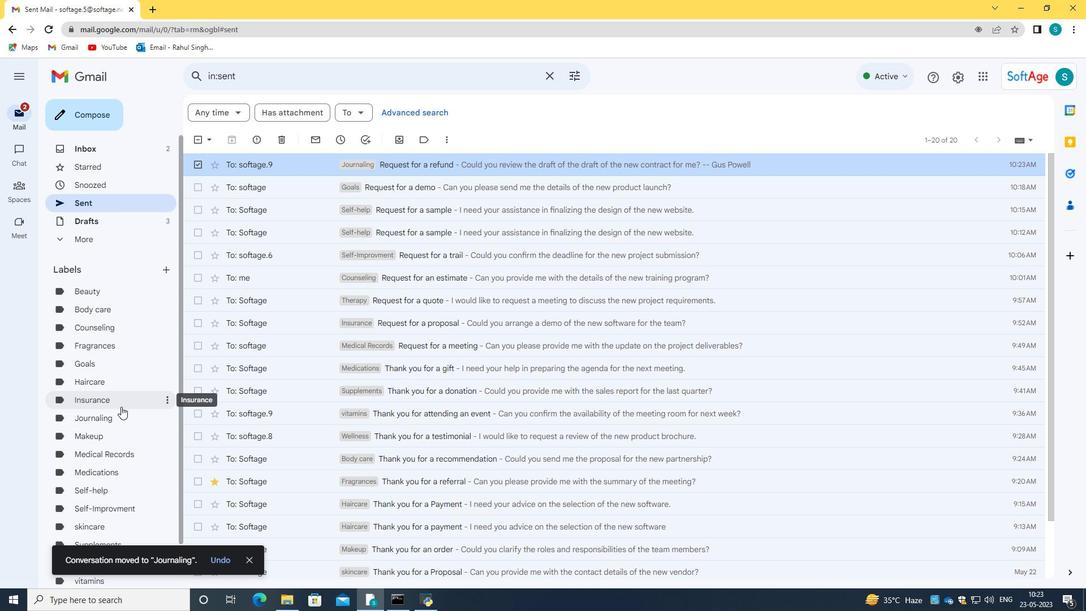 
Action: Mouse pressed left at (121, 417)
Screenshot: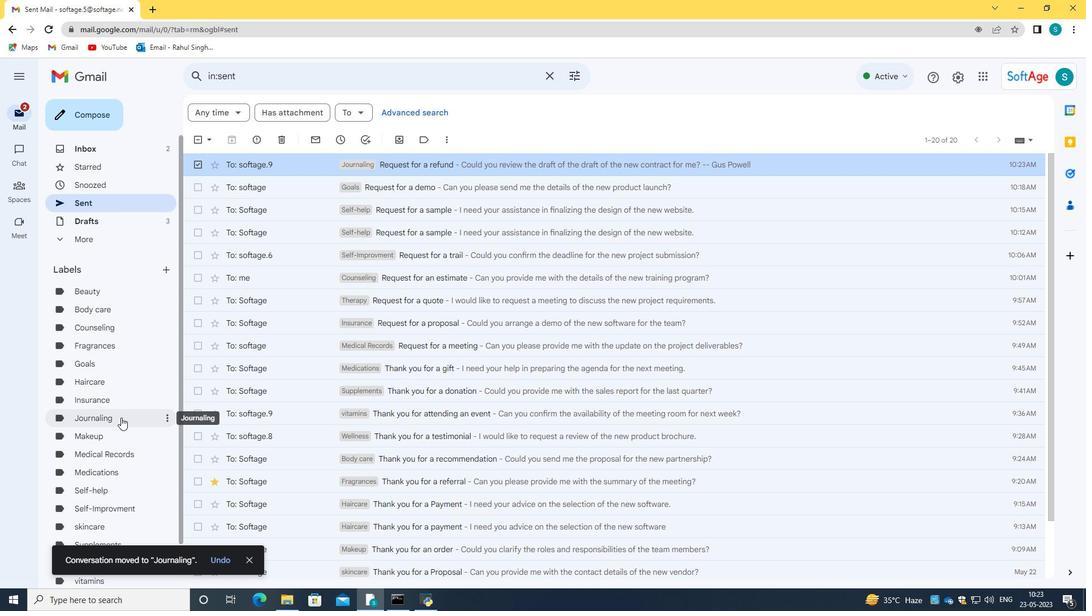 
Action: Mouse moved to (403, 175)
Screenshot: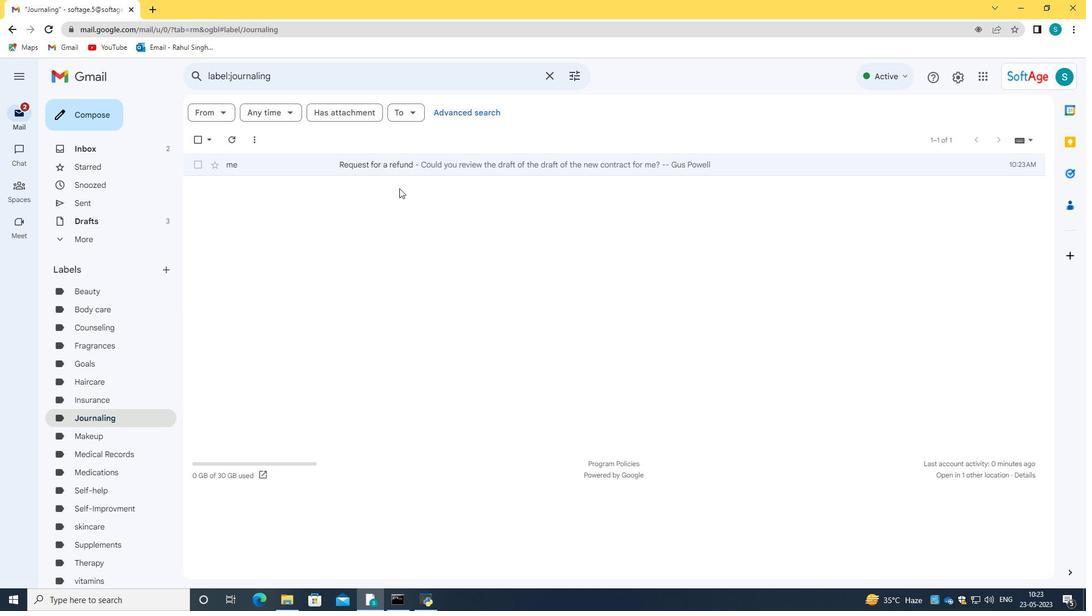 
Action: Mouse pressed left at (403, 175)
Screenshot: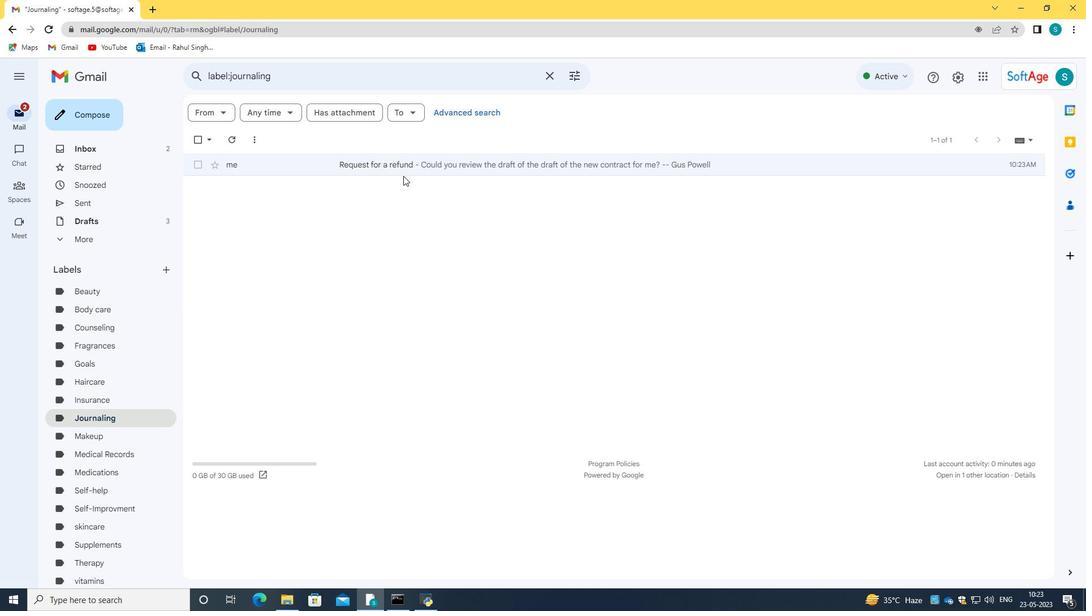 
Action: Mouse moved to (420, 160)
Screenshot: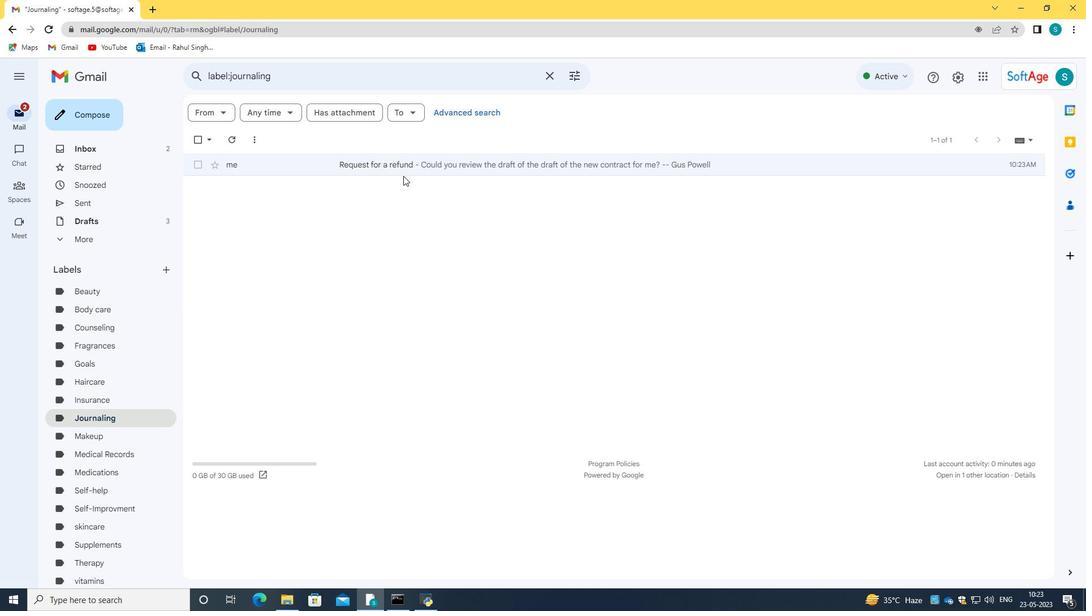
Action: Mouse pressed left at (420, 160)
Screenshot: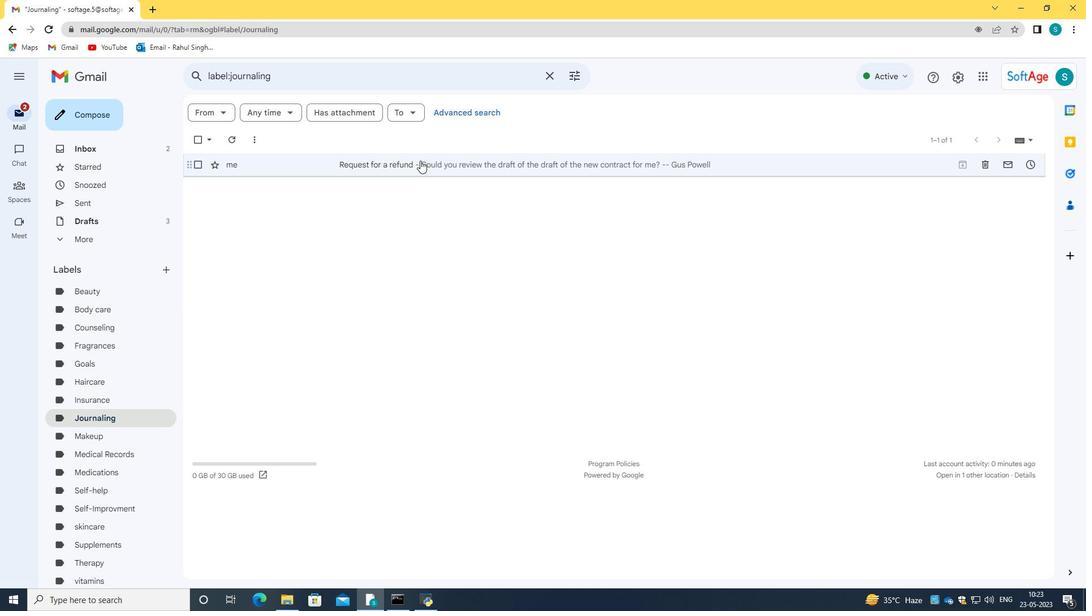 
Action: Mouse moved to (457, 301)
Screenshot: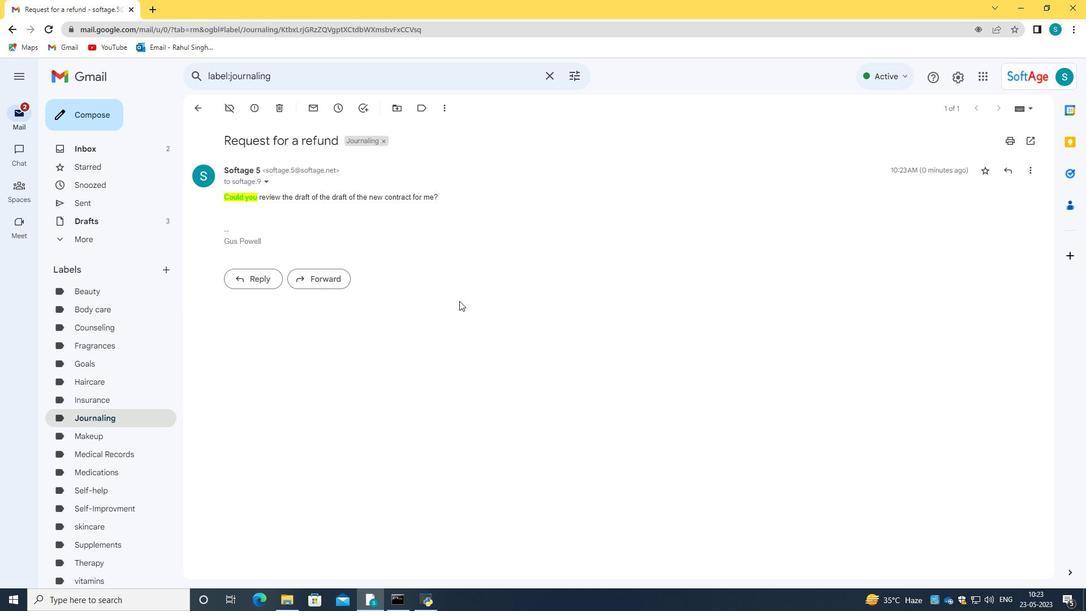 
Action: Mouse scrolled (457, 302) with delta (0, 0)
Screenshot: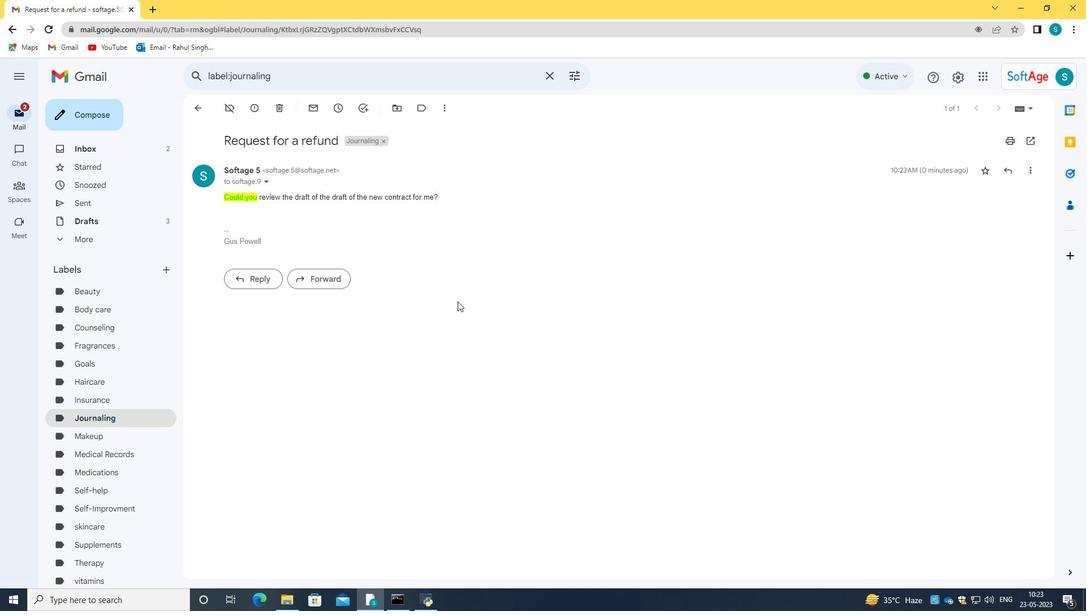 
Action: Mouse scrolled (457, 302) with delta (0, 0)
Screenshot: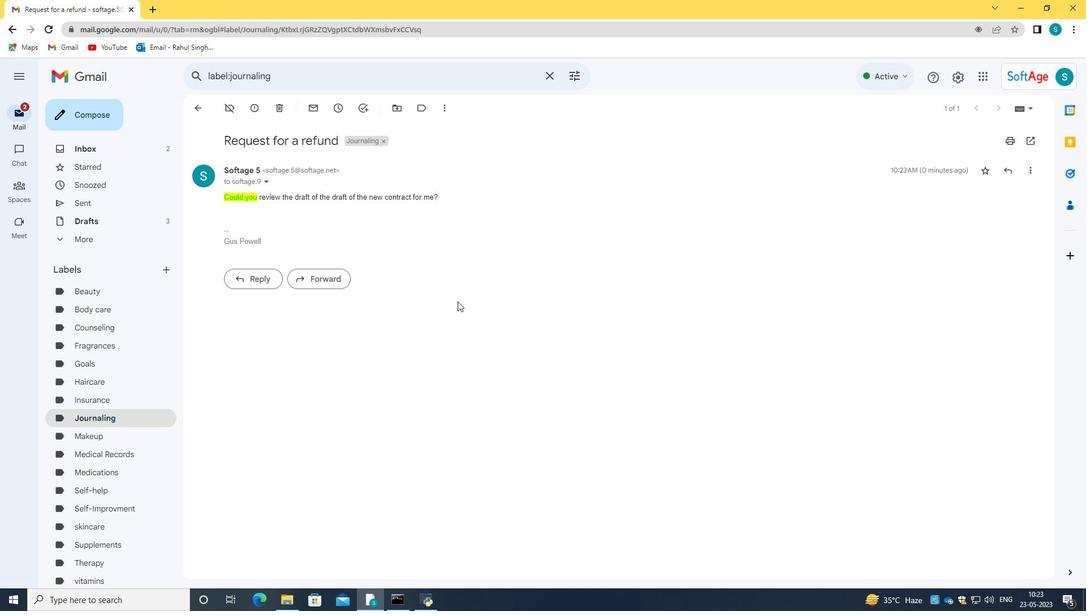 
